 Task: Compose an email with the signature Larry Evans with the subject Feedback on collaboration and the message I would like to request a copy of the project charter. from softage.9@softage.net to softage.2@softage.netSelect the entire message and remove all formatting, select the entire message Undo Send the email. Finally, move the email from Sent Items to the label Repairs
Action: Mouse moved to (992, 53)
Screenshot: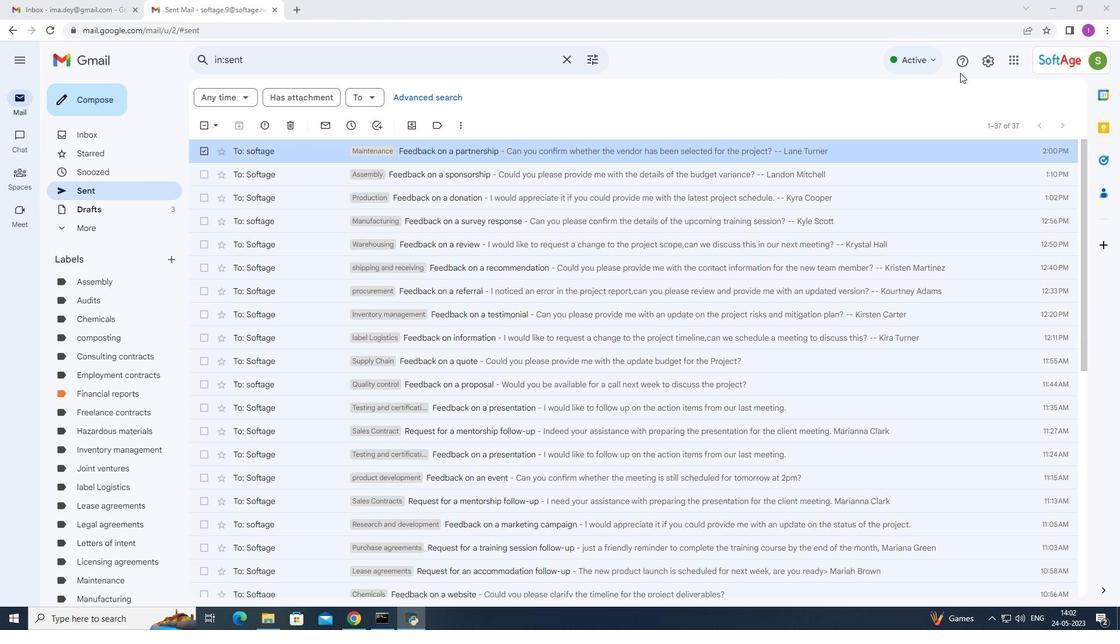 
Action: Mouse pressed left at (992, 53)
Screenshot: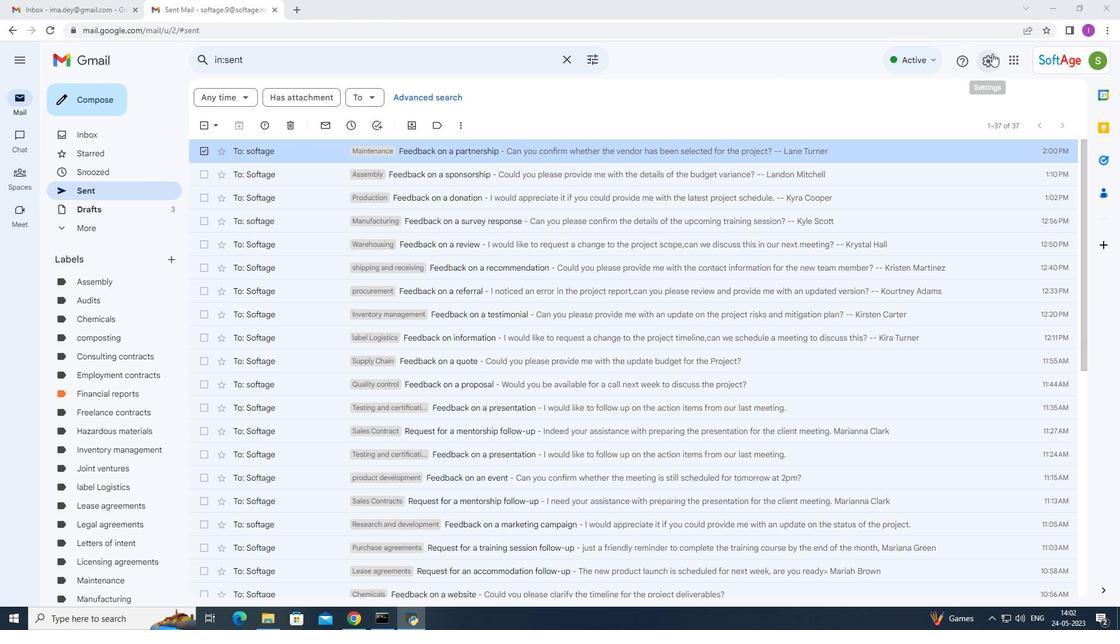 
Action: Mouse moved to (986, 123)
Screenshot: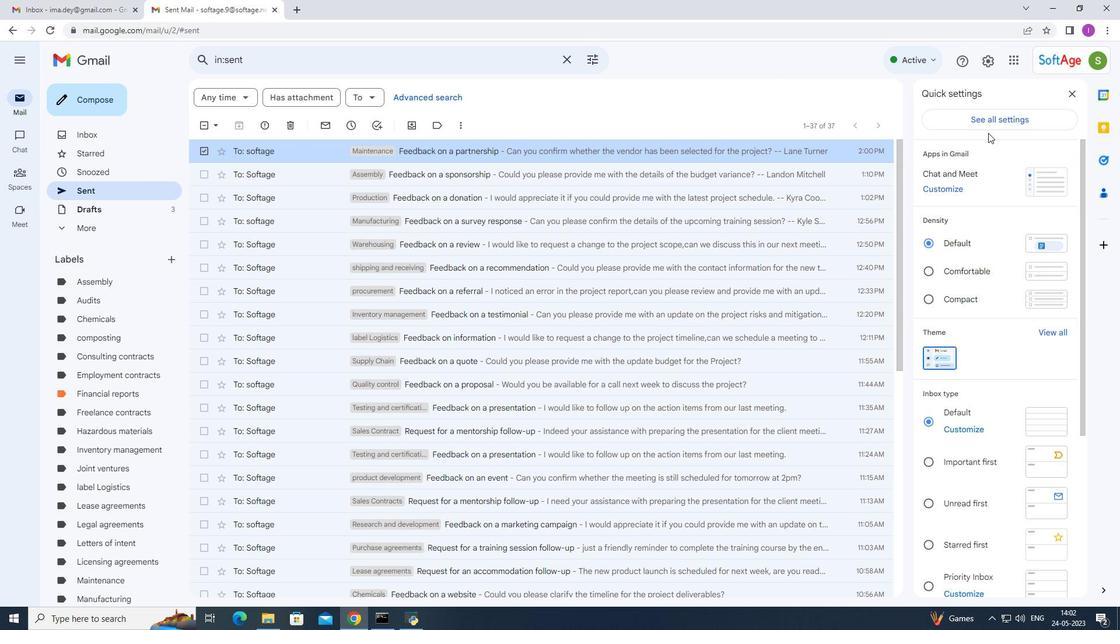
Action: Mouse pressed left at (986, 123)
Screenshot: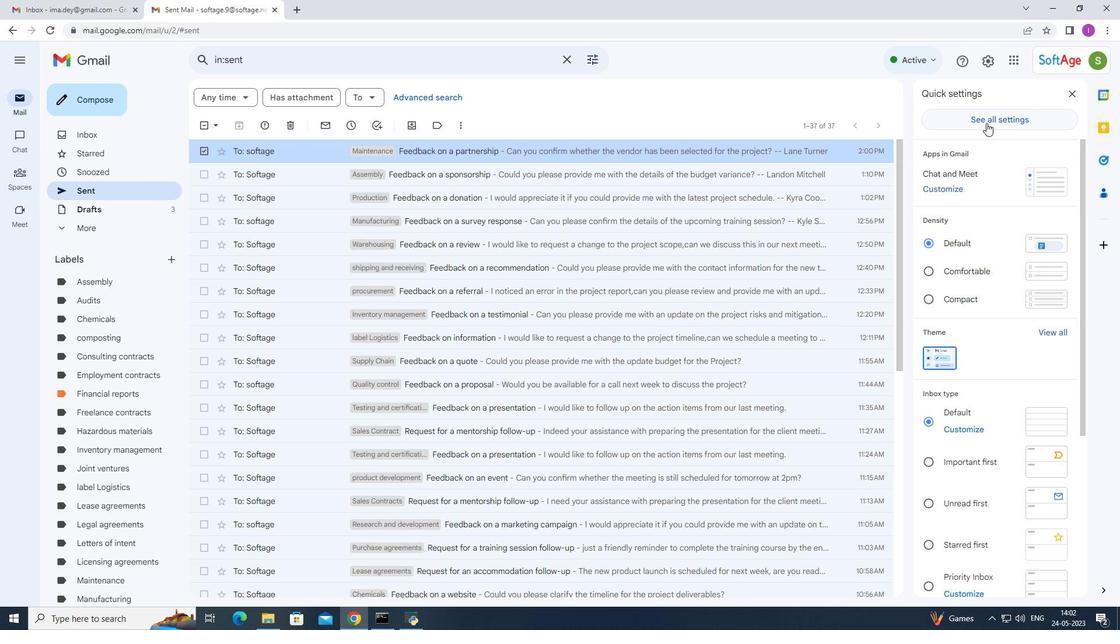 
Action: Mouse moved to (468, 310)
Screenshot: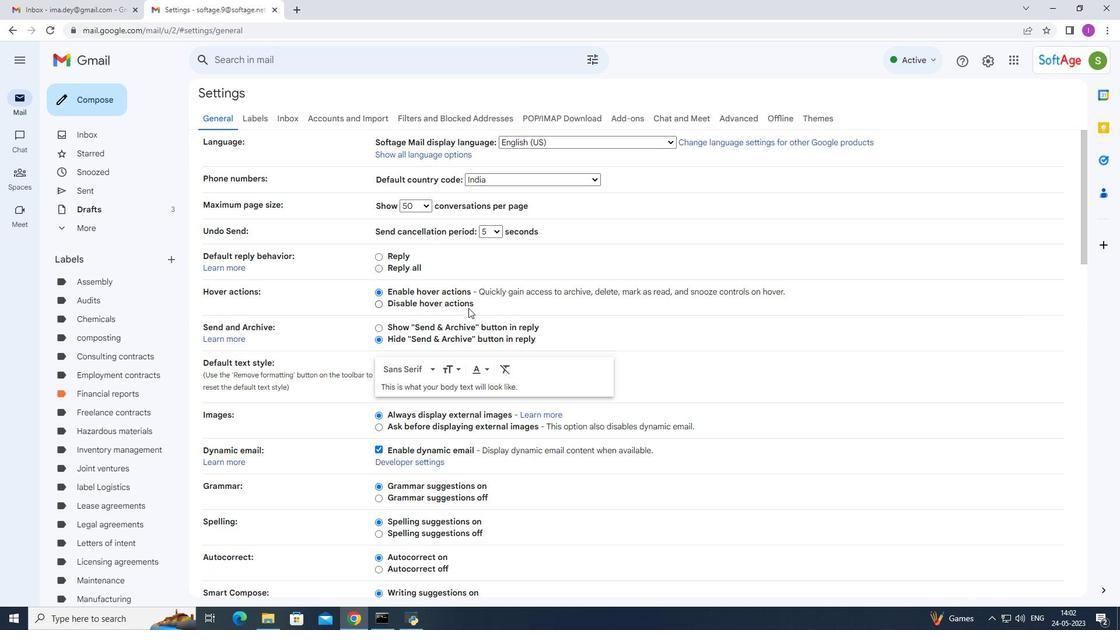 
Action: Mouse scrolled (468, 309) with delta (0, 0)
Screenshot: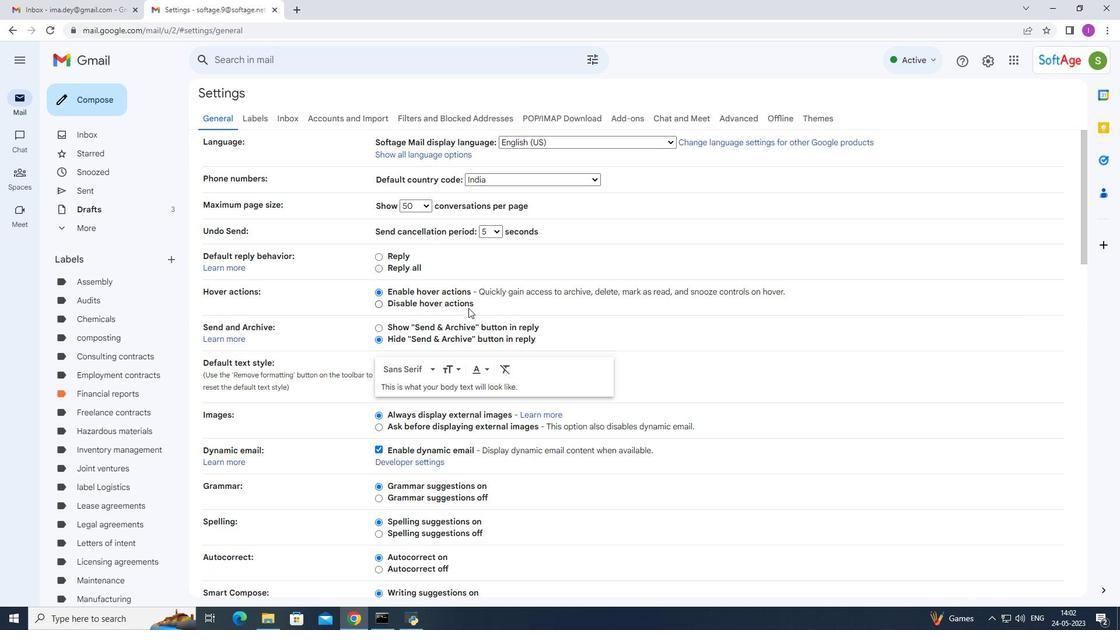 
Action: Mouse moved to (466, 311)
Screenshot: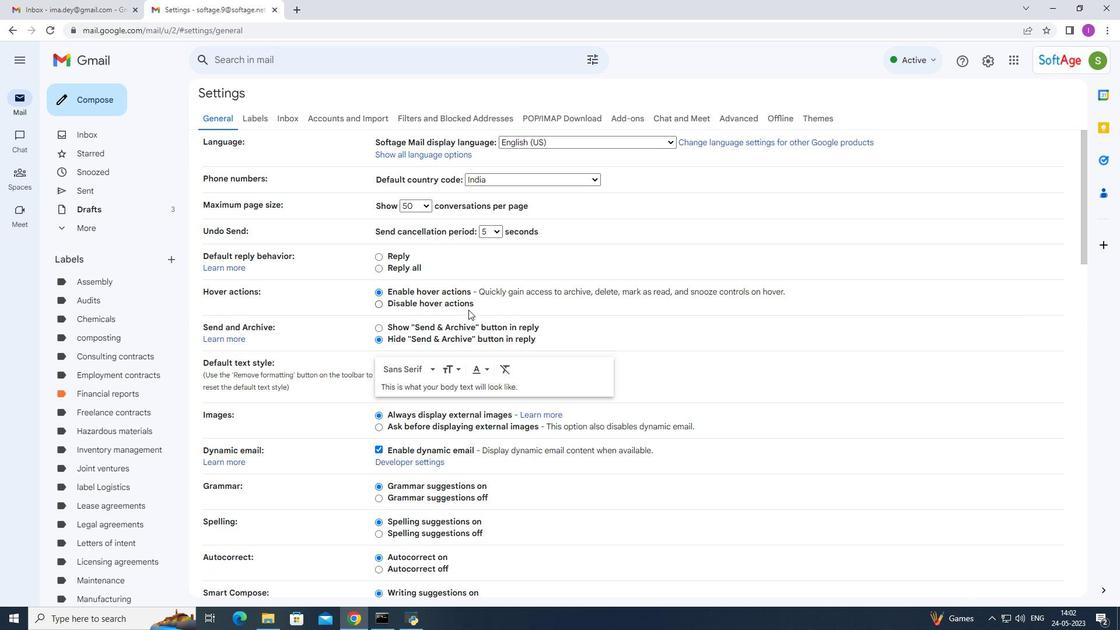 
Action: Mouse scrolled (466, 311) with delta (0, 0)
Screenshot: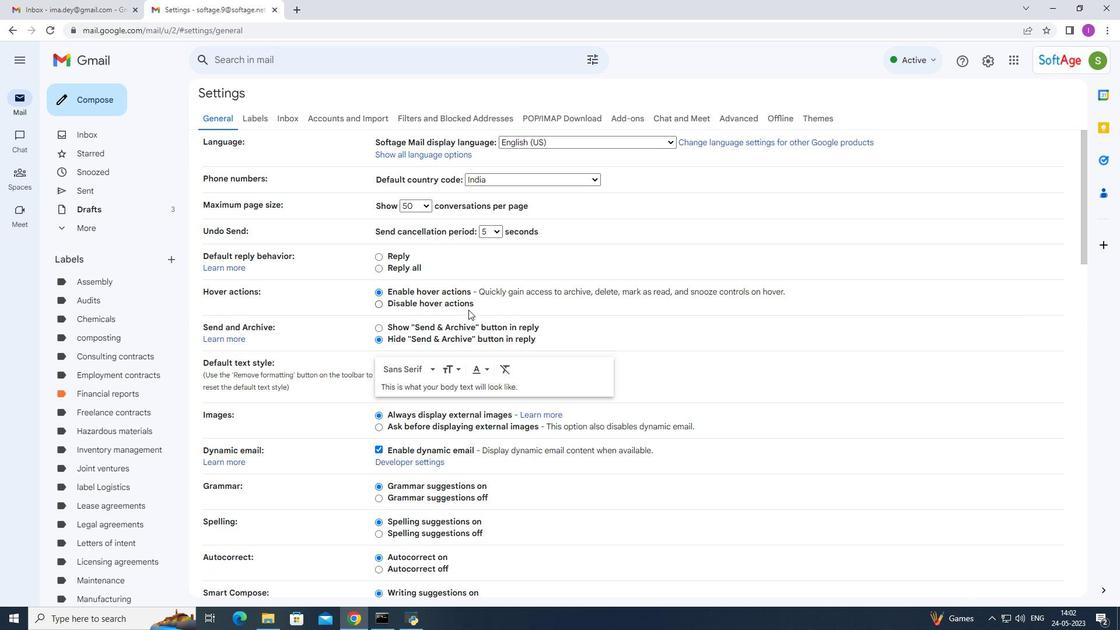 
Action: Mouse scrolled (466, 311) with delta (0, 0)
Screenshot: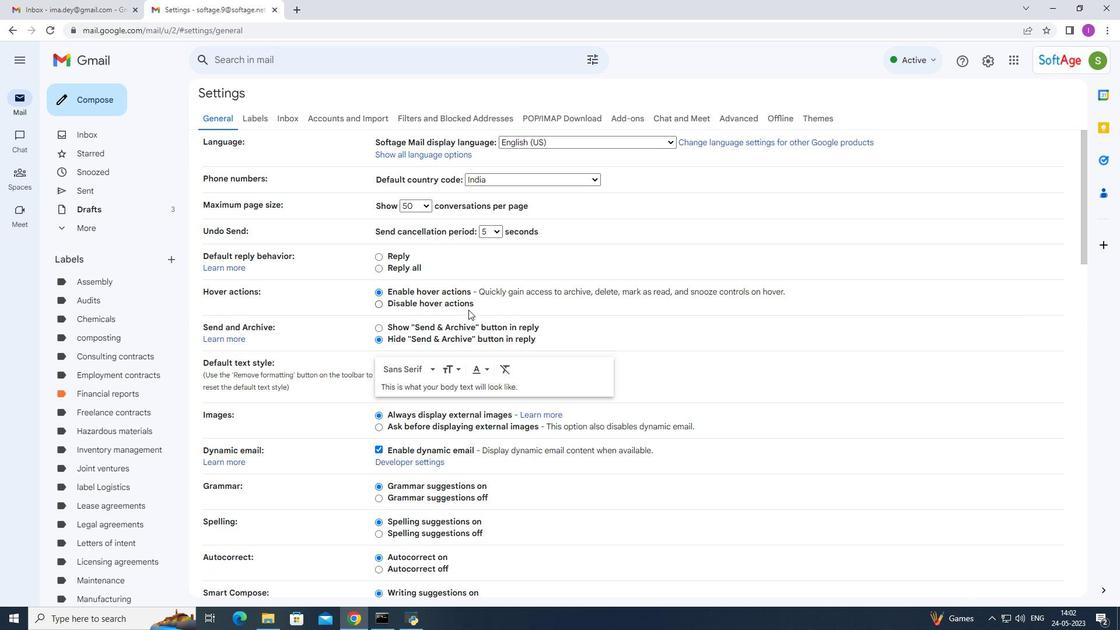 
Action: Mouse scrolled (466, 311) with delta (0, 0)
Screenshot: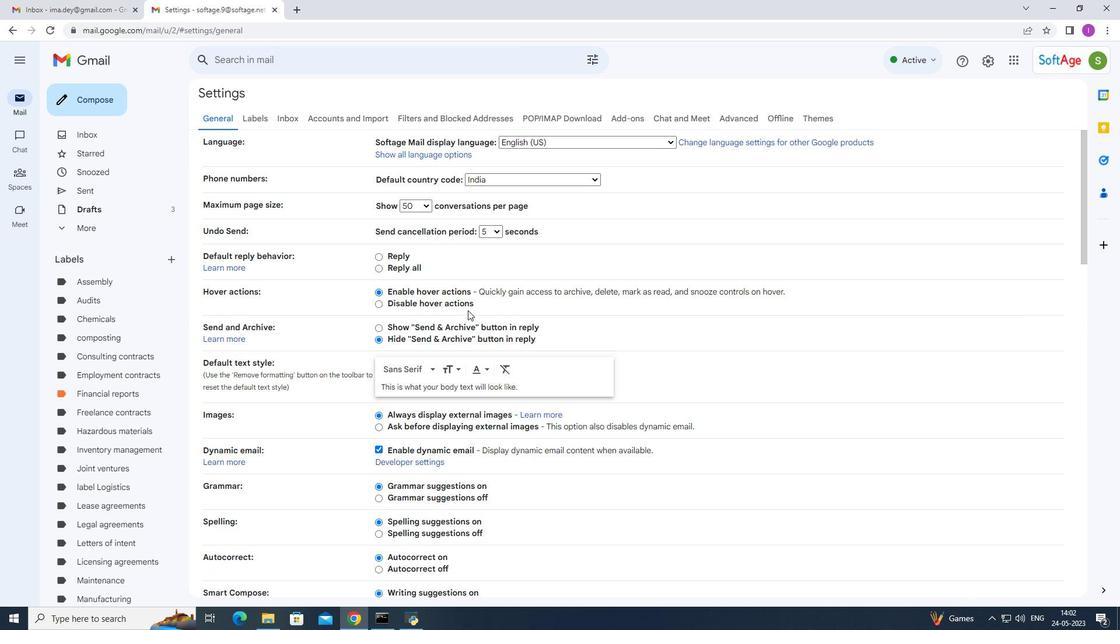
Action: Mouse scrolled (466, 311) with delta (0, 0)
Screenshot: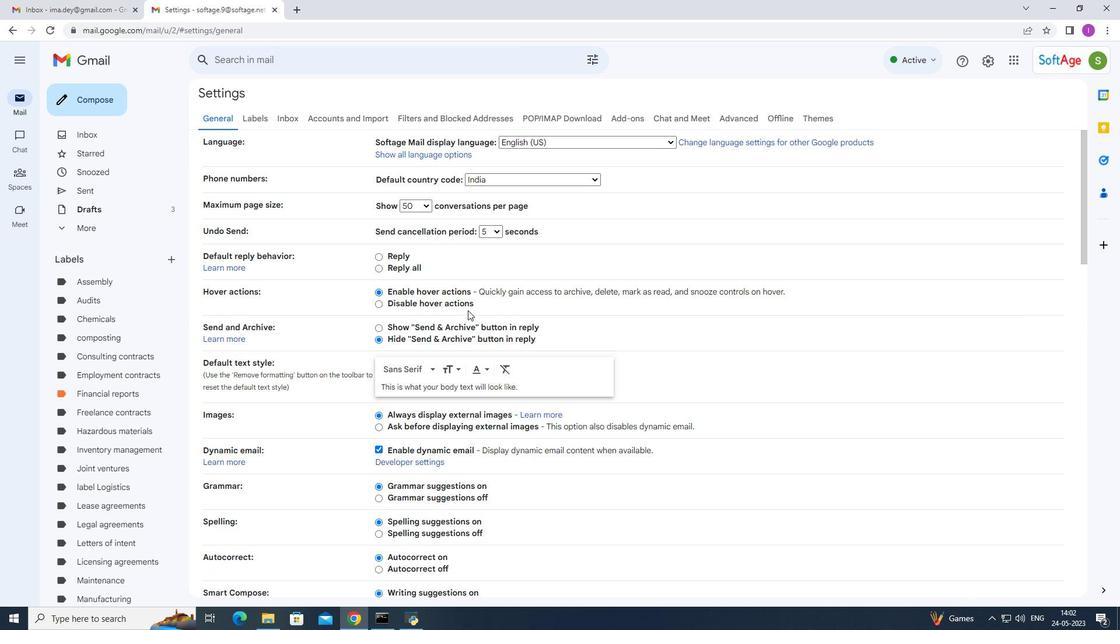 
Action: Mouse scrolled (466, 311) with delta (0, 0)
Screenshot: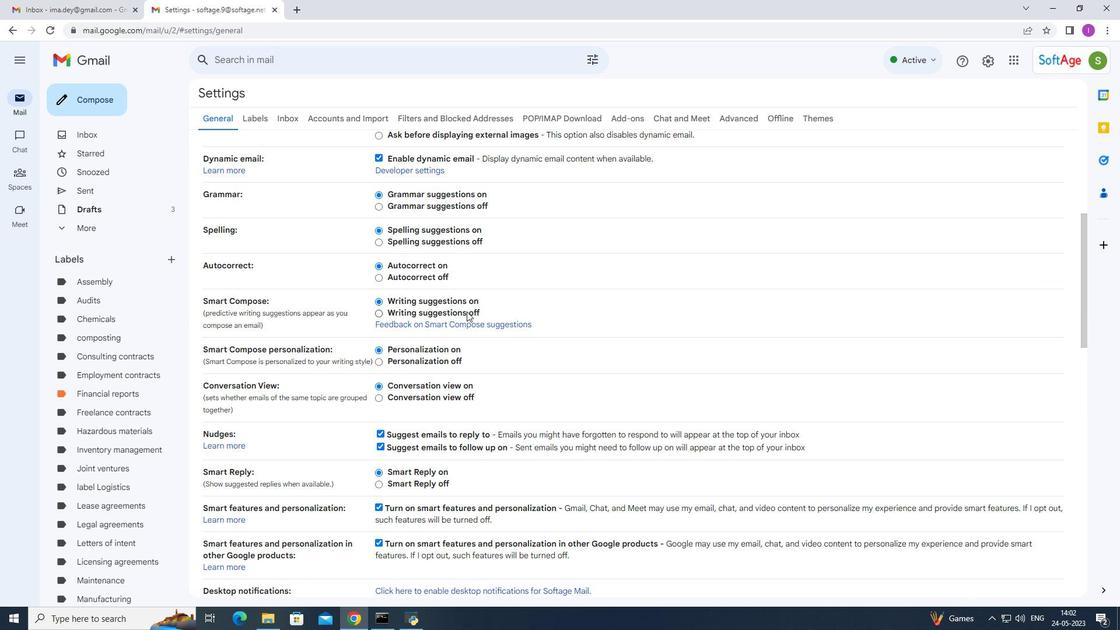 
Action: Mouse scrolled (466, 311) with delta (0, 0)
Screenshot: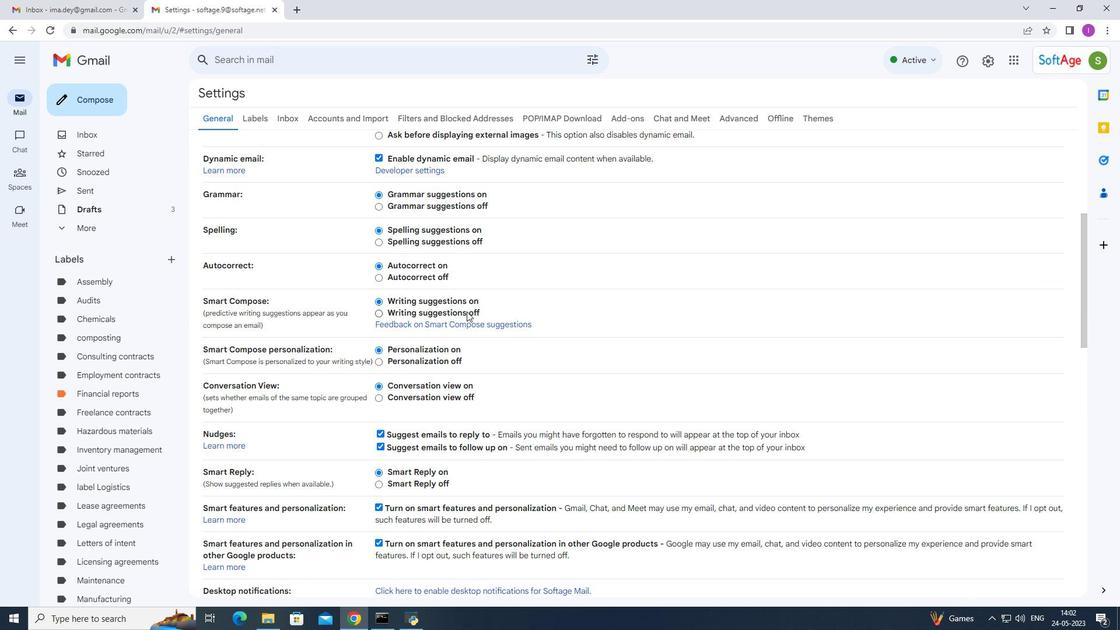 
Action: Mouse scrolled (466, 311) with delta (0, 0)
Screenshot: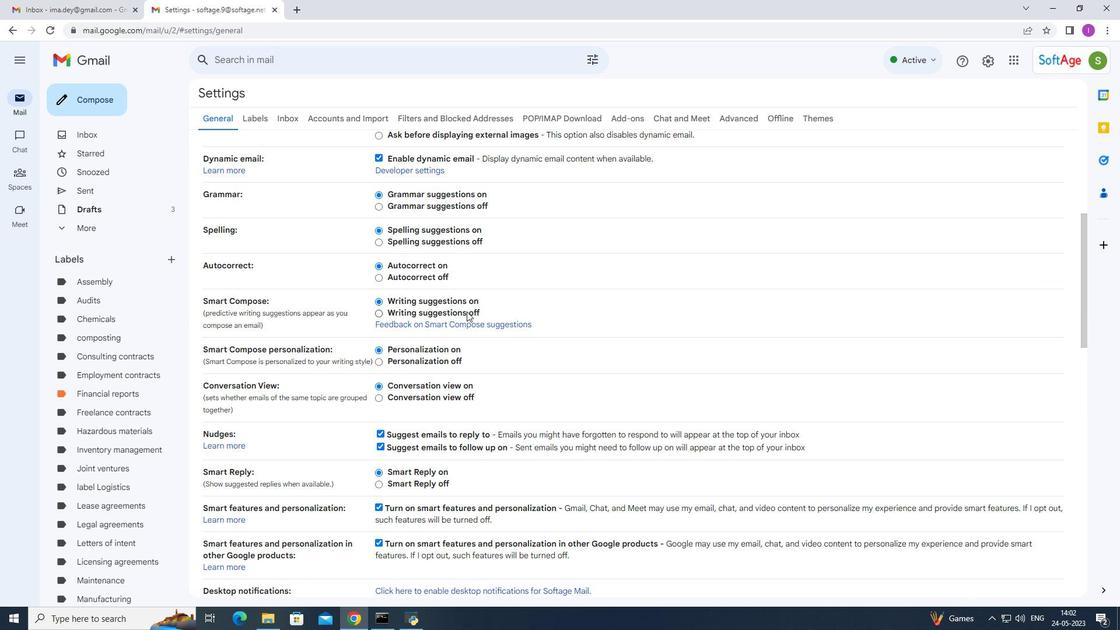 
Action: Mouse moved to (466, 311)
Screenshot: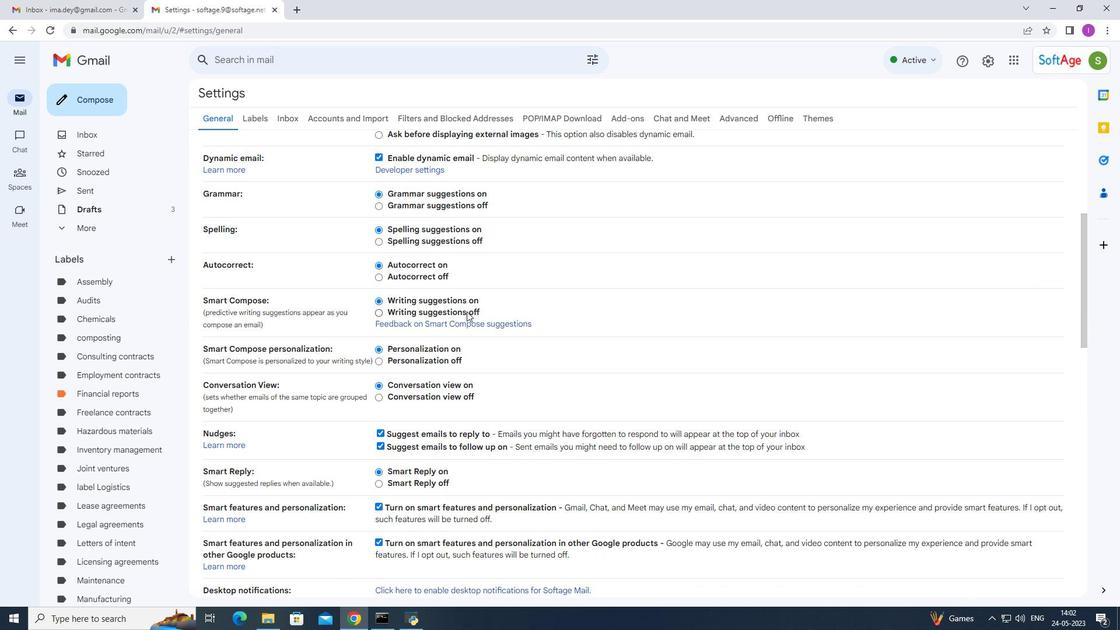 
Action: Mouse scrolled (466, 311) with delta (0, 0)
Screenshot: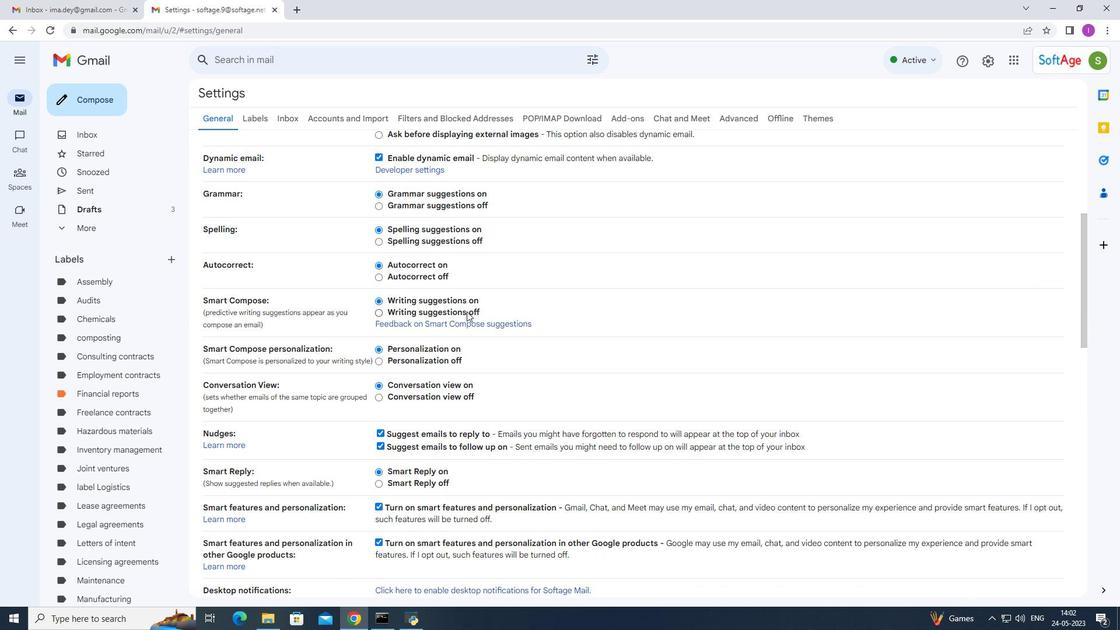 
Action: Mouse moved to (468, 311)
Screenshot: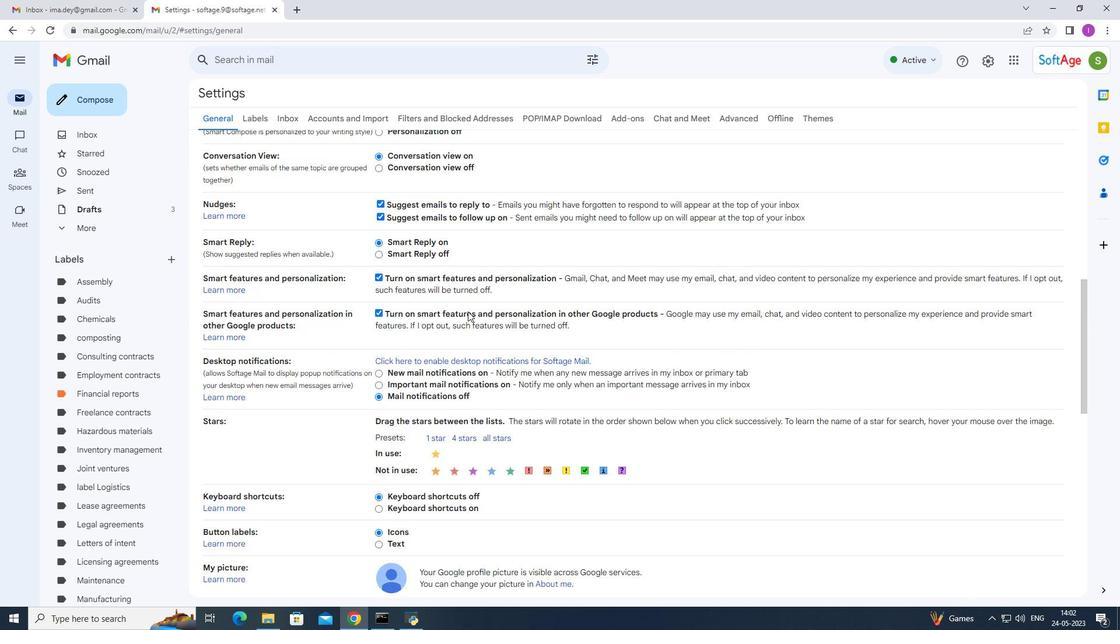 
Action: Mouse scrolled (468, 310) with delta (0, 0)
Screenshot: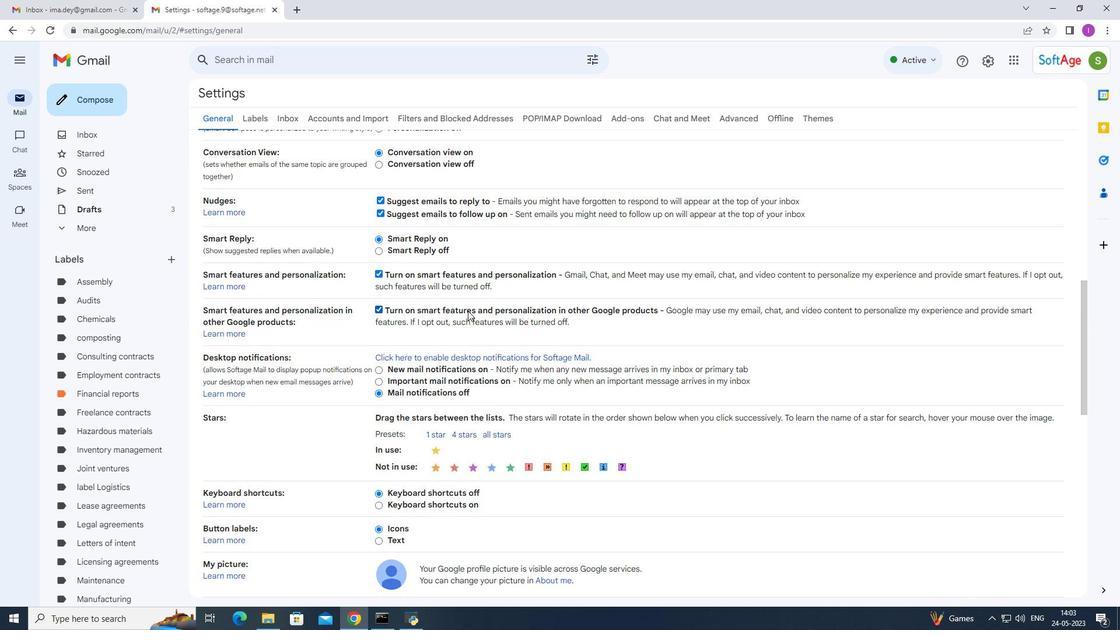
Action: Mouse scrolled (468, 310) with delta (0, 0)
Screenshot: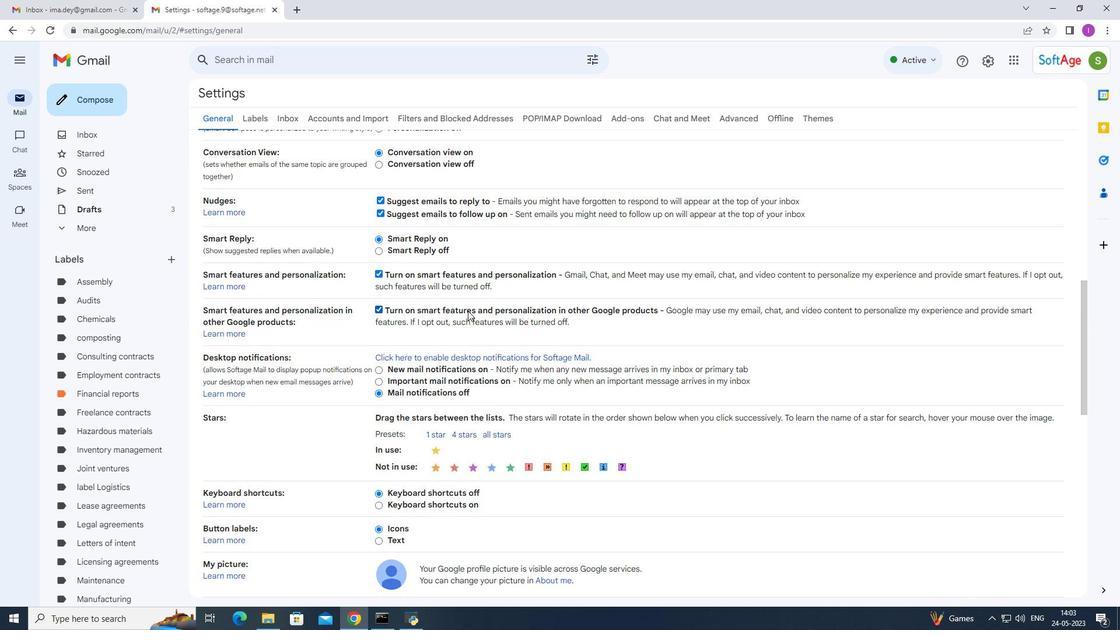 
Action: Mouse scrolled (468, 310) with delta (0, 0)
Screenshot: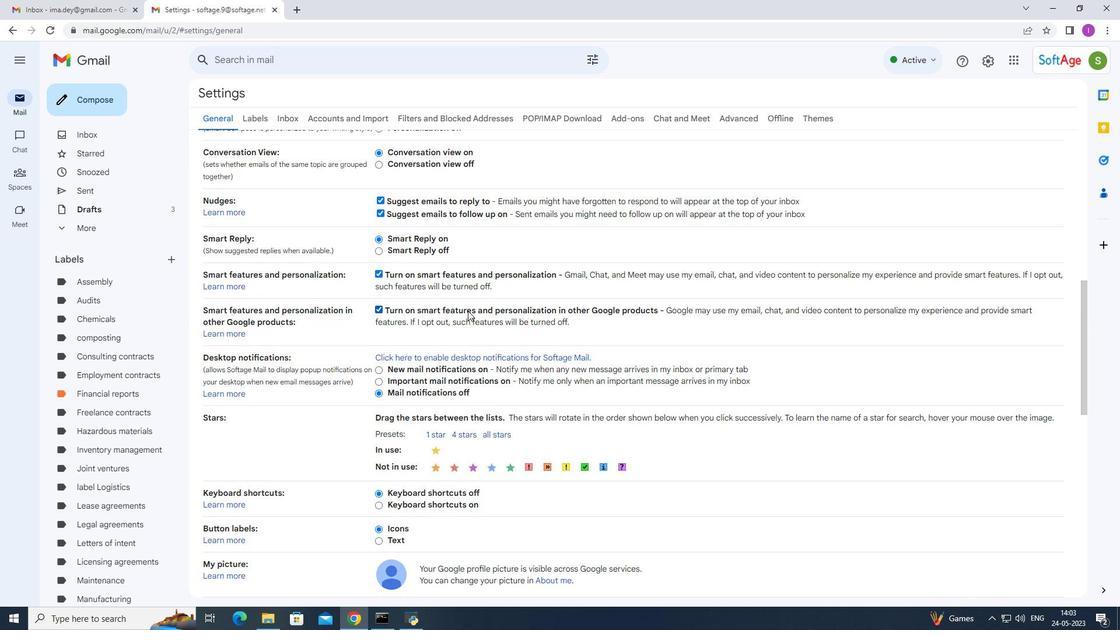 
Action: Mouse scrolled (468, 310) with delta (0, 0)
Screenshot: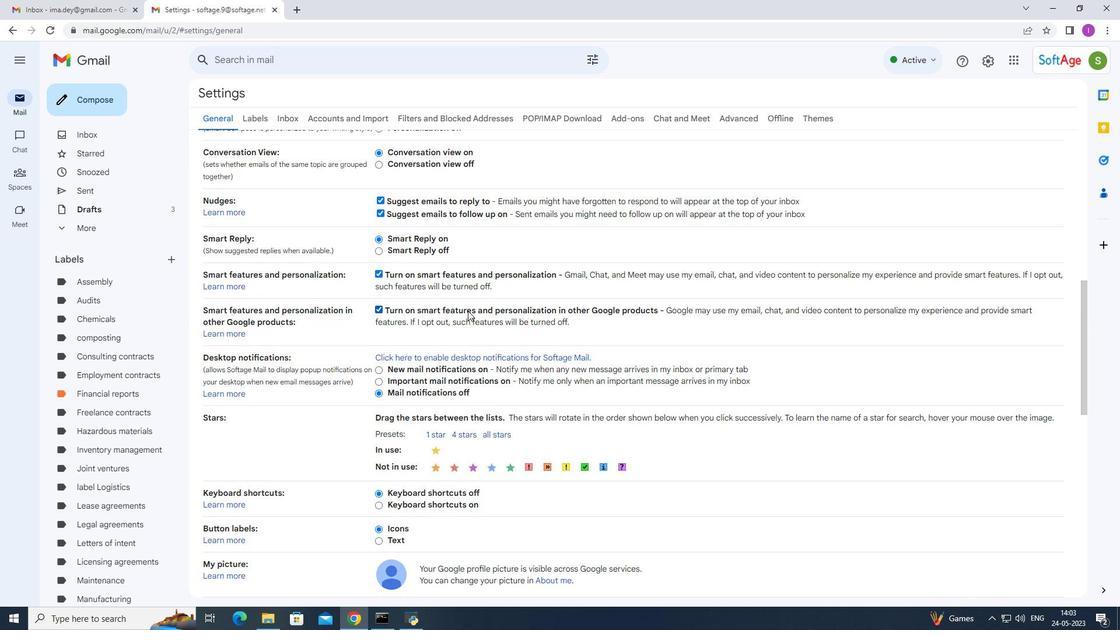 
Action: Mouse scrolled (468, 310) with delta (0, 0)
Screenshot: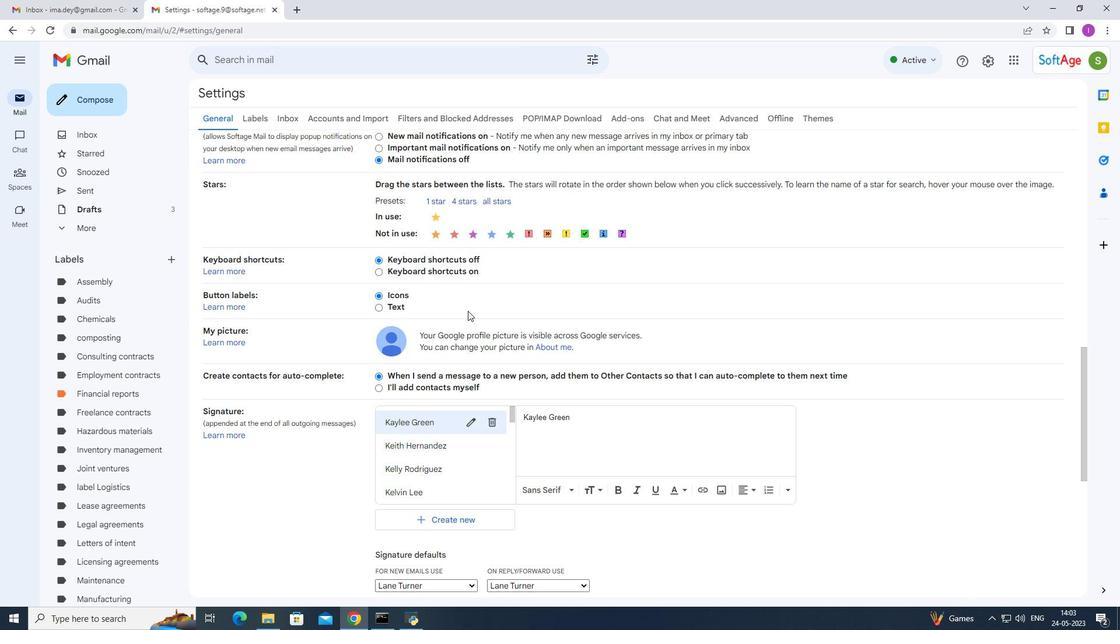 
Action: Mouse scrolled (468, 310) with delta (0, 0)
Screenshot: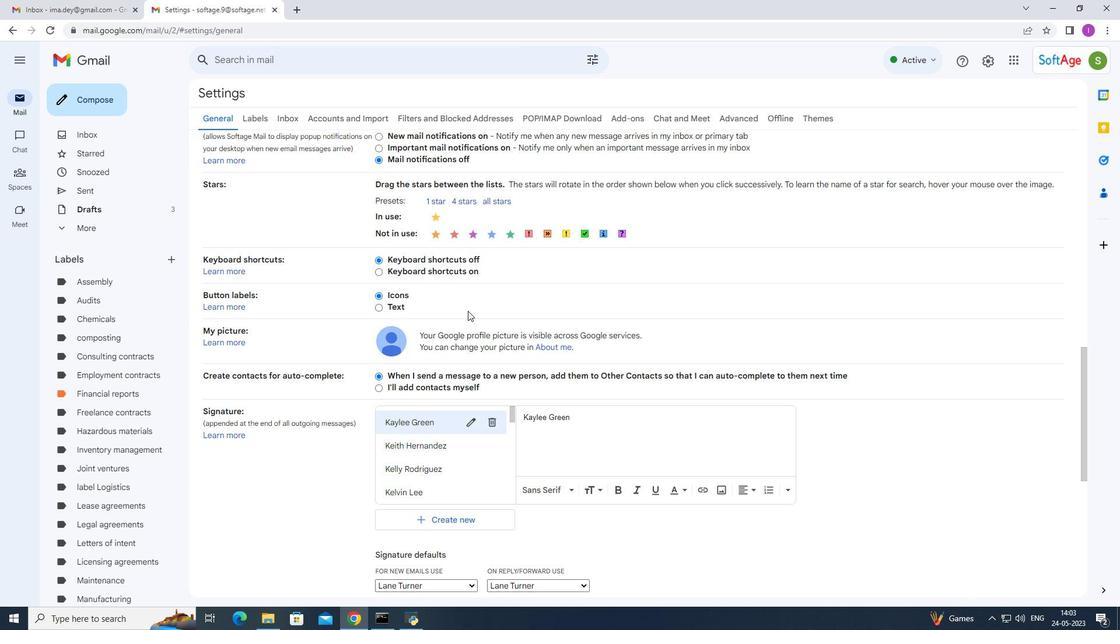 
Action: Mouse moved to (449, 410)
Screenshot: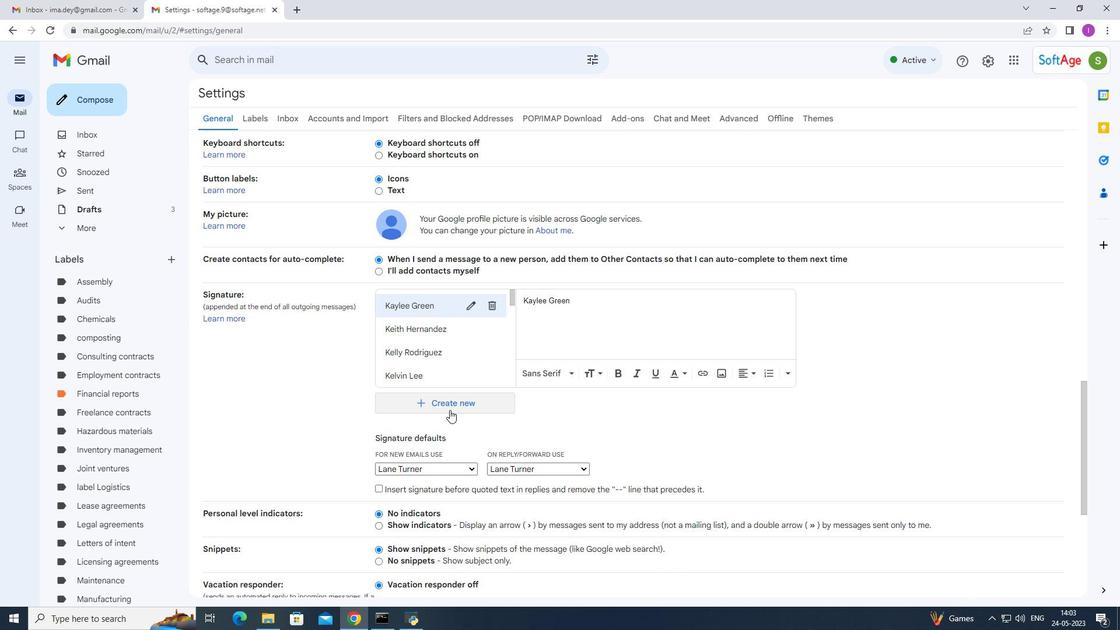 
Action: Mouse pressed left at (449, 410)
Screenshot: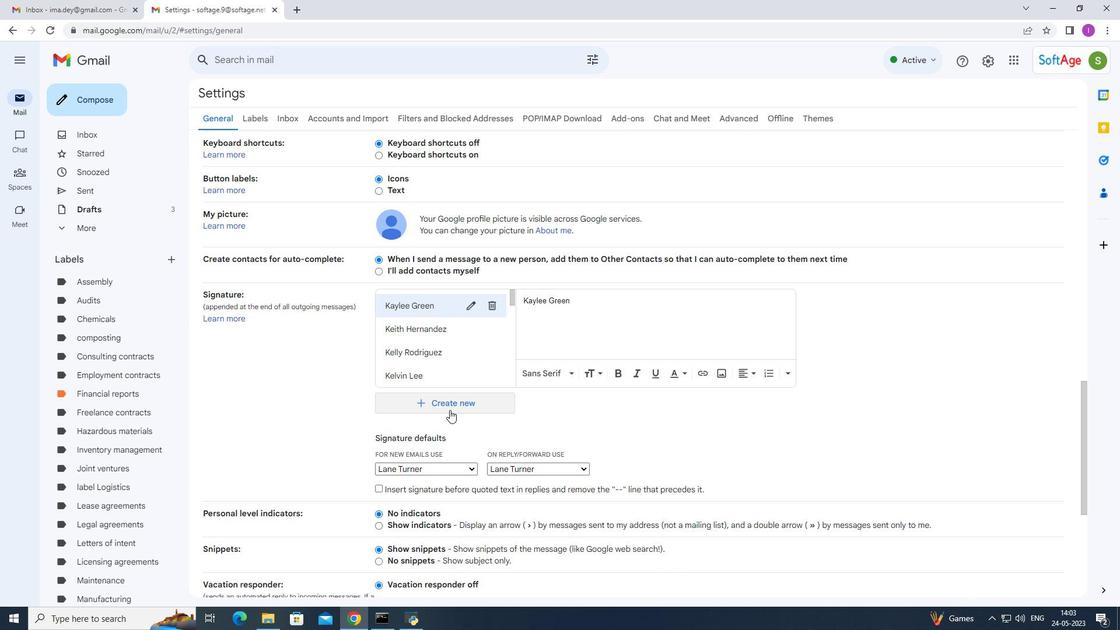 
Action: Mouse moved to (459, 324)
Screenshot: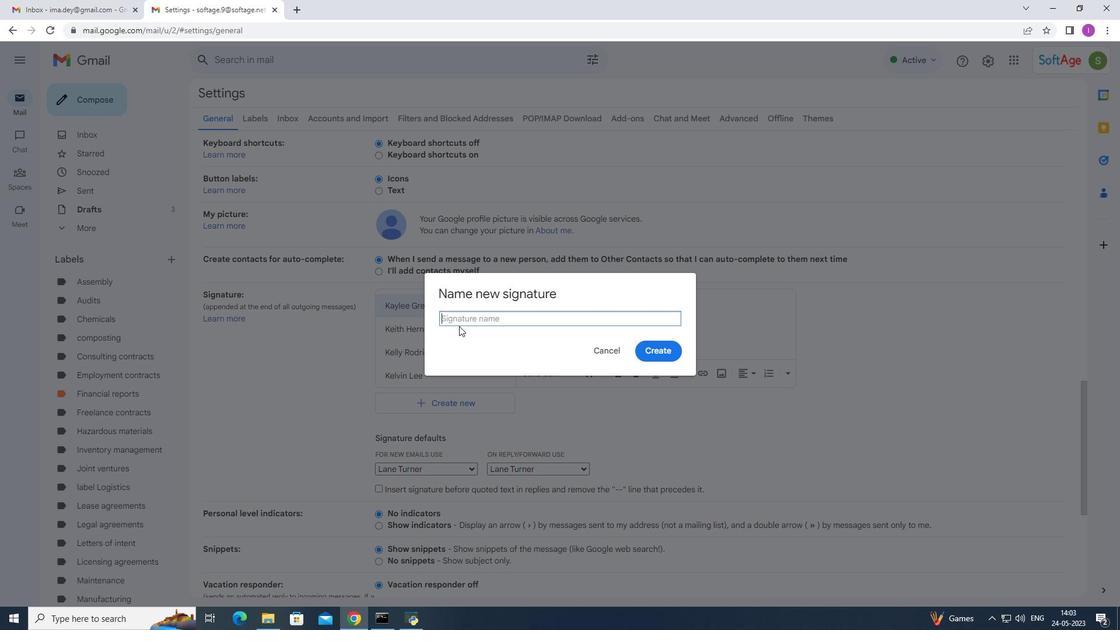 
Action: Mouse pressed left at (459, 324)
Screenshot: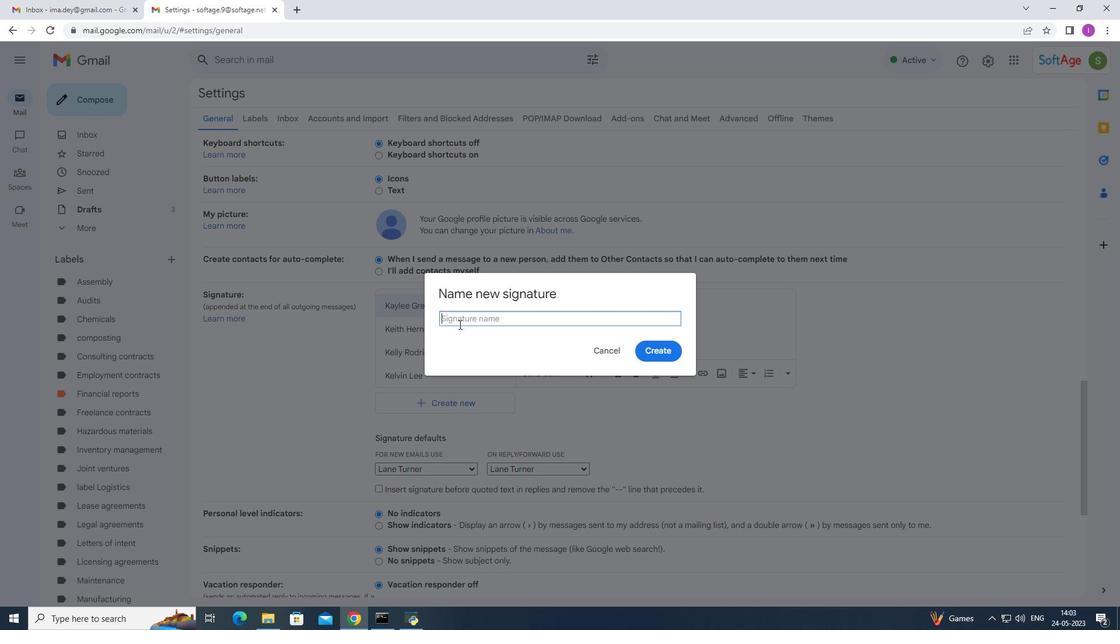 
Action: Key pressed <Key.shift>Larry<Key.space><Key.shift>Evans
Screenshot: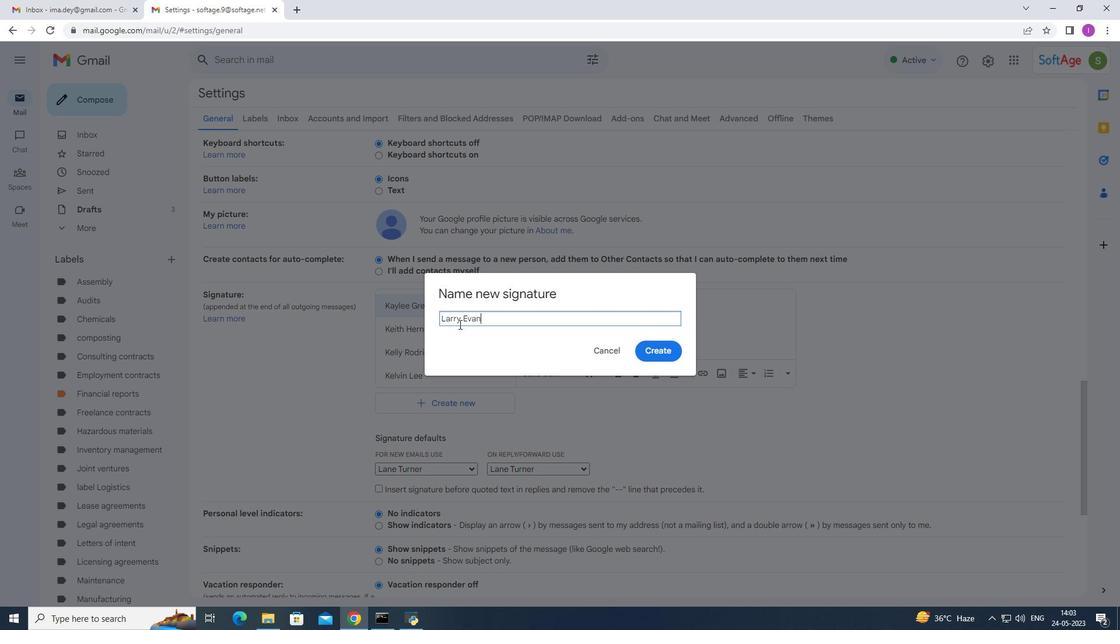 
Action: Mouse moved to (651, 353)
Screenshot: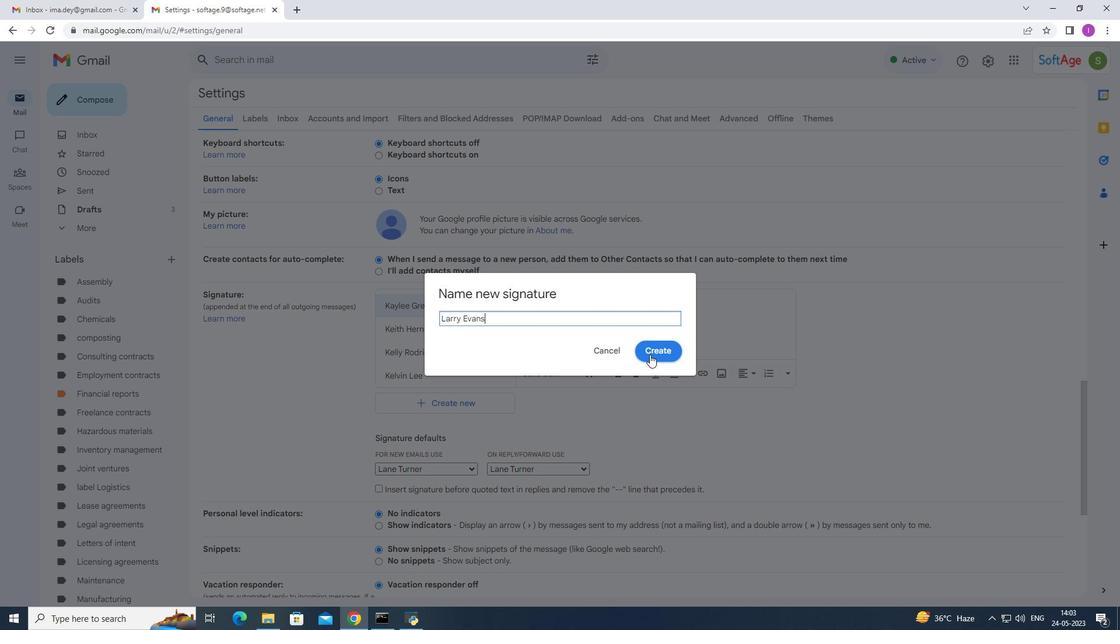 
Action: Mouse pressed left at (651, 353)
Screenshot: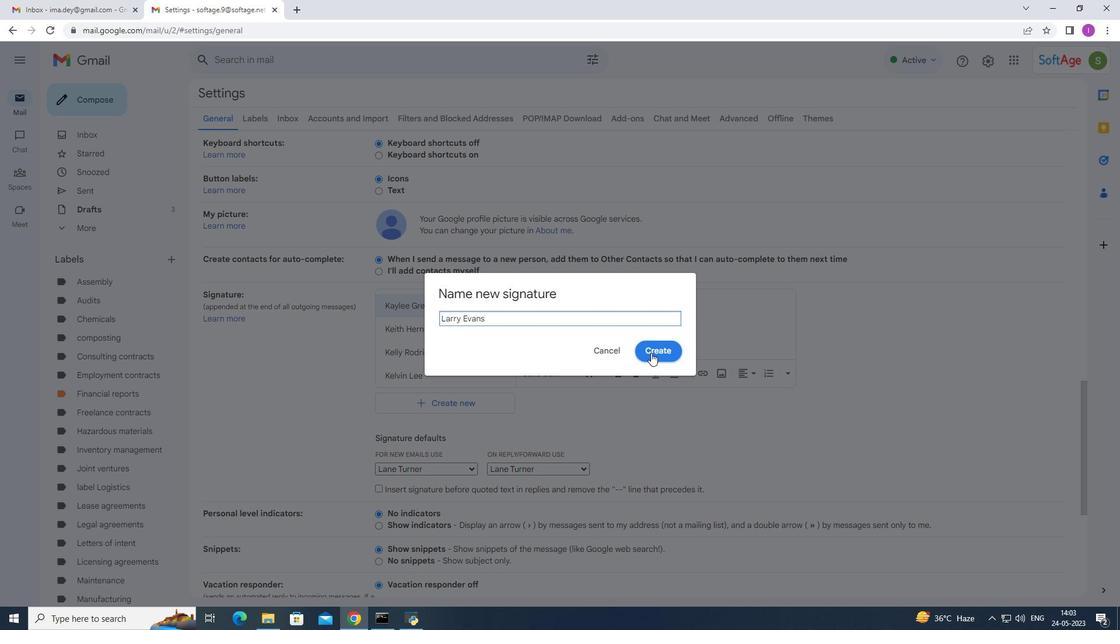 
Action: Mouse moved to (512, 295)
Screenshot: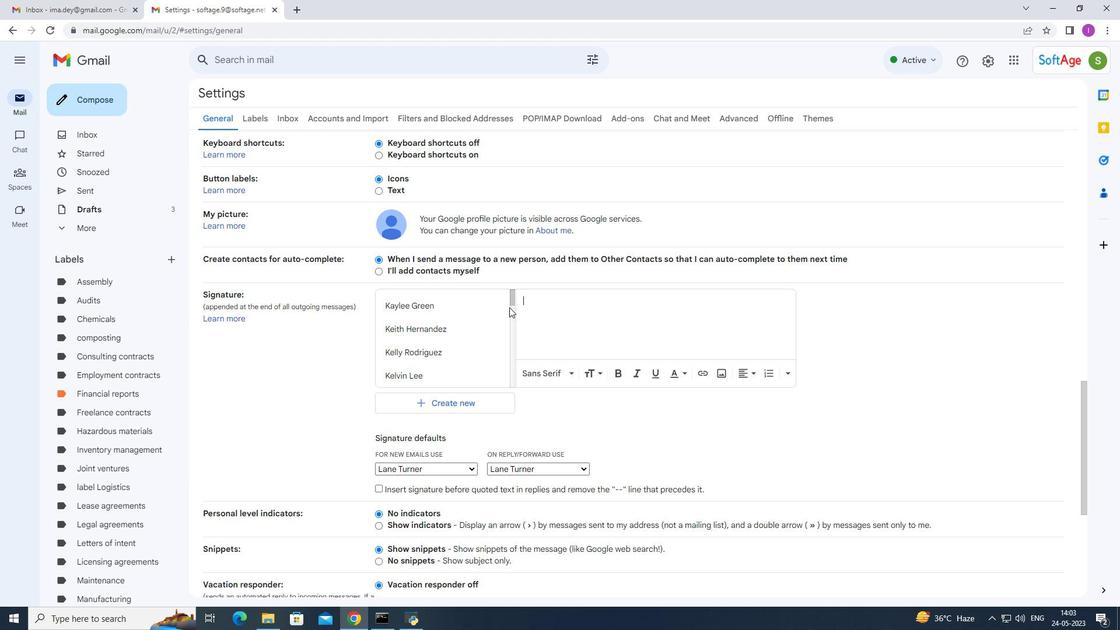 
Action: Mouse pressed left at (512, 295)
Screenshot: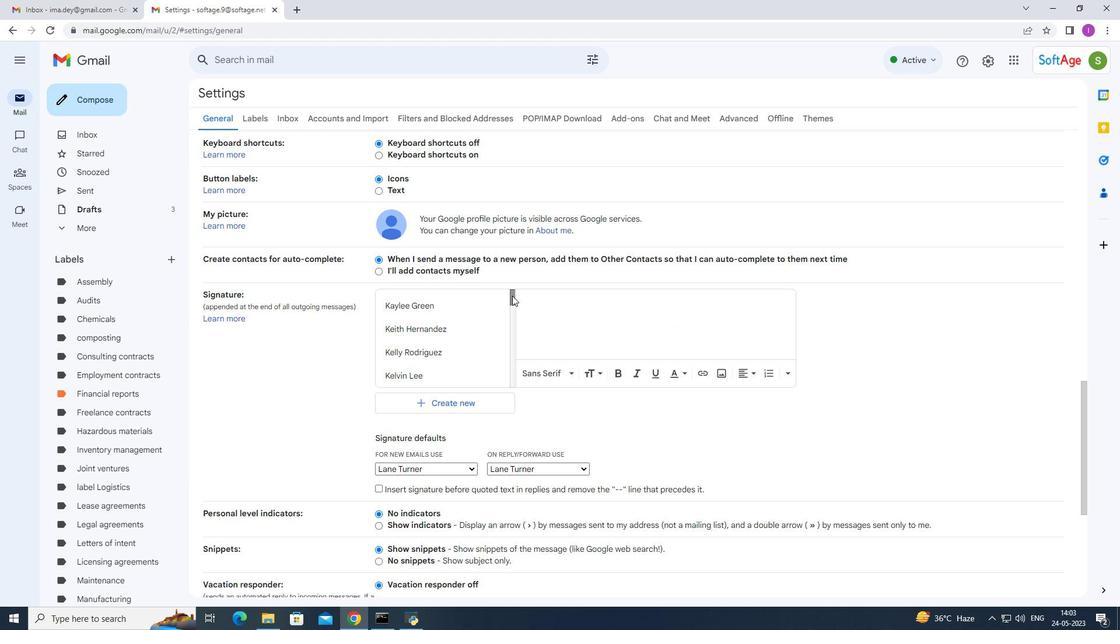 
Action: Mouse moved to (469, 467)
Screenshot: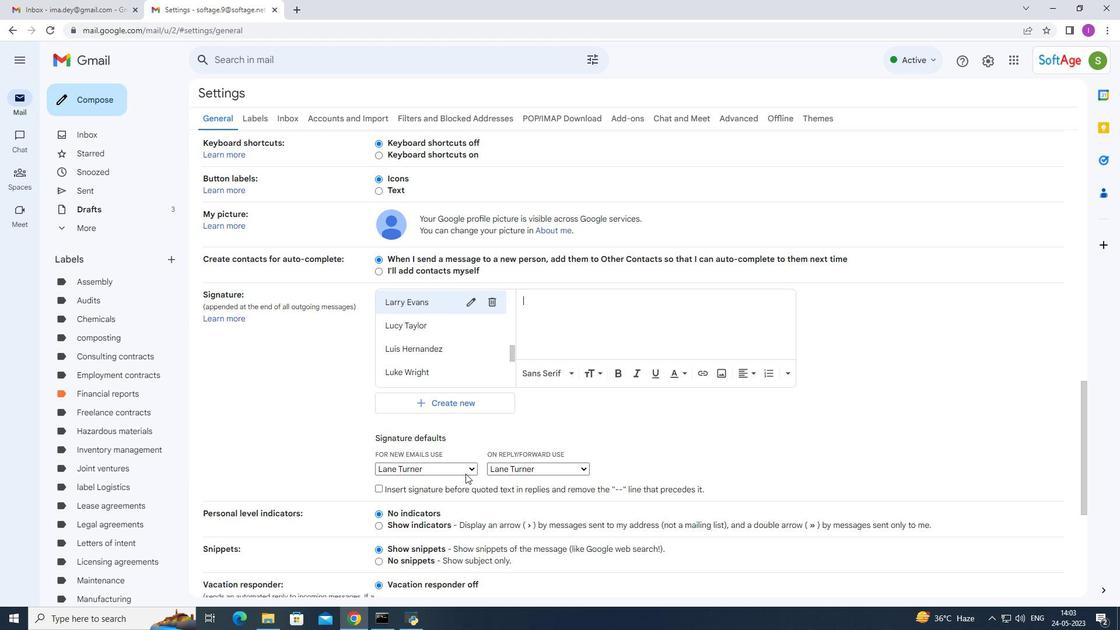 
Action: Mouse pressed left at (469, 467)
Screenshot: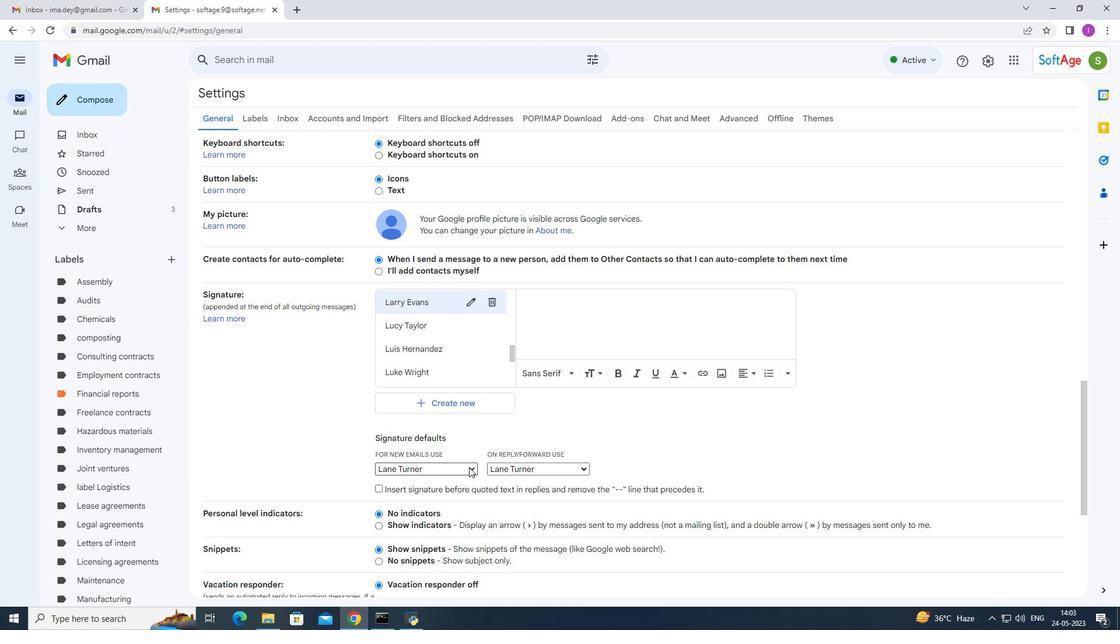 
Action: Mouse moved to (434, 456)
Screenshot: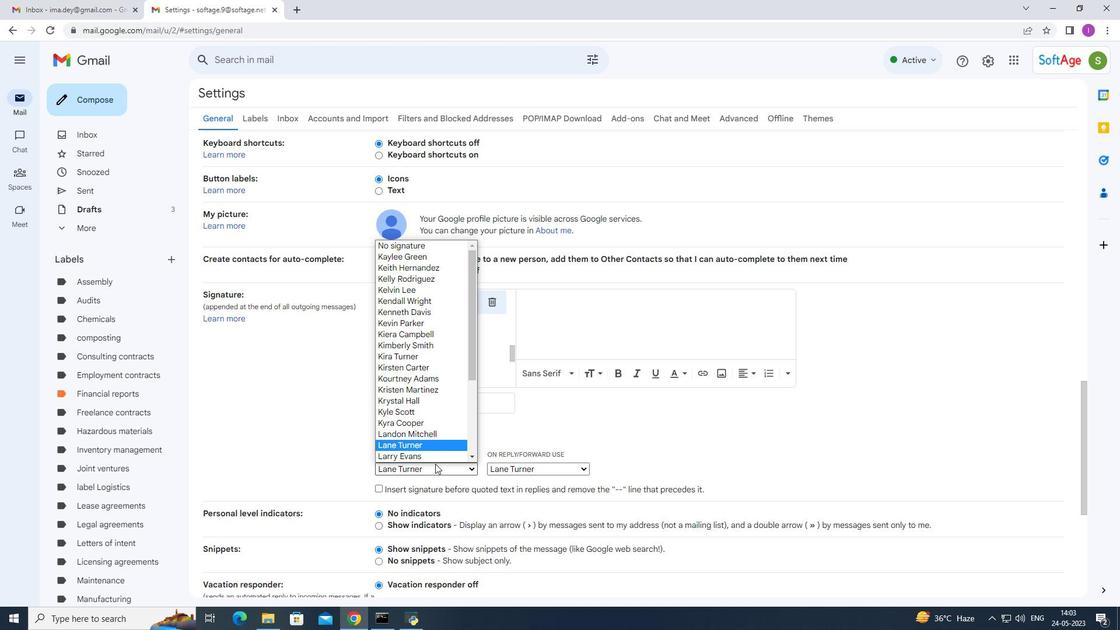 
Action: Mouse pressed left at (434, 456)
Screenshot: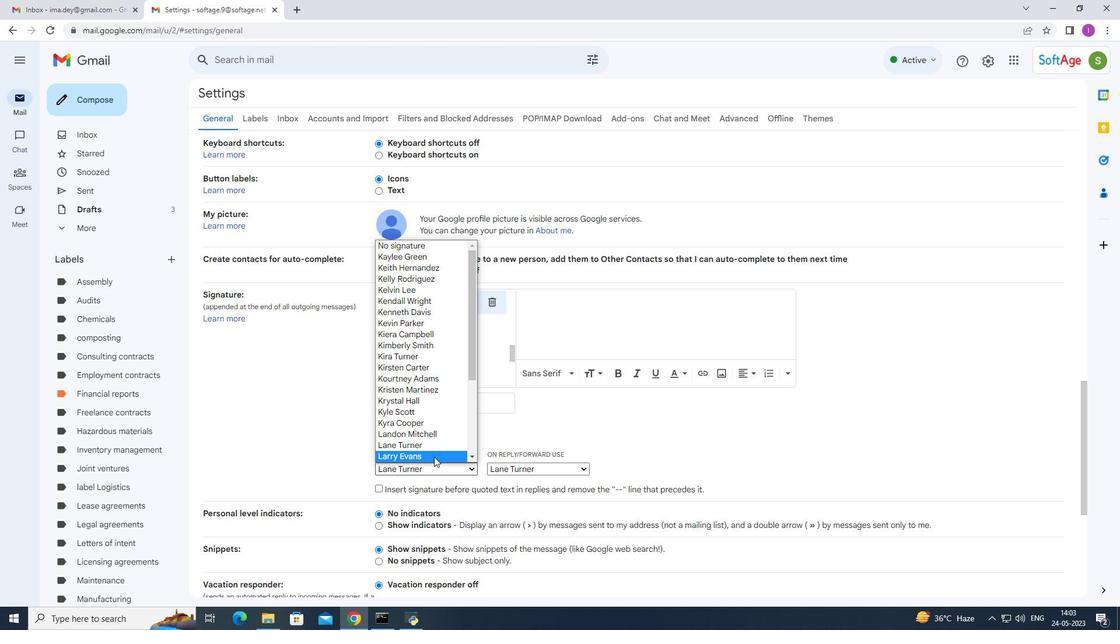 
Action: Mouse moved to (584, 467)
Screenshot: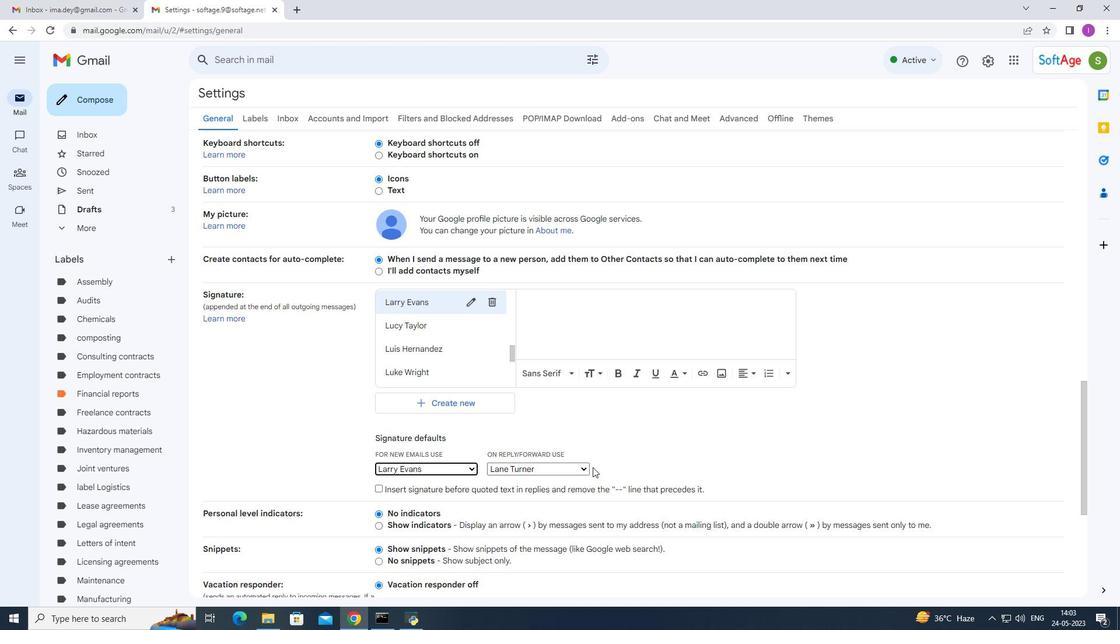 
Action: Mouse pressed left at (584, 467)
Screenshot: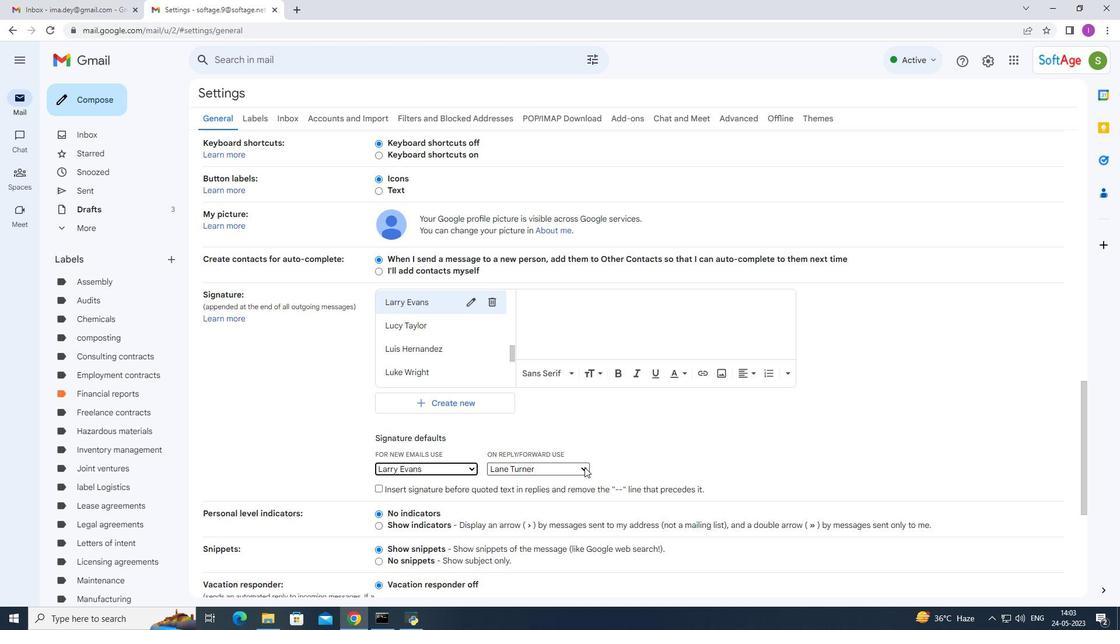 
Action: Mouse moved to (546, 454)
Screenshot: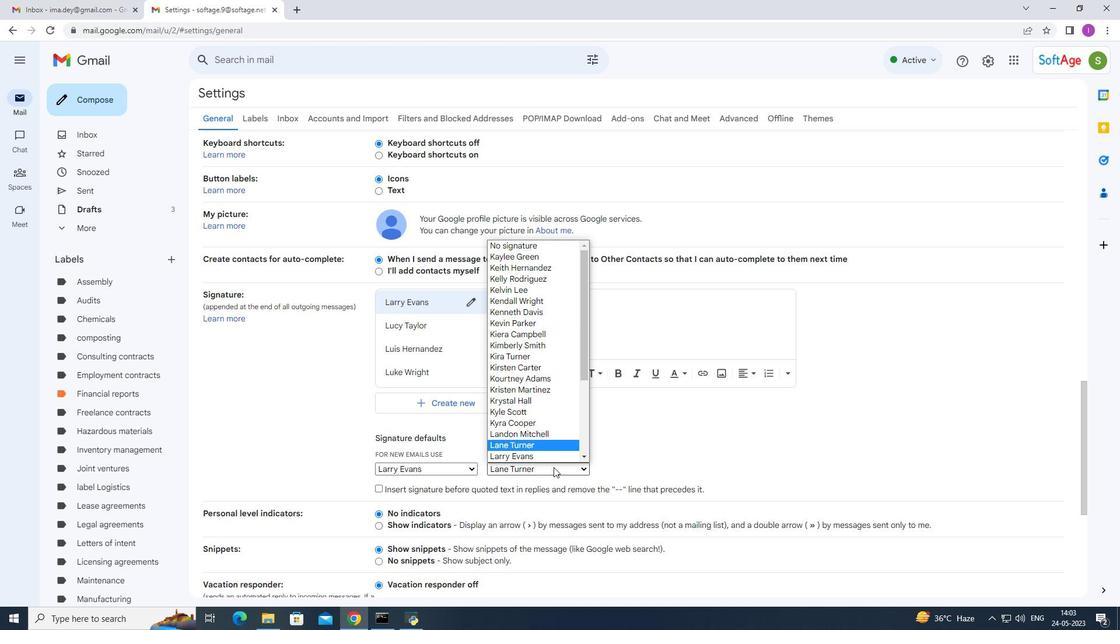 
Action: Mouse pressed left at (546, 454)
Screenshot: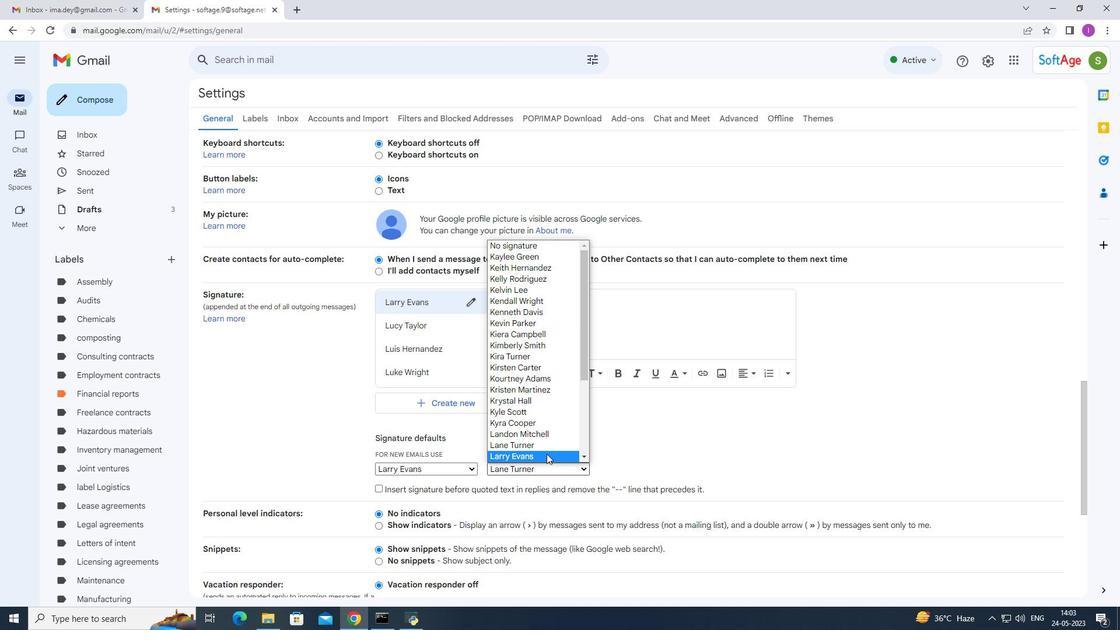 
Action: Mouse moved to (430, 302)
Screenshot: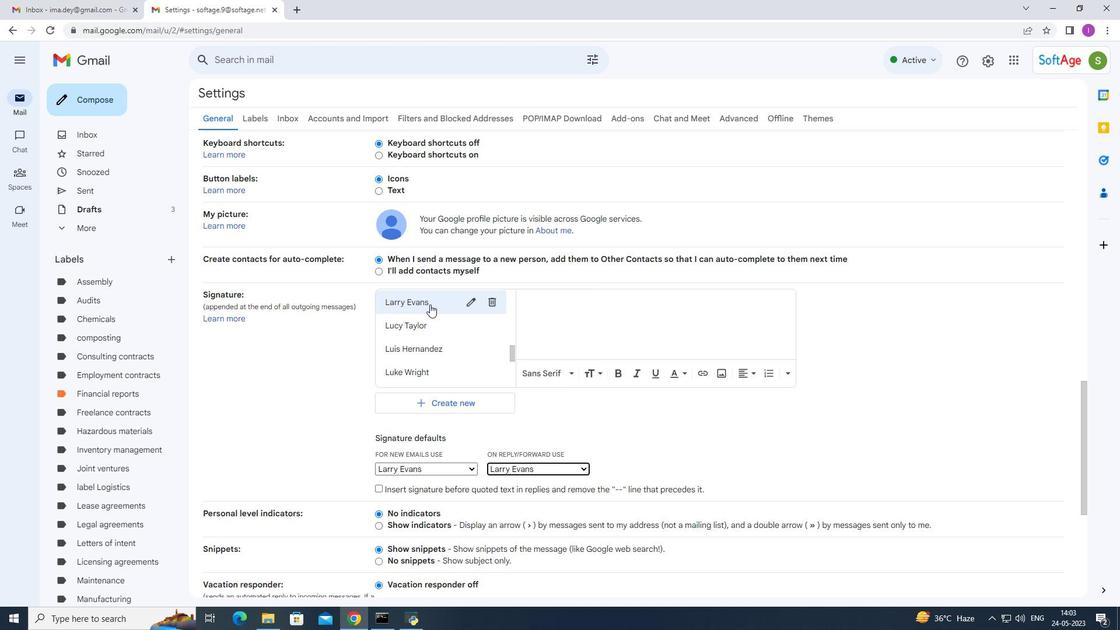 
Action: Mouse pressed left at (430, 302)
Screenshot: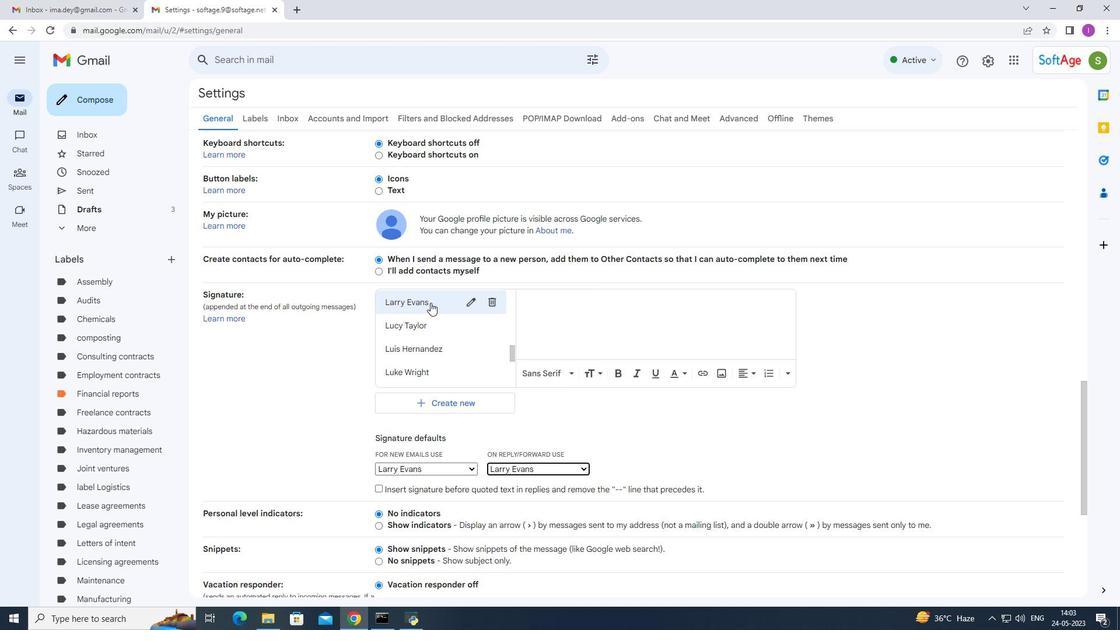 
Action: Mouse moved to (377, 305)
Screenshot: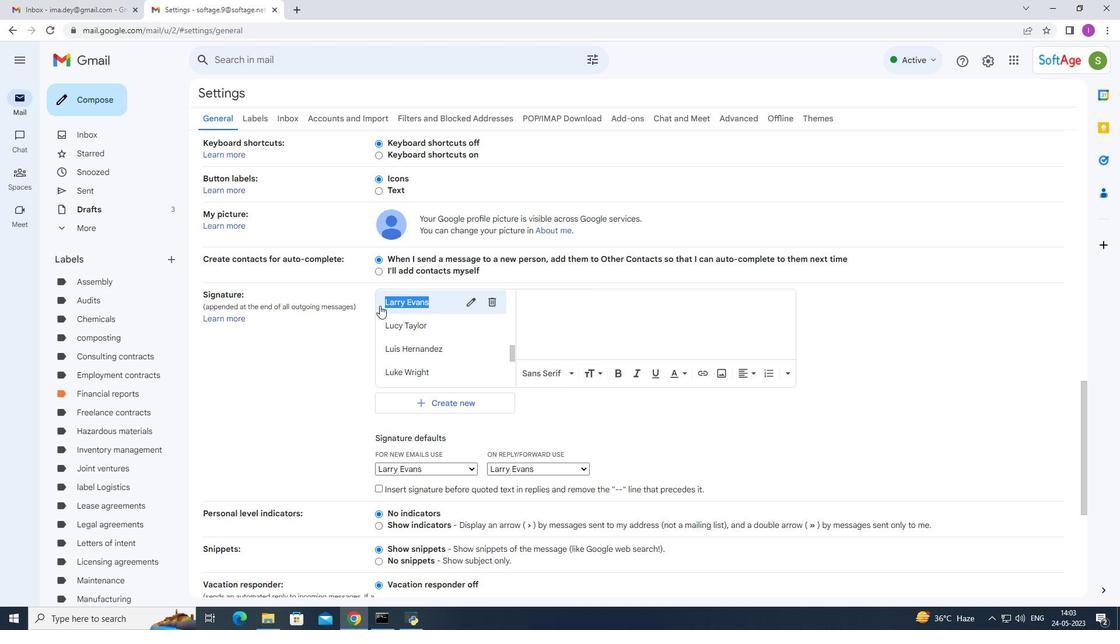 
Action: Key pressed ctrl+C
Screenshot: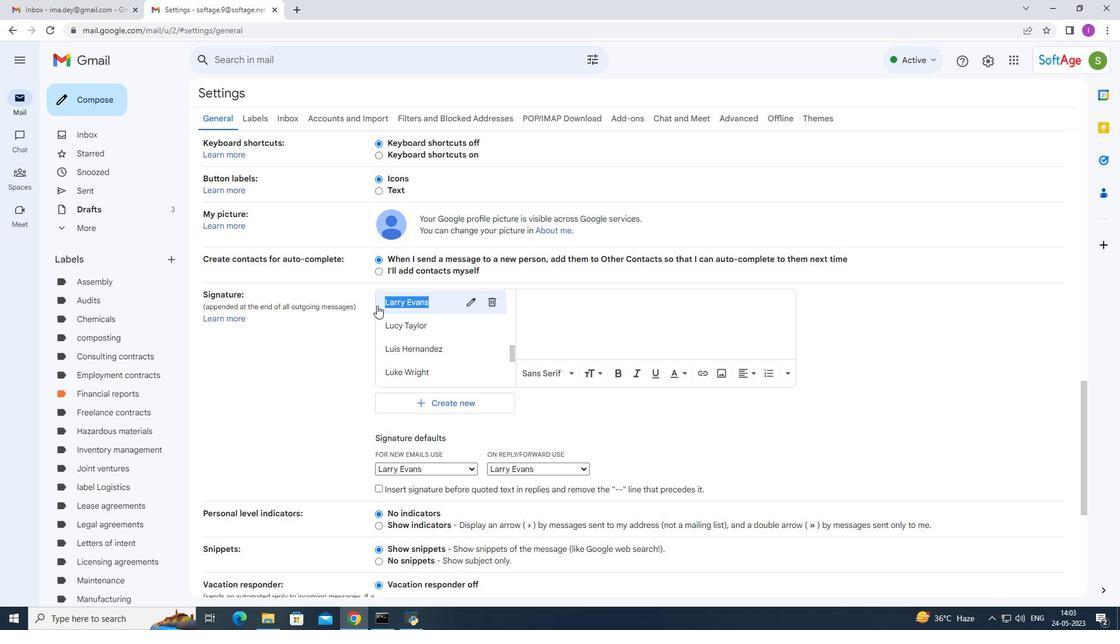 
Action: Mouse moved to (524, 304)
Screenshot: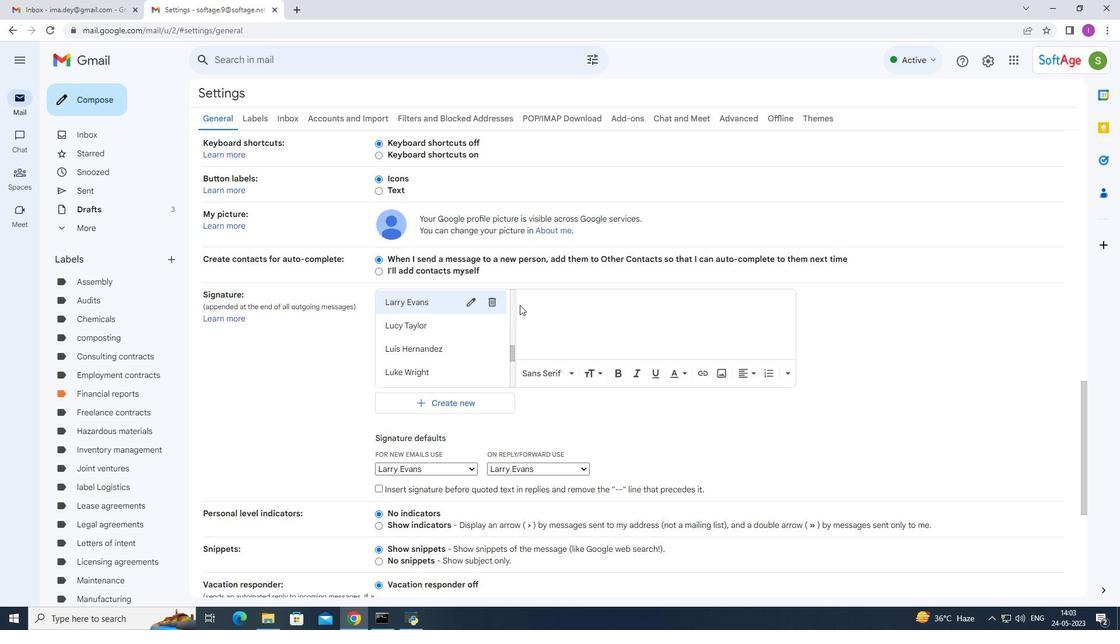 
Action: Mouse pressed left at (524, 304)
Screenshot: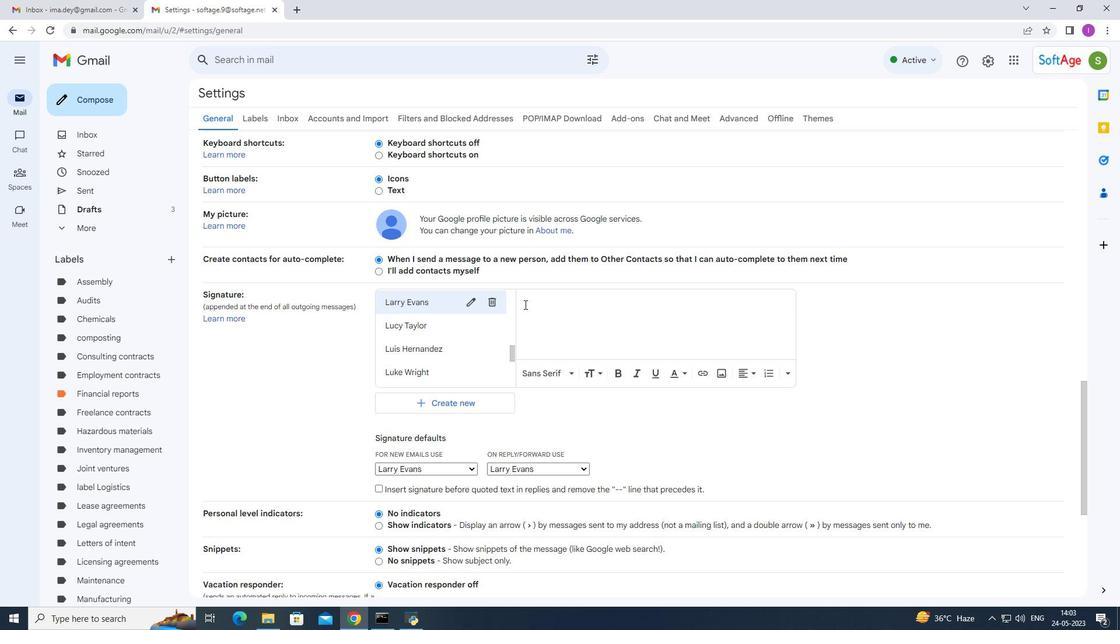 
Action: Mouse moved to (525, 304)
Screenshot: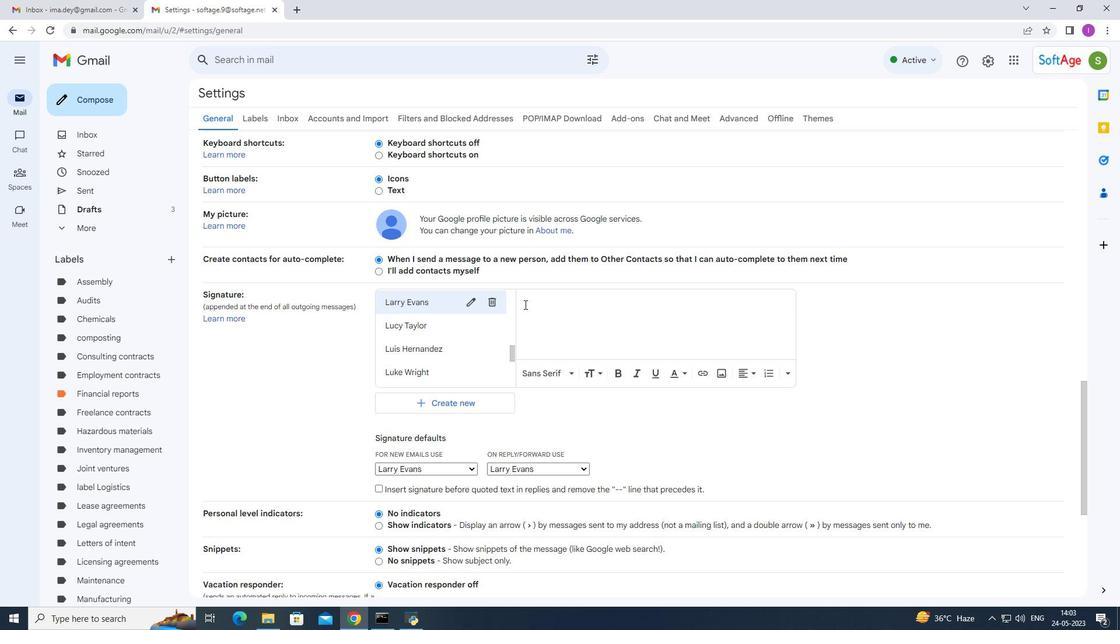
Action: Key pressed ctrl+V
Screenshot: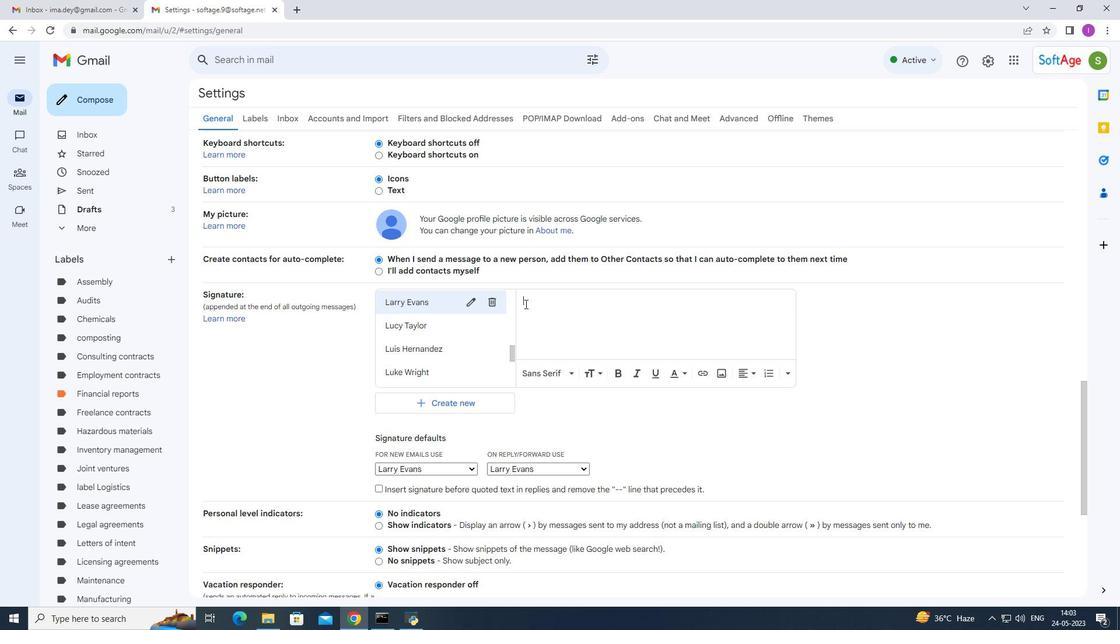 
Action: Mouse moved to (545, 465)
Screenshot: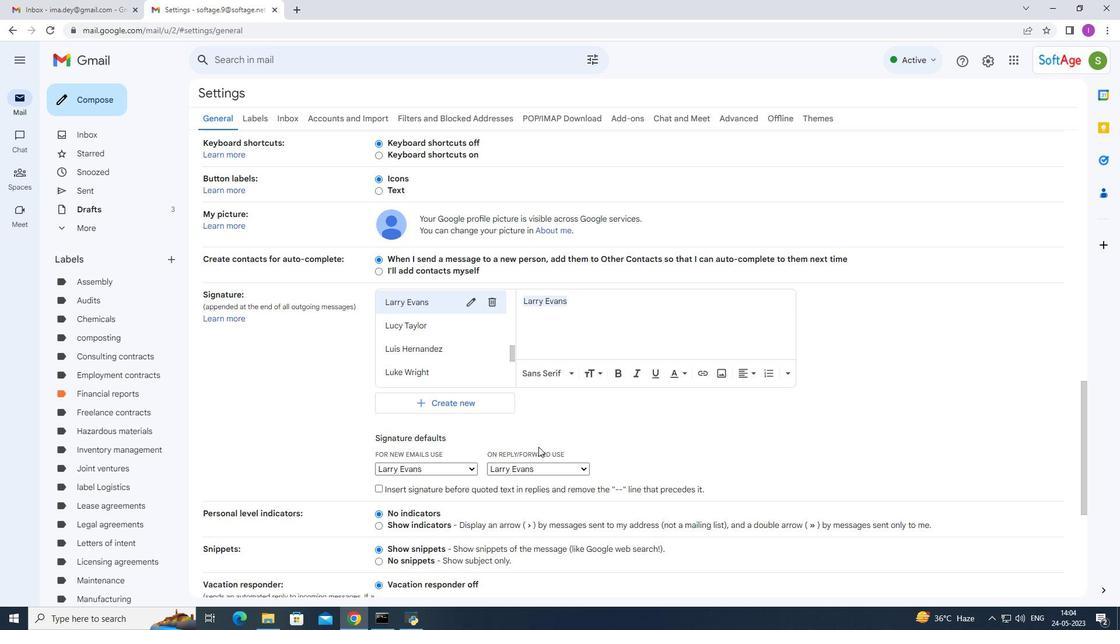 
Action: Mouse scrolled (545, 465) with delta (0, 0)
Screenshot: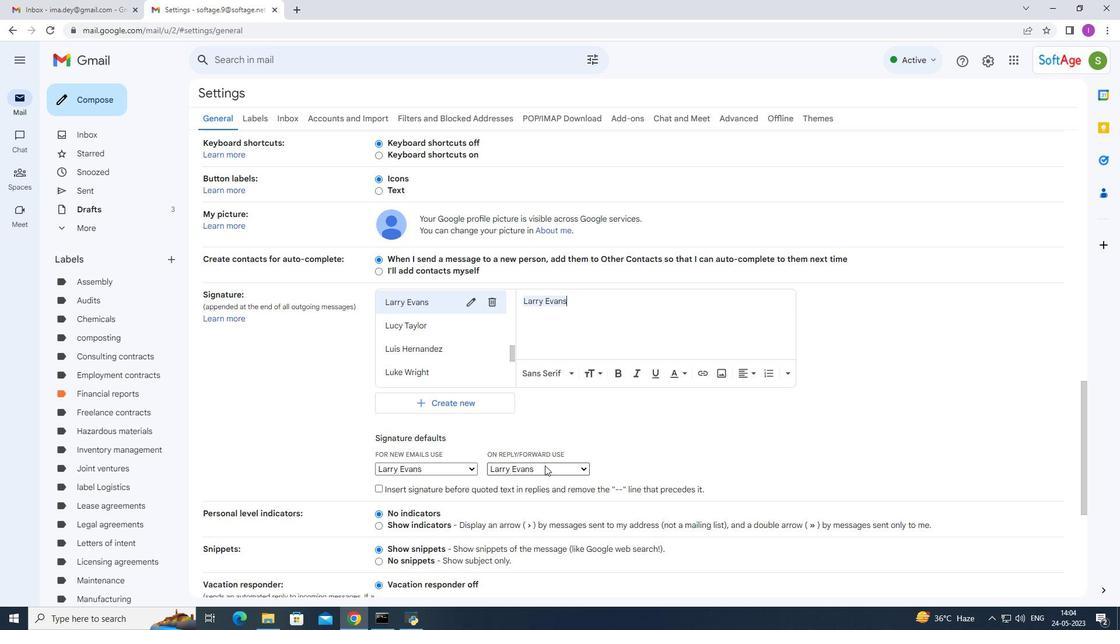 
Action: Mouse scrolled (545, 465) with delta (0, 0)
Screenshot: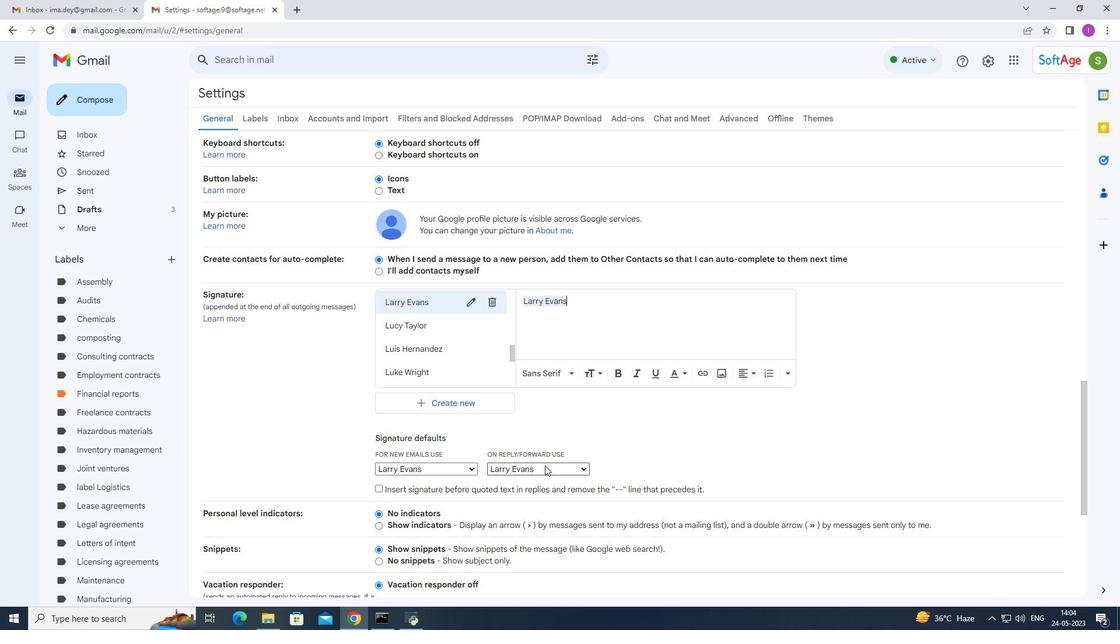 
Action: Mouse scrolled (545, 466) with delta (0, 0)
Screenshot: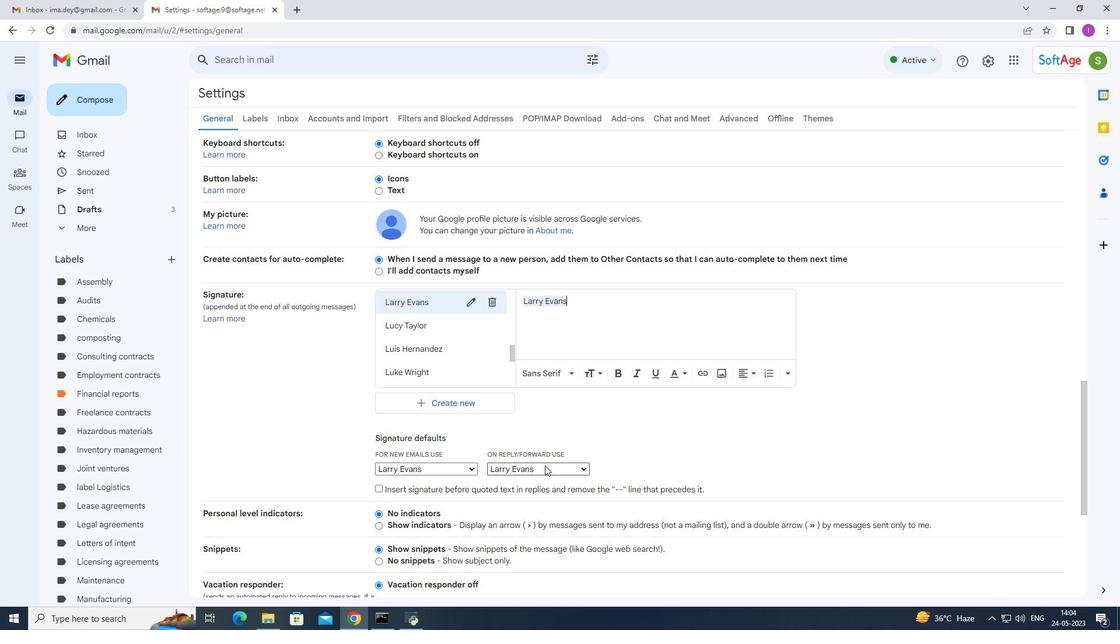 
Action: Mouse scrolled (545, 465) with delta (0, 0)
Screenshot: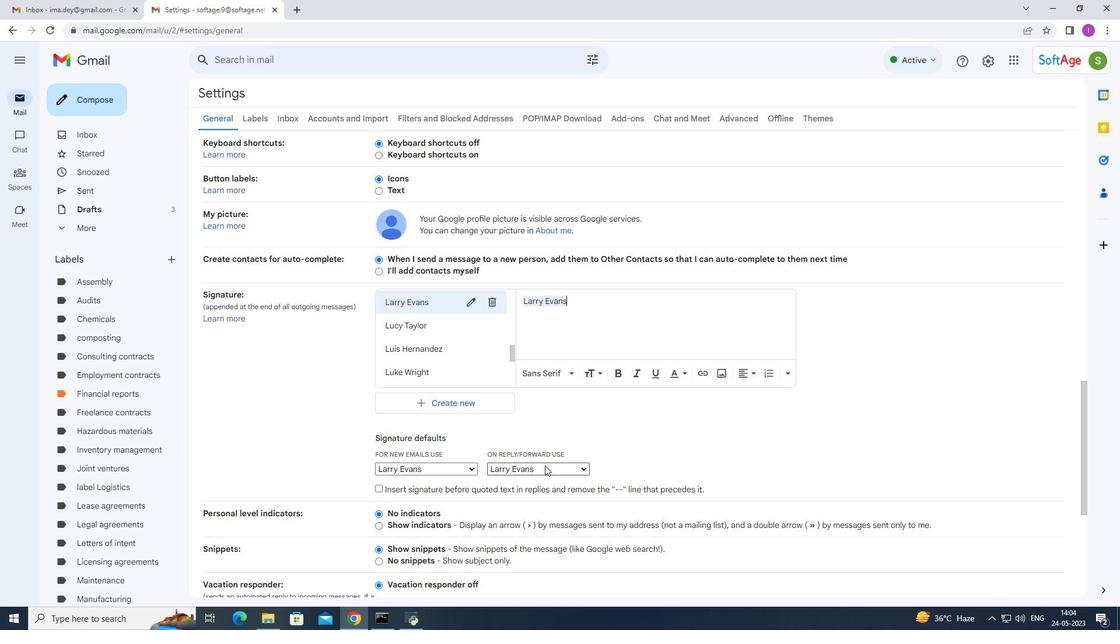 
Action: Mouse moved to (545, 465)
Screenshot: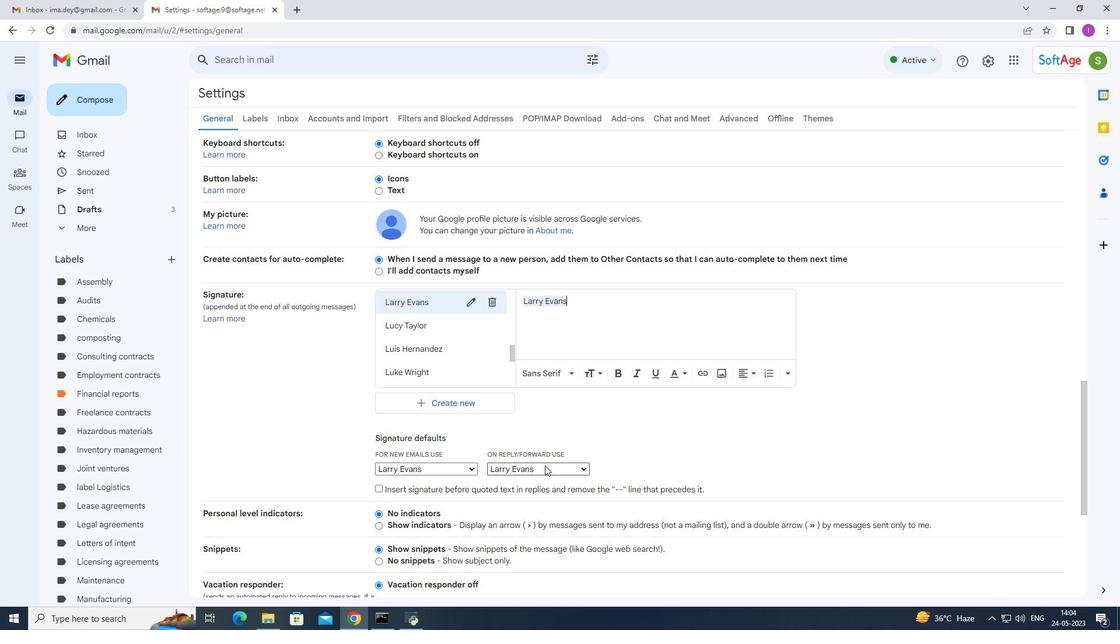 
Action: Mouse scrolled (545, 465) with delta (0, 0)
Screenshot: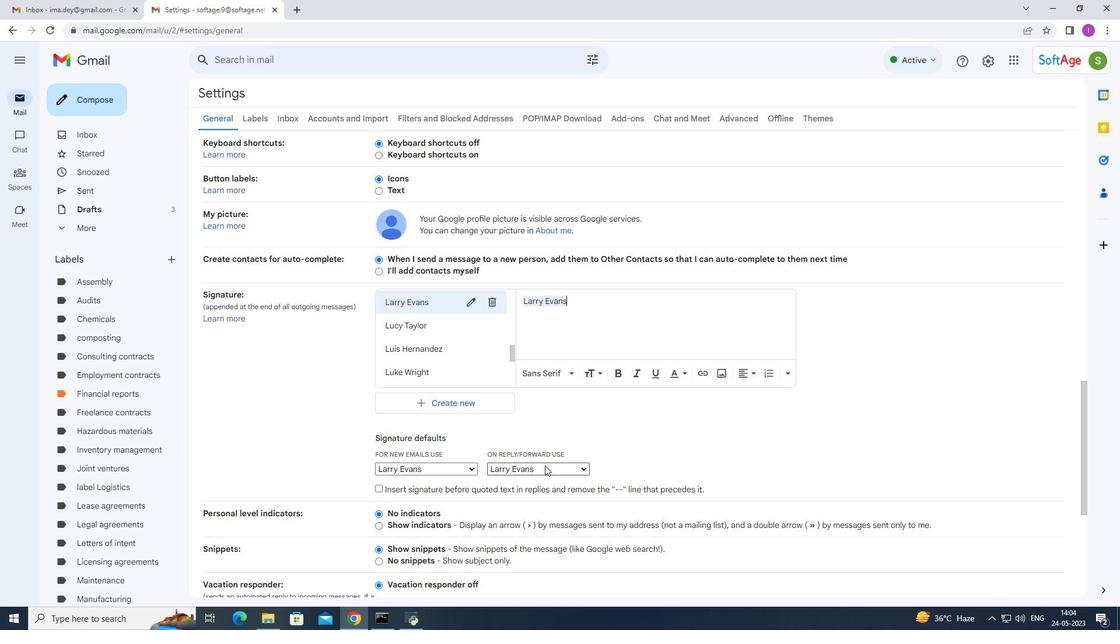 
Action: Mouse moved to (552, 461)
Screenshot: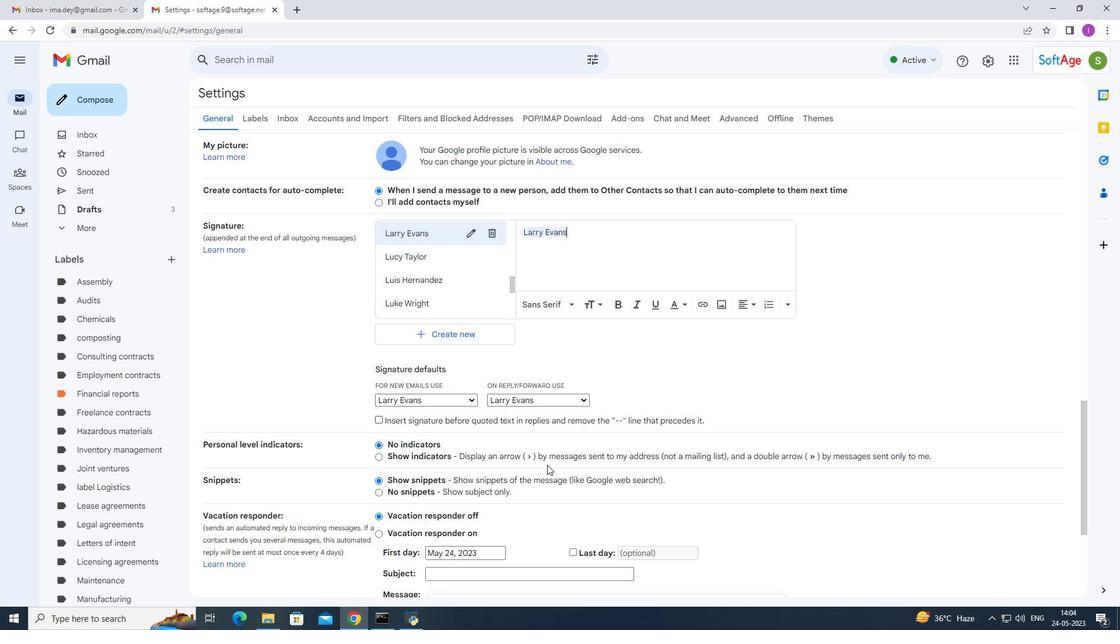 
Action: Mouse scrolled (552, 461) with delta (0, 0)
Screenshot: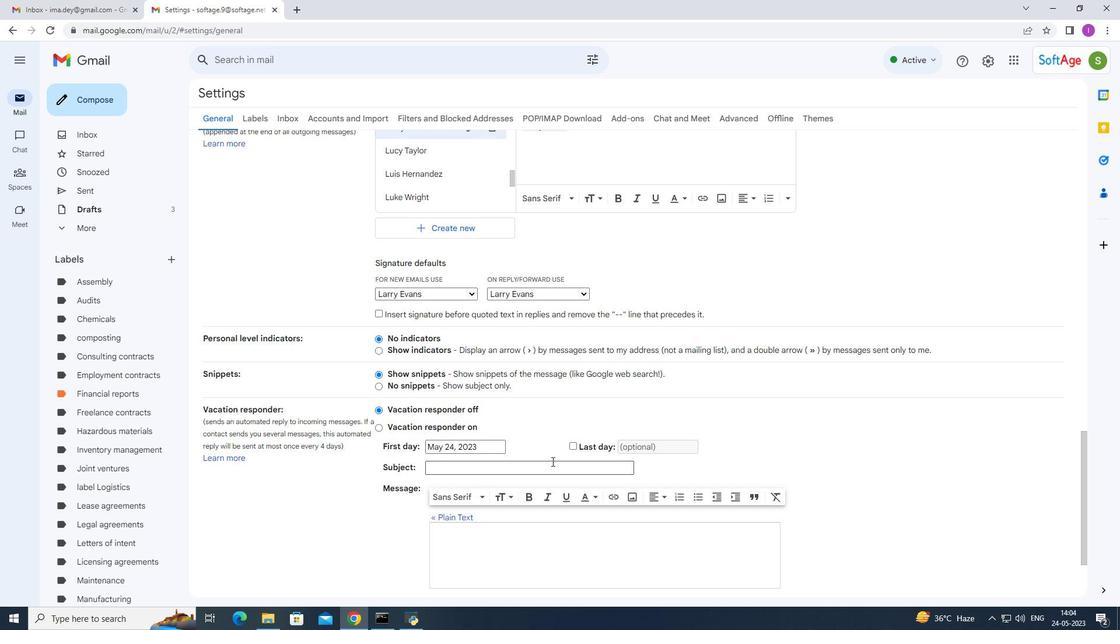 
Action: Mouse scrolled (552, 461) with delta (0, 0)
Screenshot: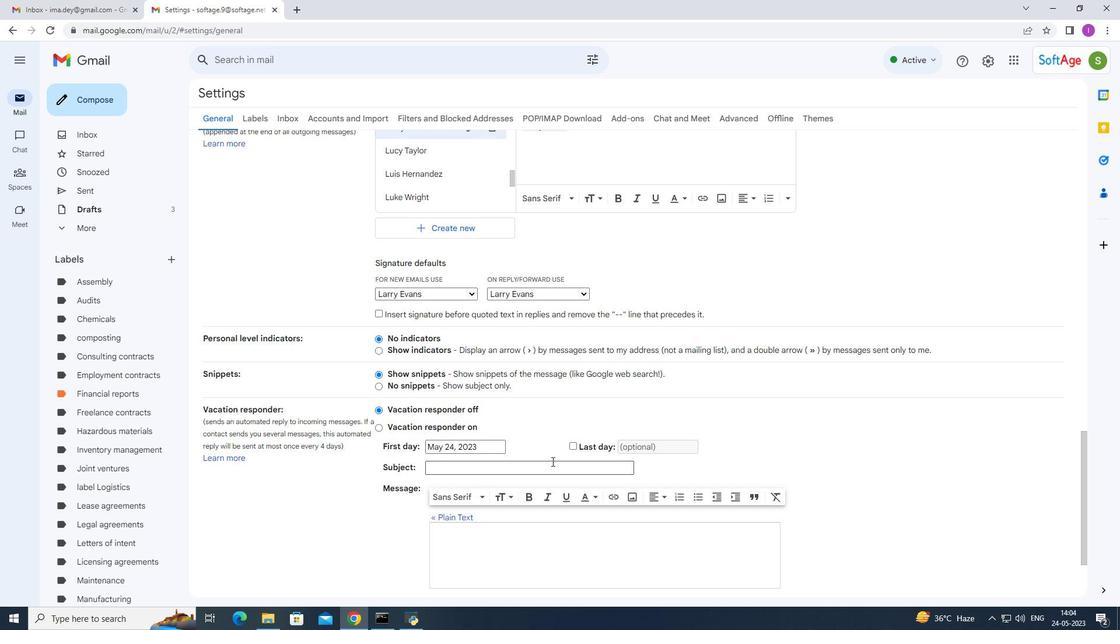 
Action: Mouse scrolled (552, 461) with delta (0, 0)
Screenshot: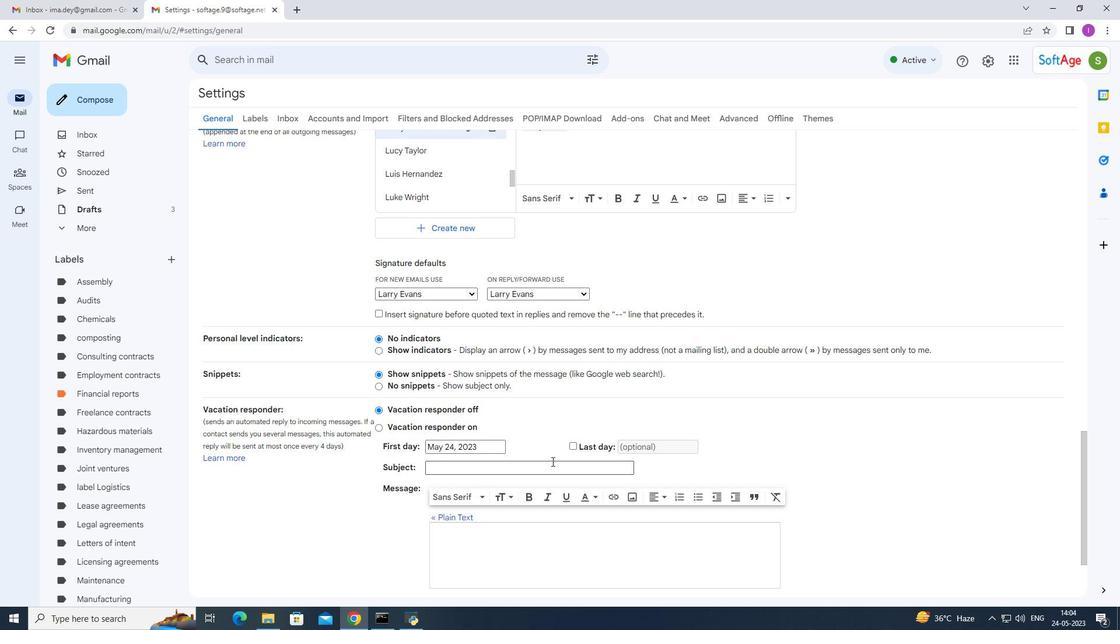 
Action: Mouse moved to (616, 535)
Screenshot: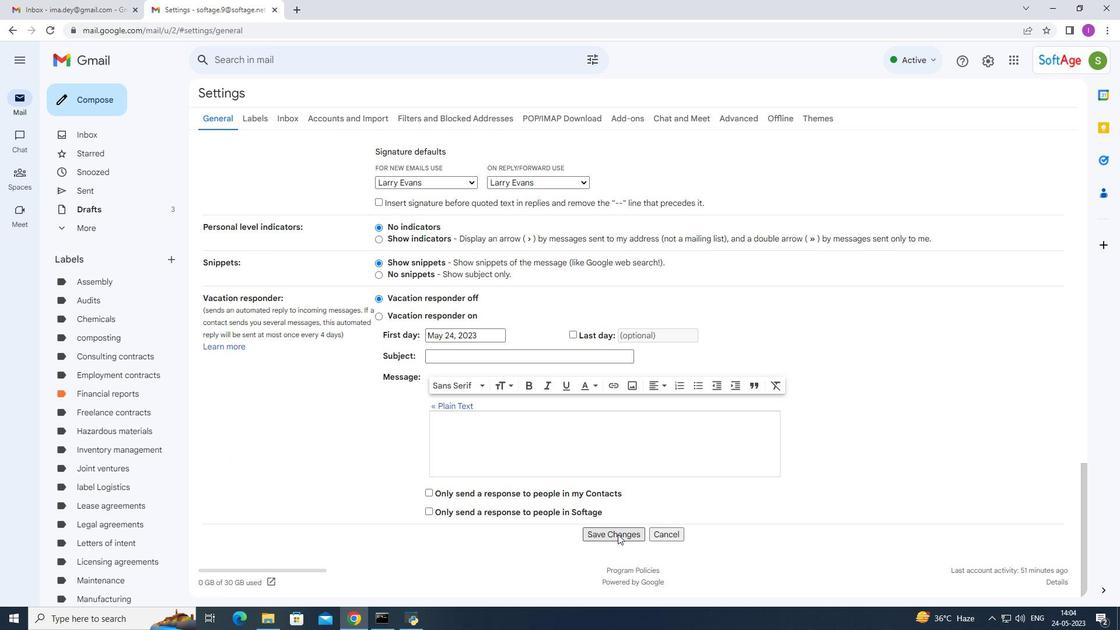 
Action: Mouse pressed left at (616, 535)
Screenshot: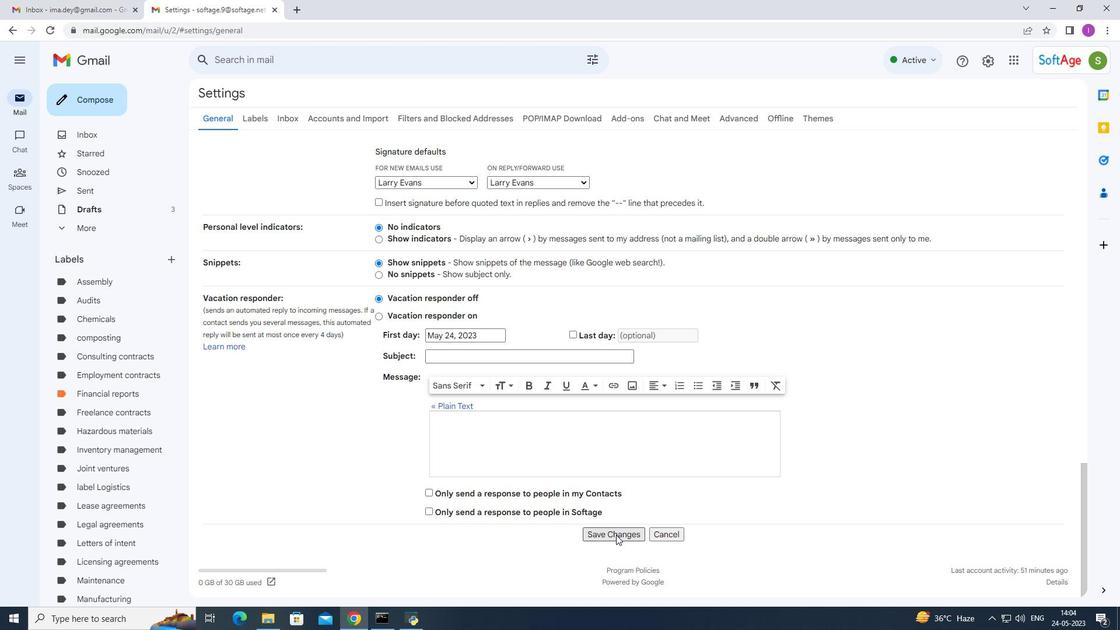 
Action: Mouse moved to (88, 95)
Screenshot: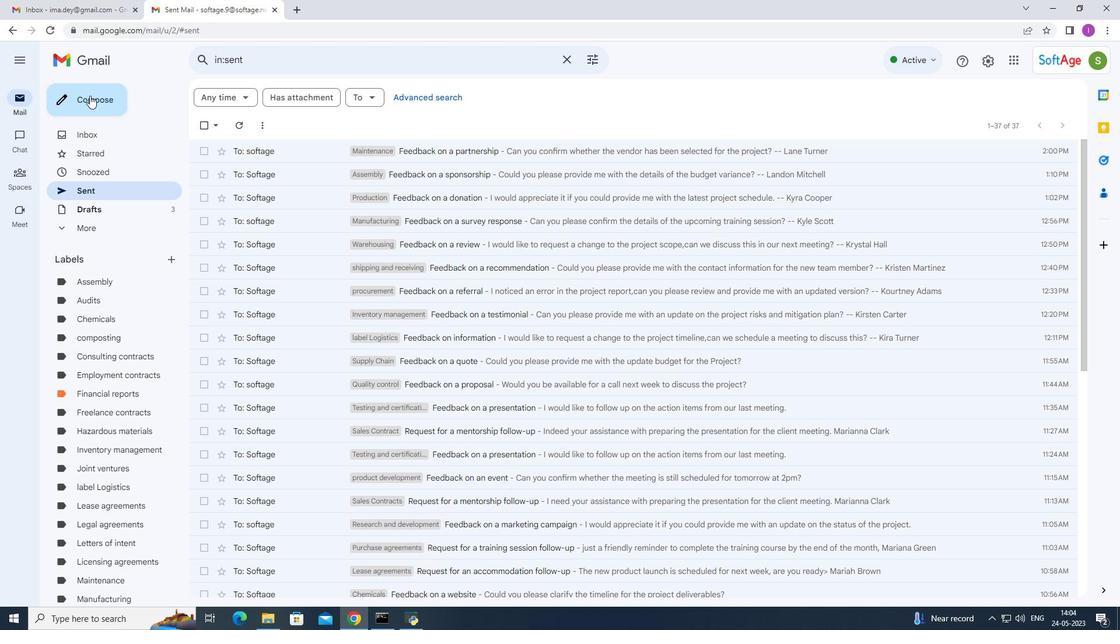 
Action: Mouse pressed left at (88, 95)
Screenshot: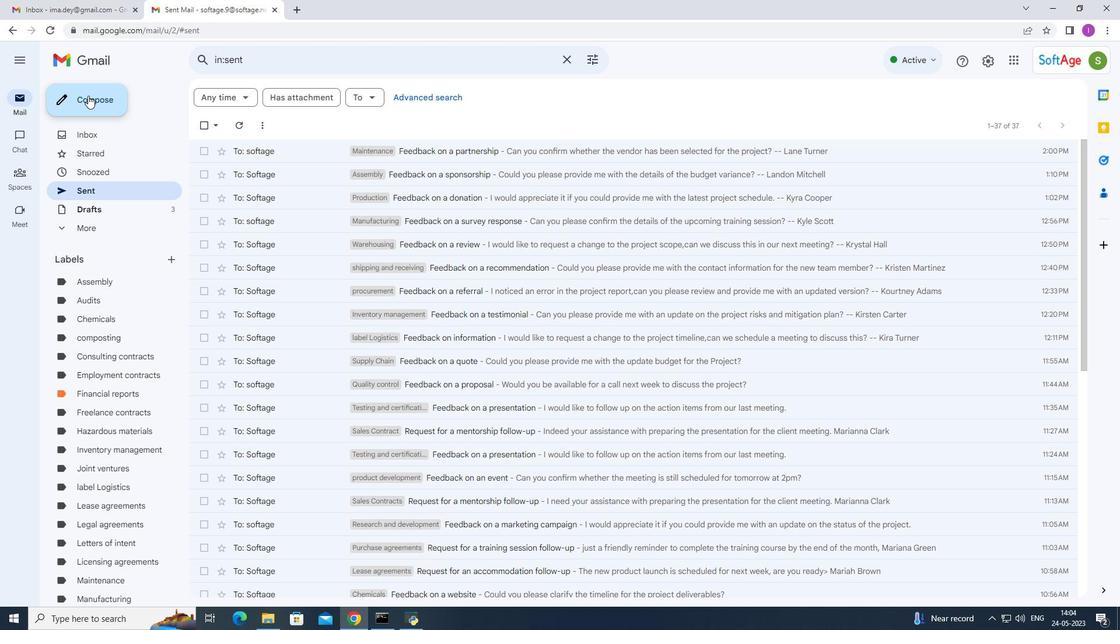 
Action: Mouse moved to (776, 290)
Screenshot: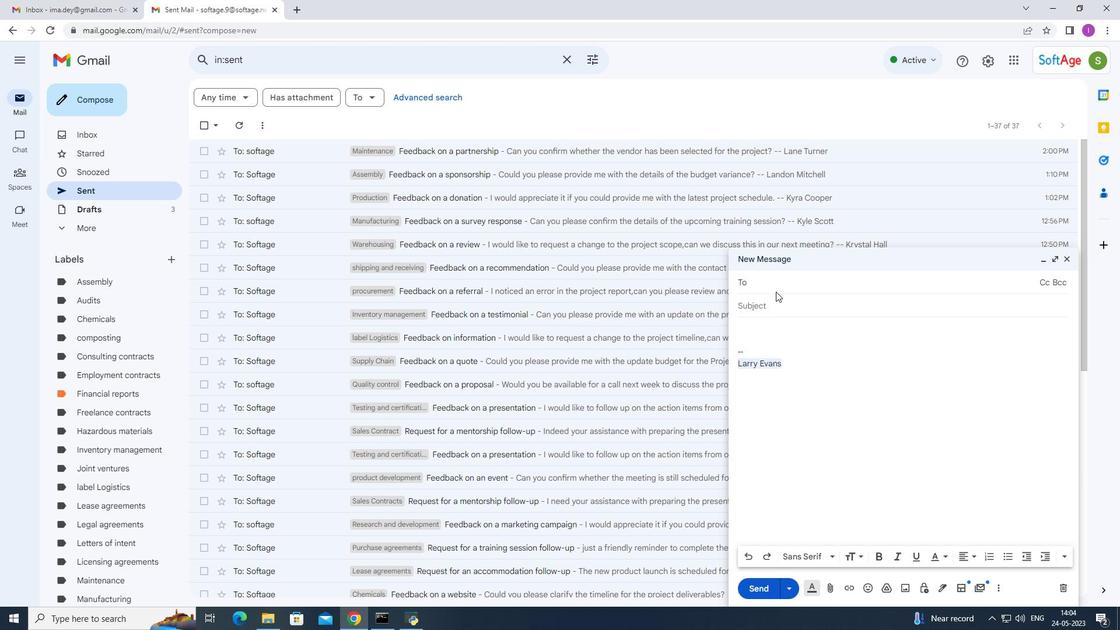 
Action: Key pressed <Key.shift><Key.shift><Key.shift><Key.shift><Key.shift><Key.shift><Key.shift><Key.shift><Key.shift><Key.shift><Key.shift><Key.shift><Key.shift><Key.shift><Key.shift><Key.shift><Key.shift><Key.shift><Key.shift><Key.shift><Key.shift><Key.shift><Key.shift><Key.shift><Key.shift><Key.shift><Key.shift><Key.shift><Key.shift><Key.shift><Key.shift><Key.shift><Key.shift><Key.shift><Key.shift><Key.shift><Key.shift><Key.shift><Key.shift><Key.shift><Key.shift><Key.shift><Key.shift><Key.shift><Key.shift><Key.shift><Key.shift><Key.shift><Key.shift><Key.shift><Key.shift><Key.shift><Key.shift><Key.shift><Key.shift><Key.shift><Key.shift><Key.shift><Key.shift><Key.shift><Key.shift><Key.shift><Key.shift><Key.shift><Key.shift><Key.shift><Key.shift><Key.shift><Key.shift><Key.shift><Key.shift><Key.shift><Key.shift><Key.shift><Key.shift><Key.shift><Key.shift><Key.shift><Key.shift><Key.shift><Key.shift><Key.shift><Key.shift><Key.shift><Key.shift><Key.shift><Key.shift><Key.shift><Key.shift><Key.shift><Key.shift><Key.shift><Key.shift><Key.shift><Key.shift><Key.shift><Key.shift><Key.shift><Key.shift><Key.shift><Key.shift><Key.shift><Key.shift><Key.shift><Key.shift><Key.shift><Key.shift><Key.shift><Key.shift><Key.shift><Key.shift><Key.shift><Key.shift><Key.shift><Key.shift><Key.shift><Key.shift><Key.shift><Key.shift><Key.shift><Key.shift><Key.shift><Key.shift><Key.shift><Key.shift><Key.shift>S
Screenshot: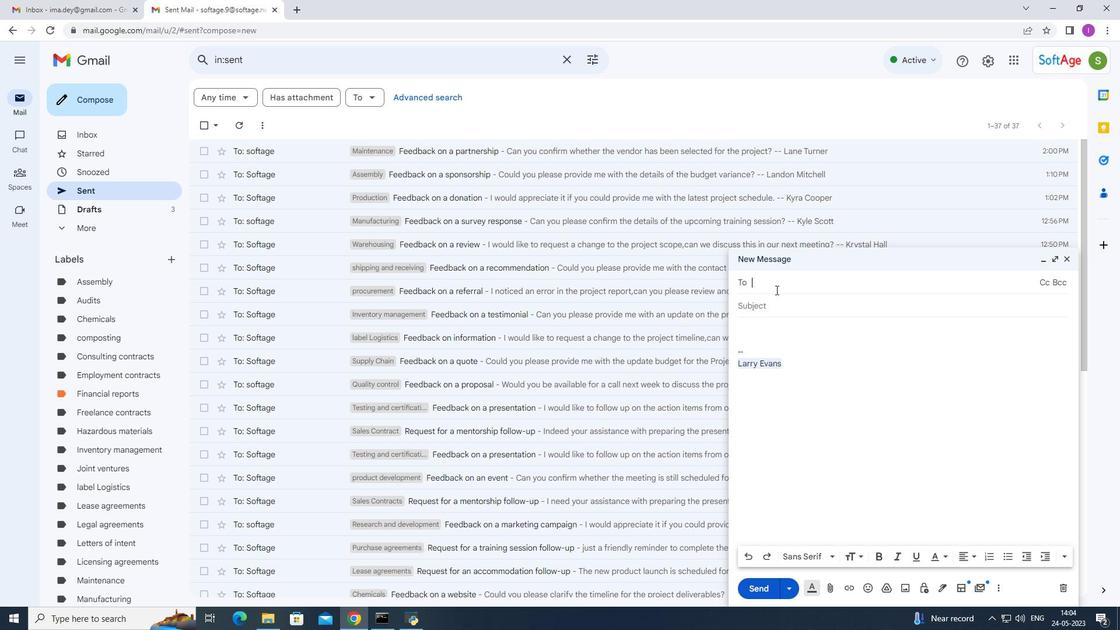 
Action: Mouse moved to (804, 376)
Screenshot: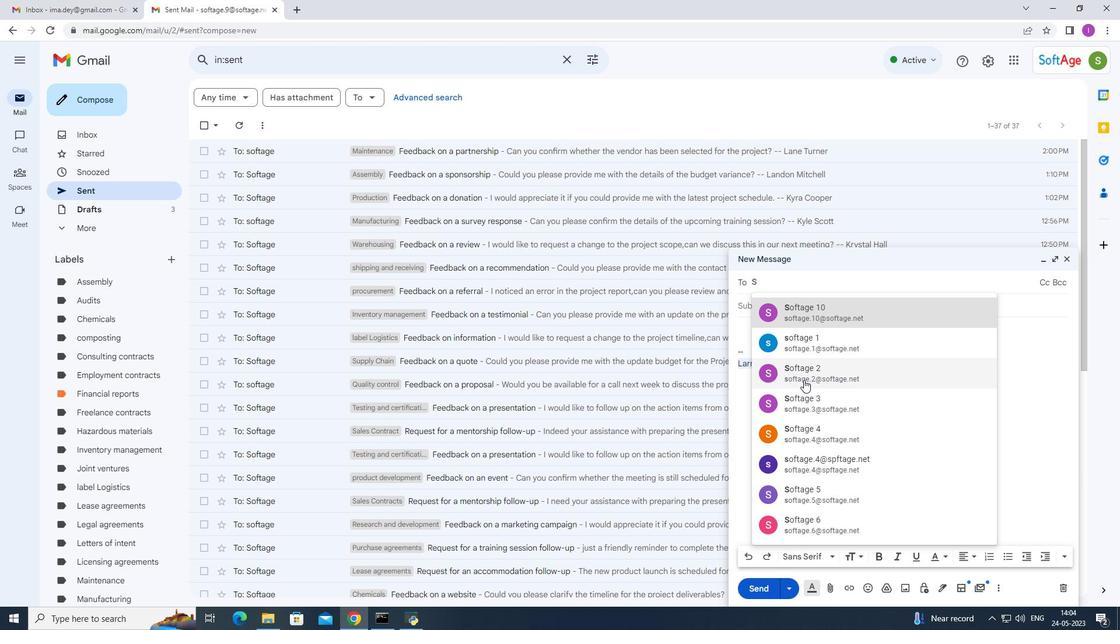 
Action: Mouse pressed left at (804, 376)
Screenshot: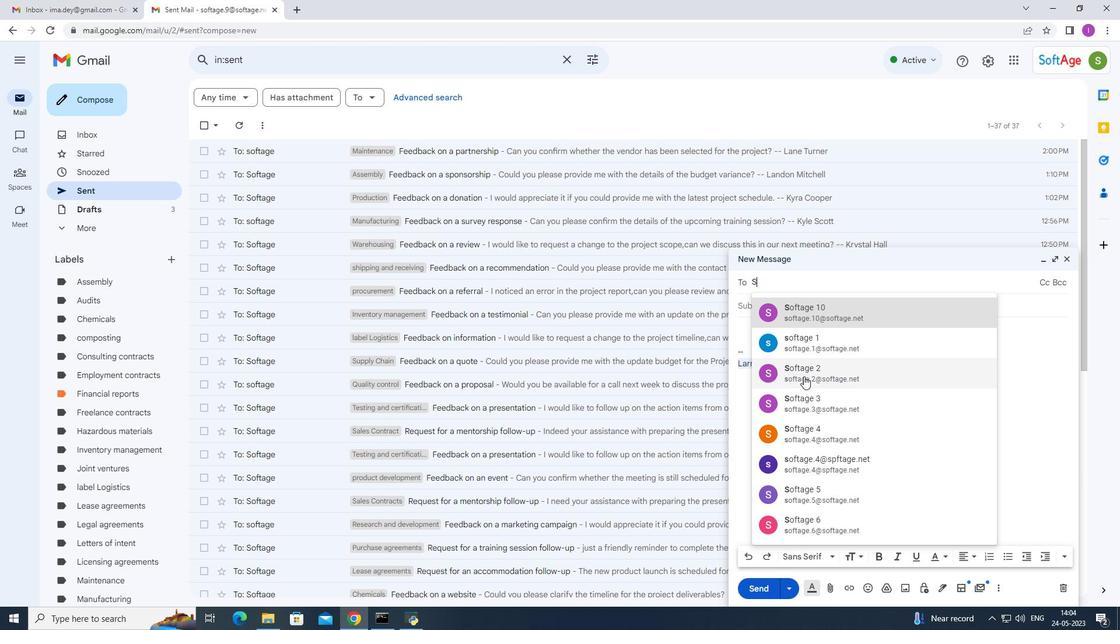 
Action: Mouse moved to (769, 320)
Screenshot: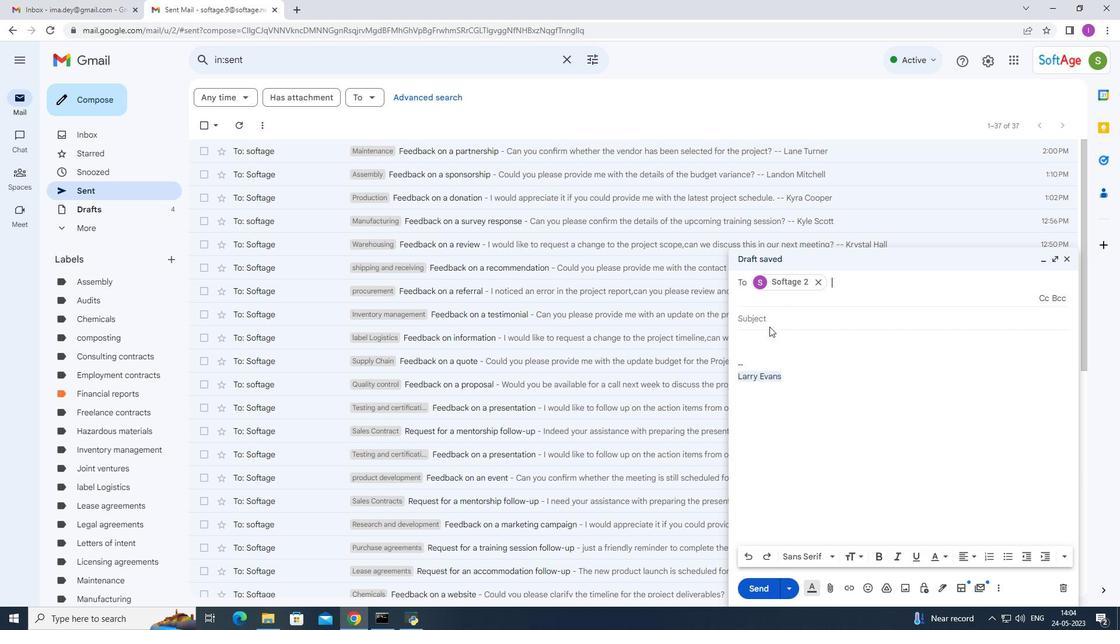 
Action: Mouse pressed left at (769, 320)
Screenshot: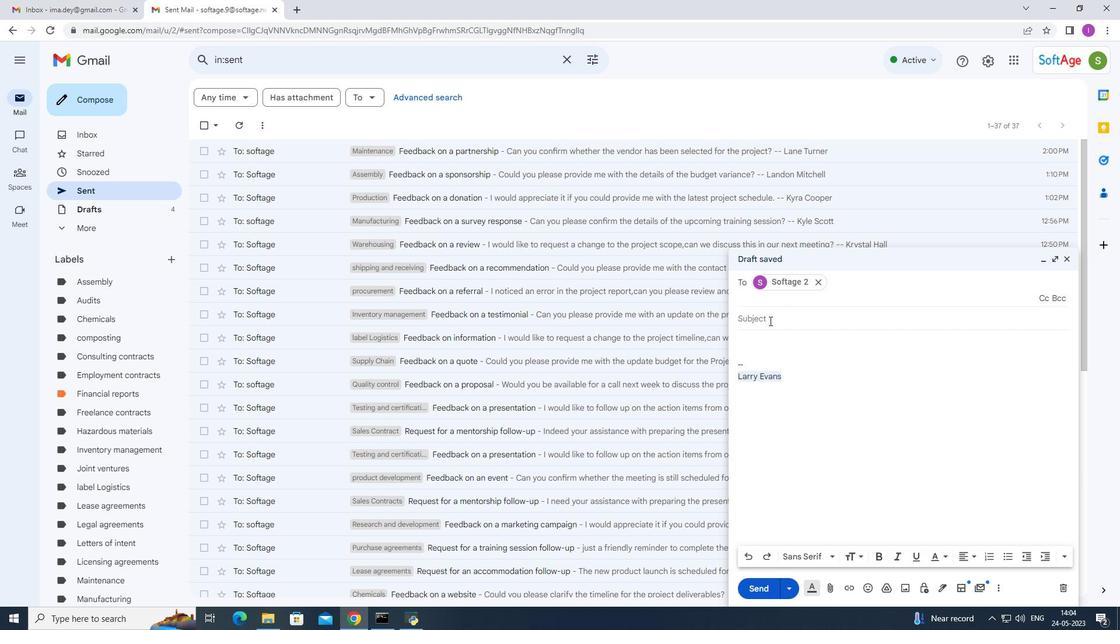 
Action: Mouse moved to (768, 313)
Screenshot: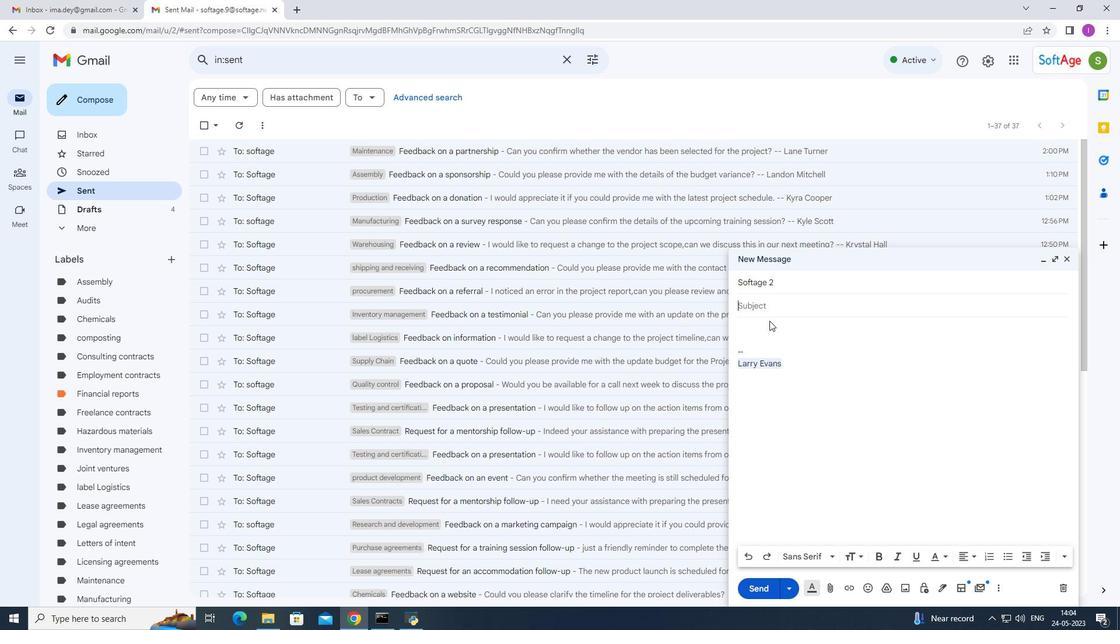 
Action: Mouse pressed left at (768, 313)
Screenshot: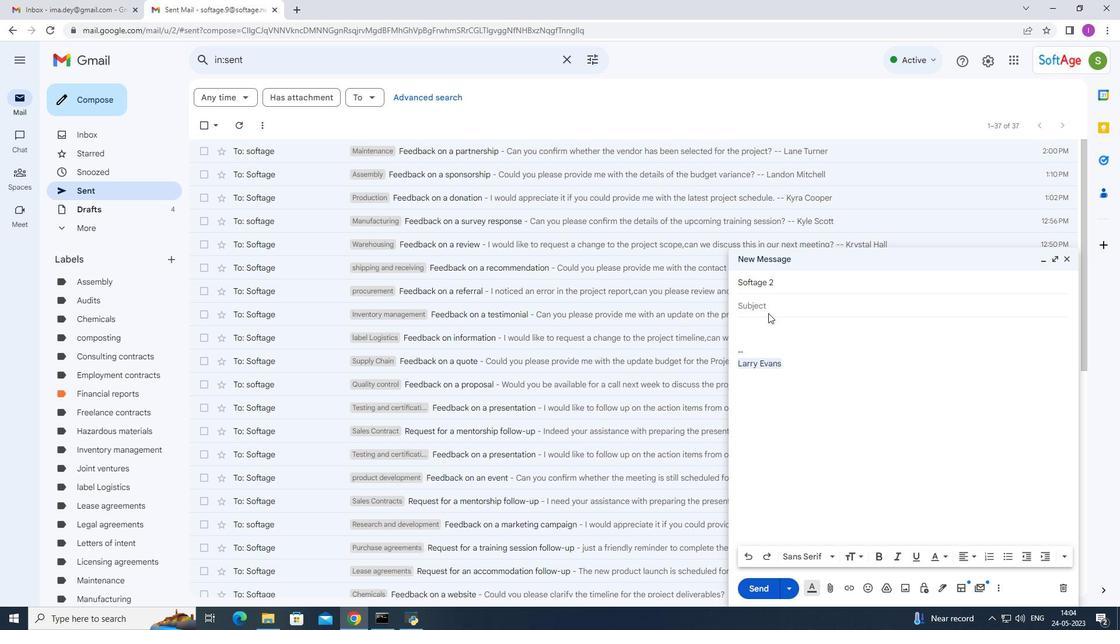 
Action: Key pressed <Key.shift><Key.shift><Key.shift><Key.shift><Key.shift>Feedback<Key.space>on<Key.space>collaboration
Screenshot: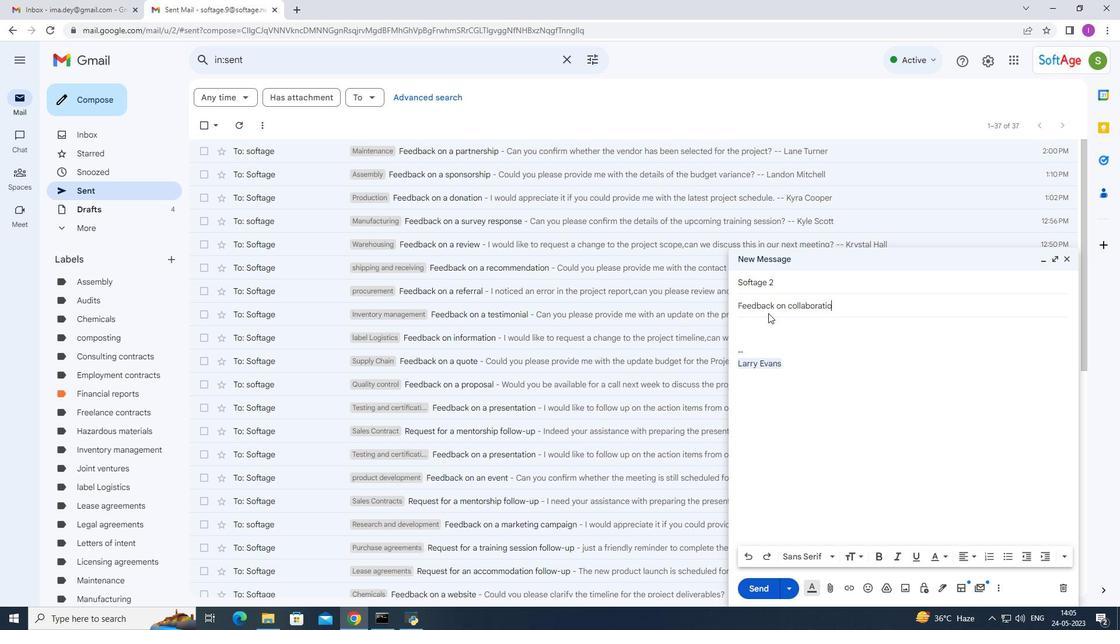 
Action: Mouse moved to (737, 327)
Screenshot: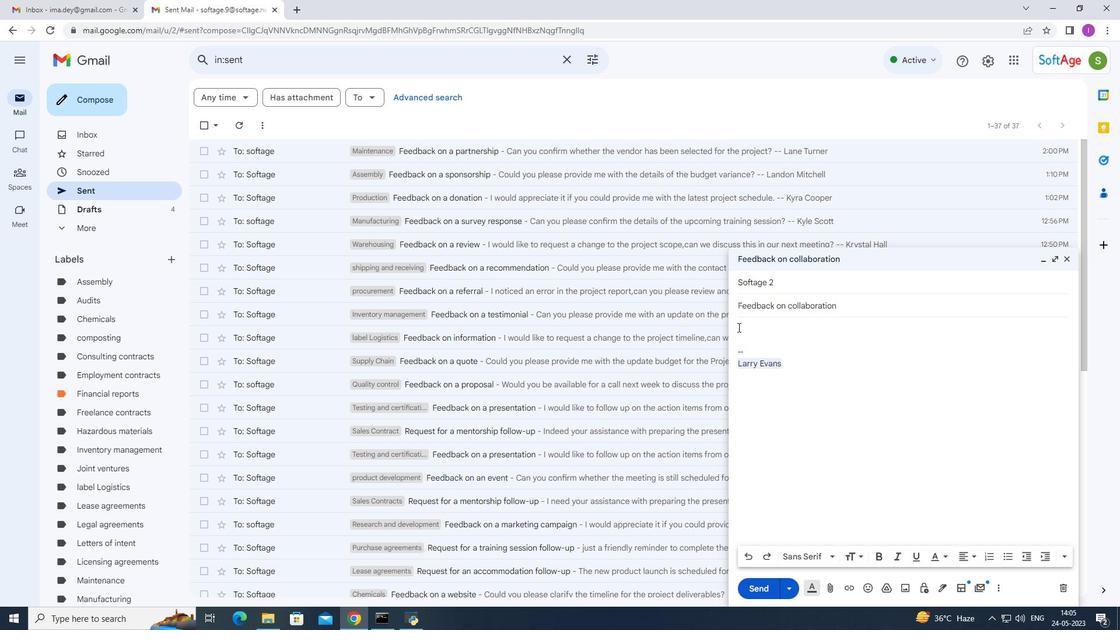 
Action: Mouse pressed left at (737, 327)
Screenshot: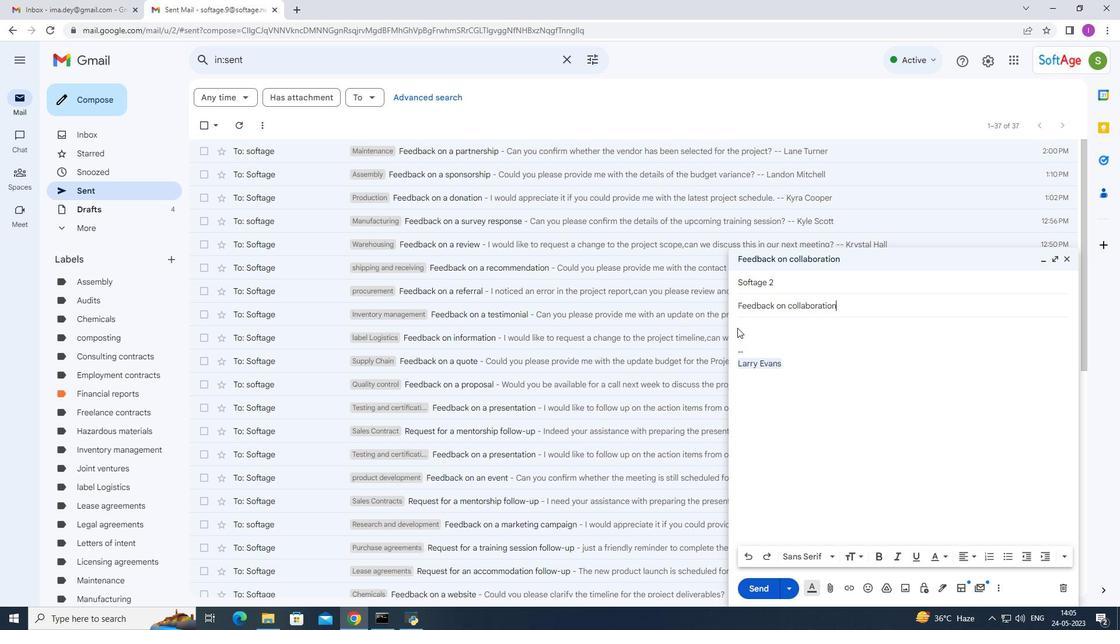 
Action: Mouse moved to (810, 350)
Screenshot: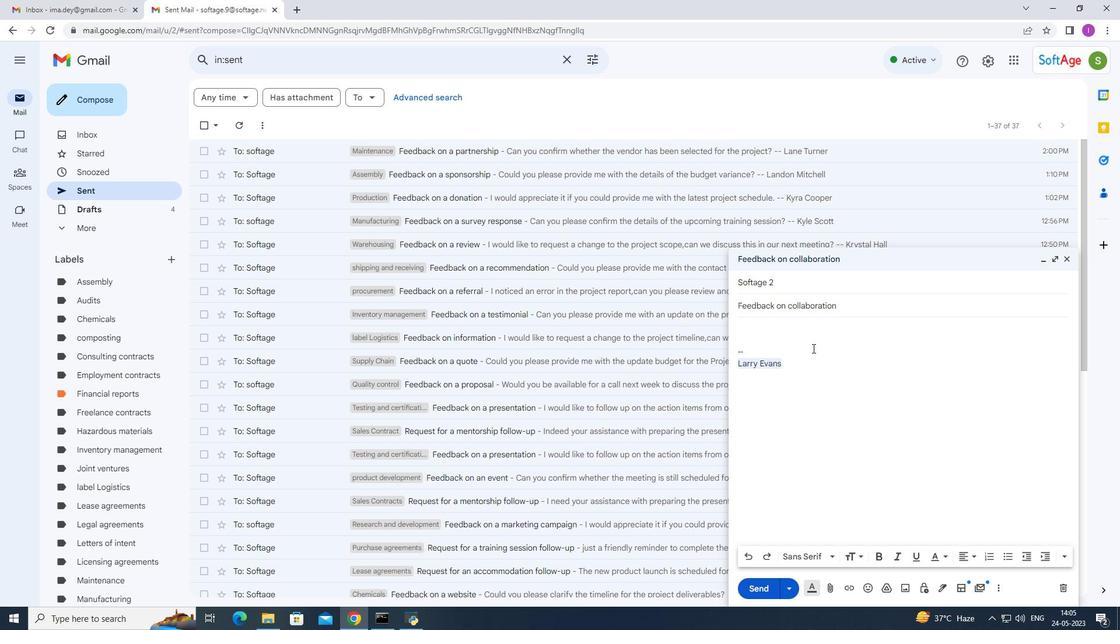 
Action: Key pressed <Key.shift>I<Key.space>would<Key.space>like<Key.space>to<Key.space>request<Key.space>a<Key.space>copy<Key.space>of<Key.space>the<Key.space>project<Key.space>charter
Screenshot: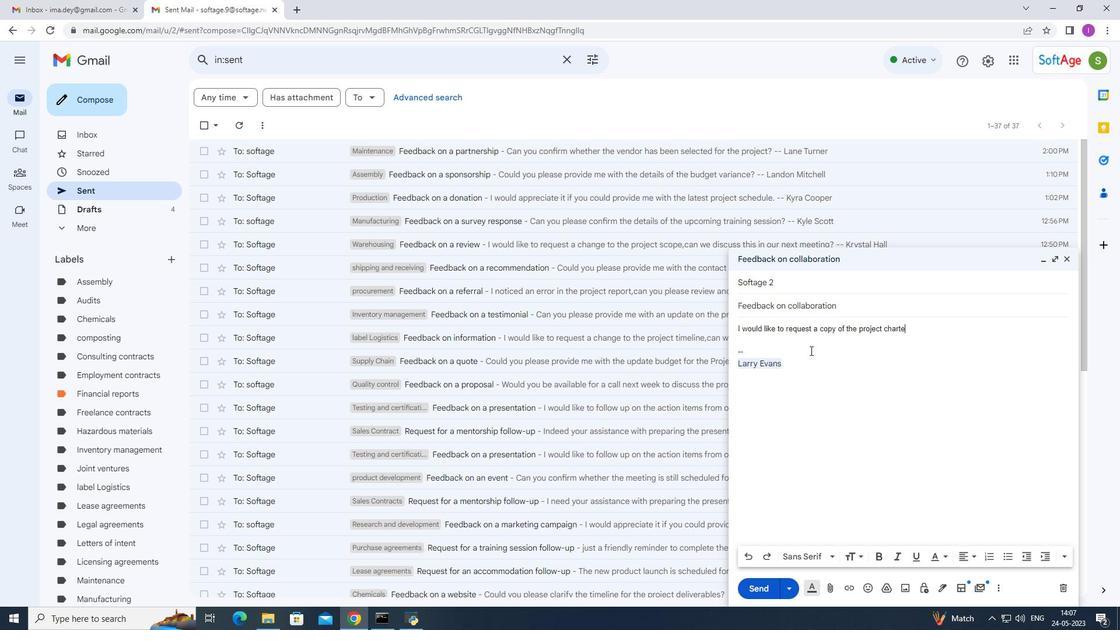
Action: Mouse moved to (861, 327)
Screenshot: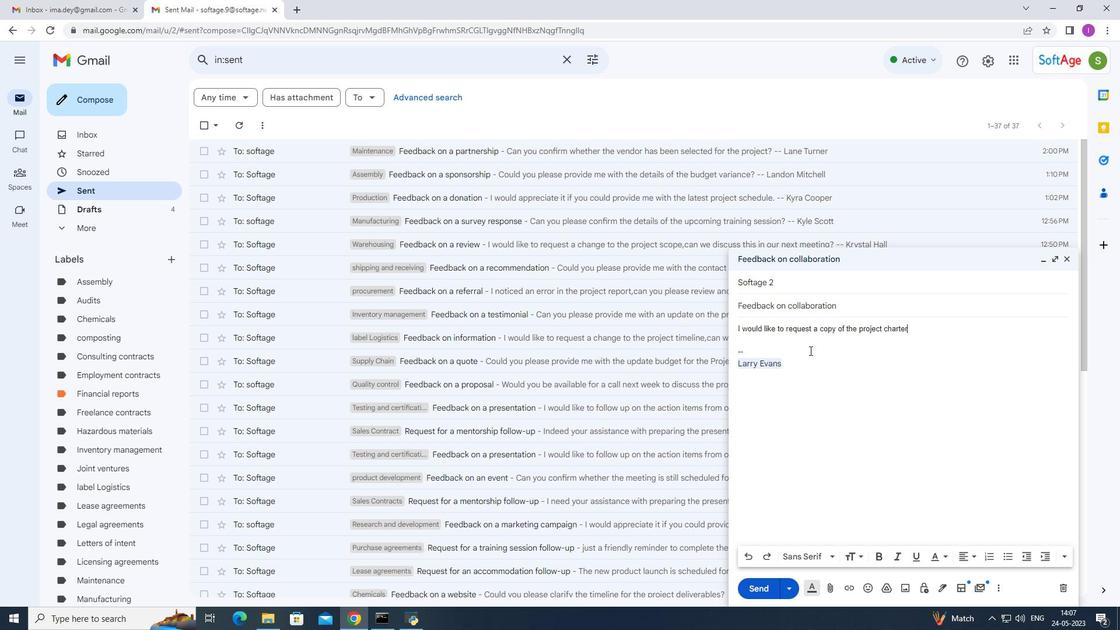 
Action: Key pressed .
Screenshot: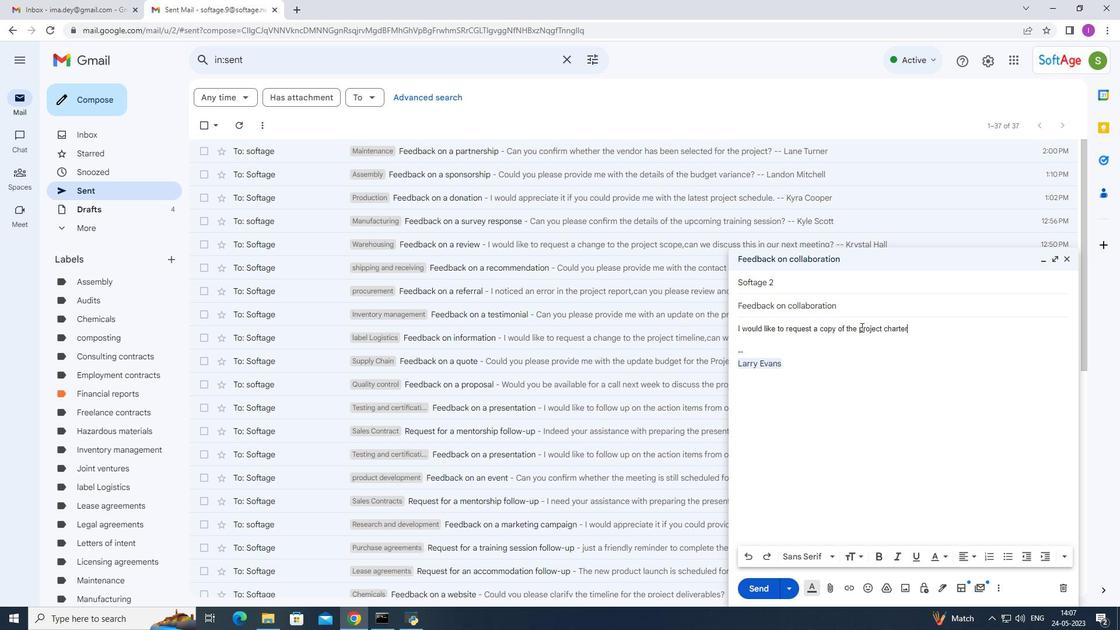 
Action: Mouse moved to (867, 407)
Screenshot: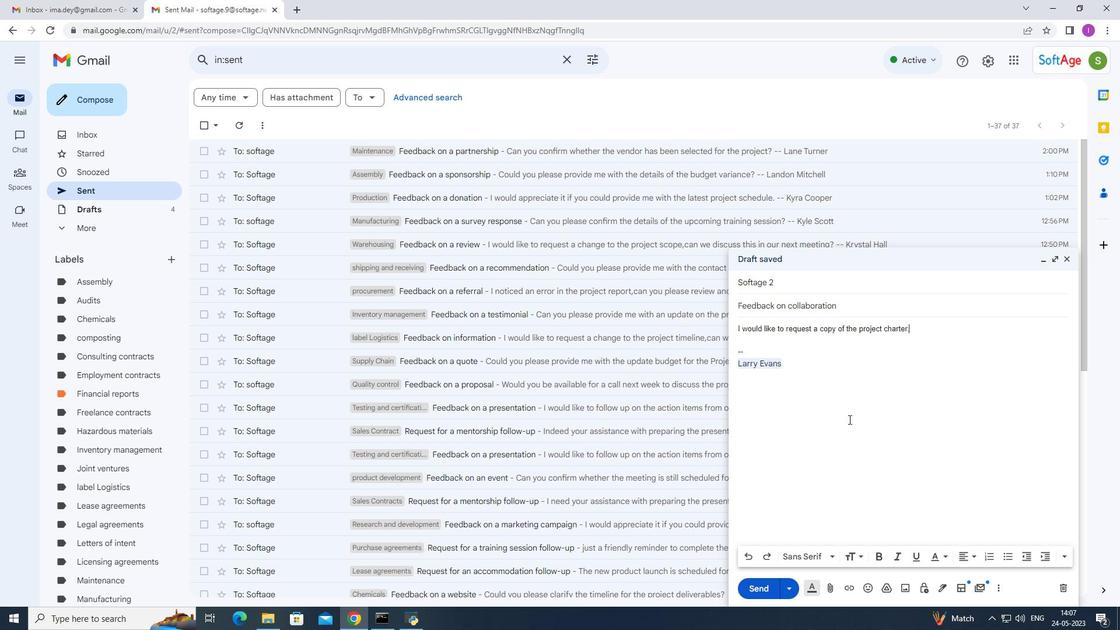 
Action: Mouse scrolled (867, 406) with delta (0, 0)
Screenshot: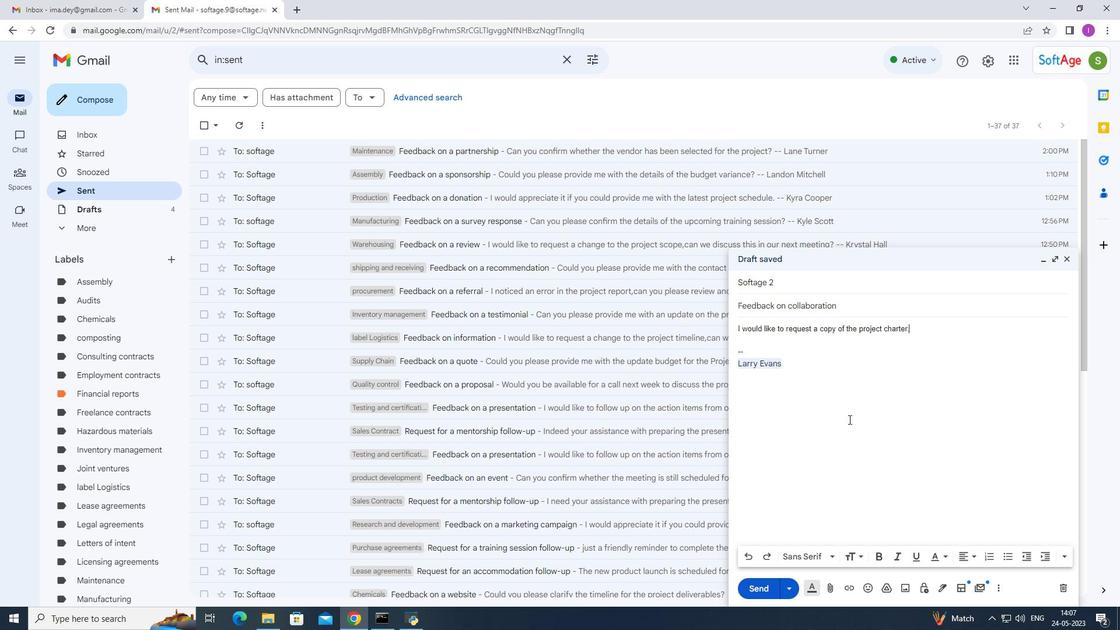
Action: Mouse scrolled (867, 406) with delta (0, 0)
Screenshot: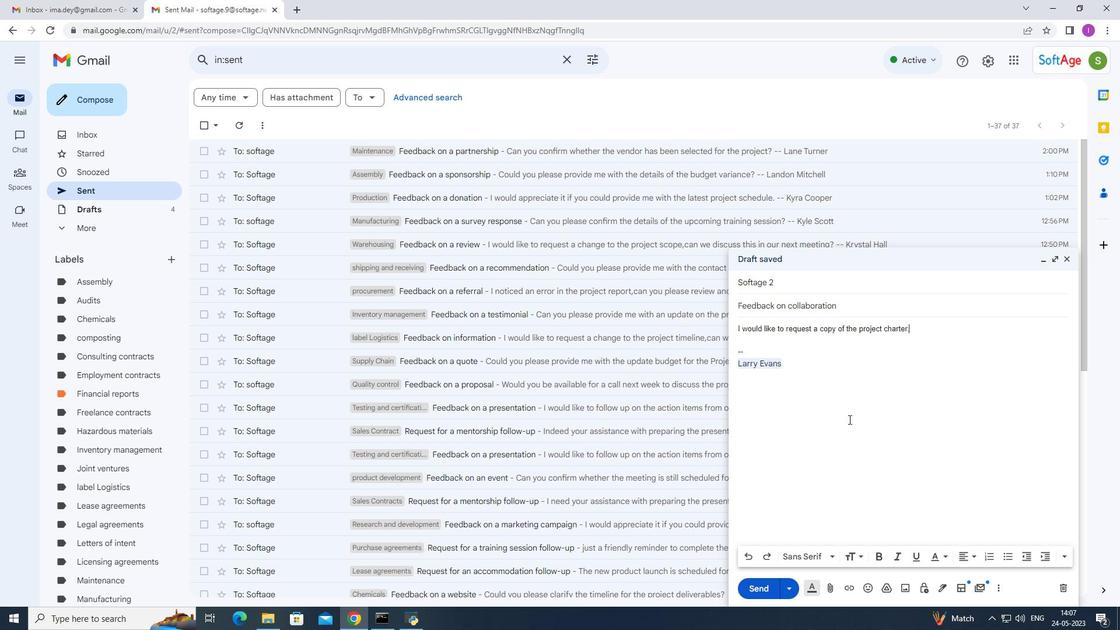 
Action: Mouse scrolled (867, 406) with delta (0, 0)
Screenshot: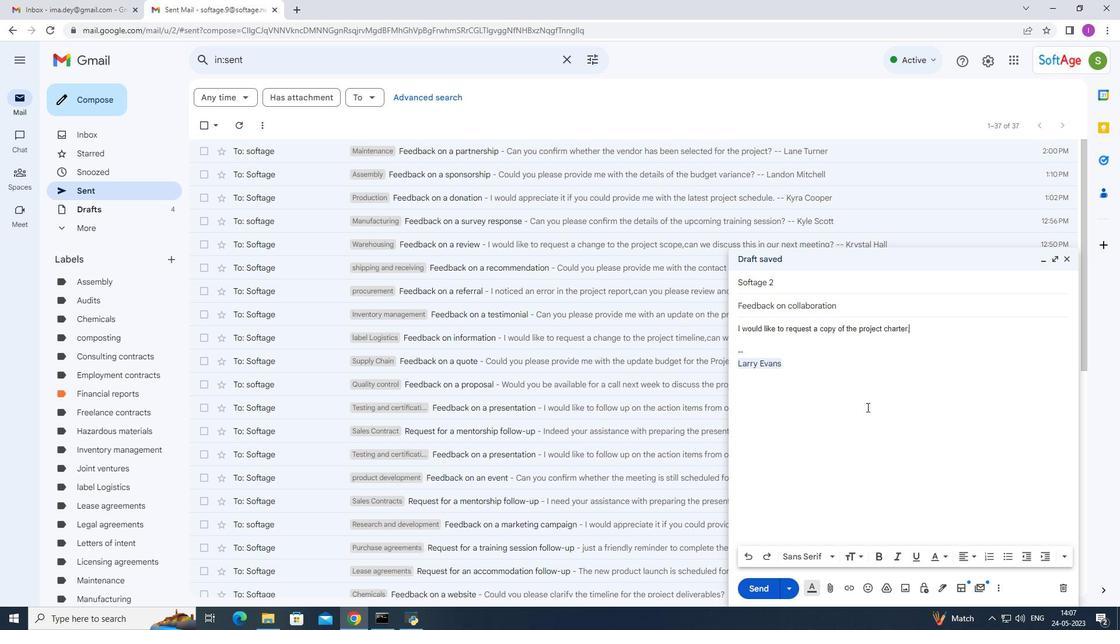 
Action: Mouse scrolled (867, 406) with delta (0, 0)
Screenshot: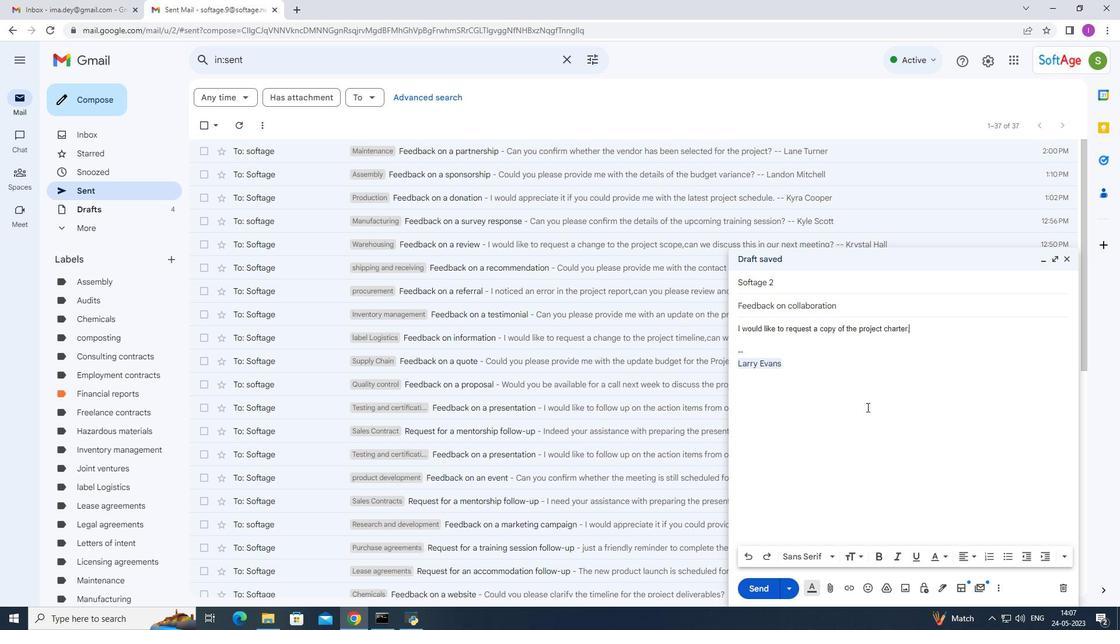 
Action: Mouse scrolled (867, 406) with delta (0, 0)
Screenshot: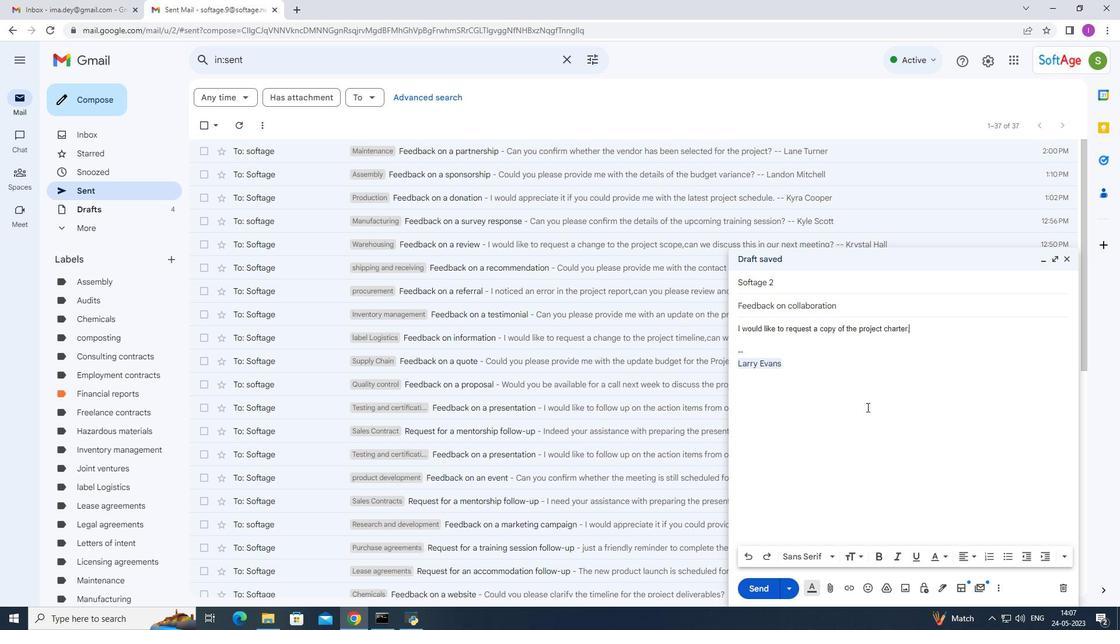 
Action: Mouse moved to (762, 365)
Screenshot: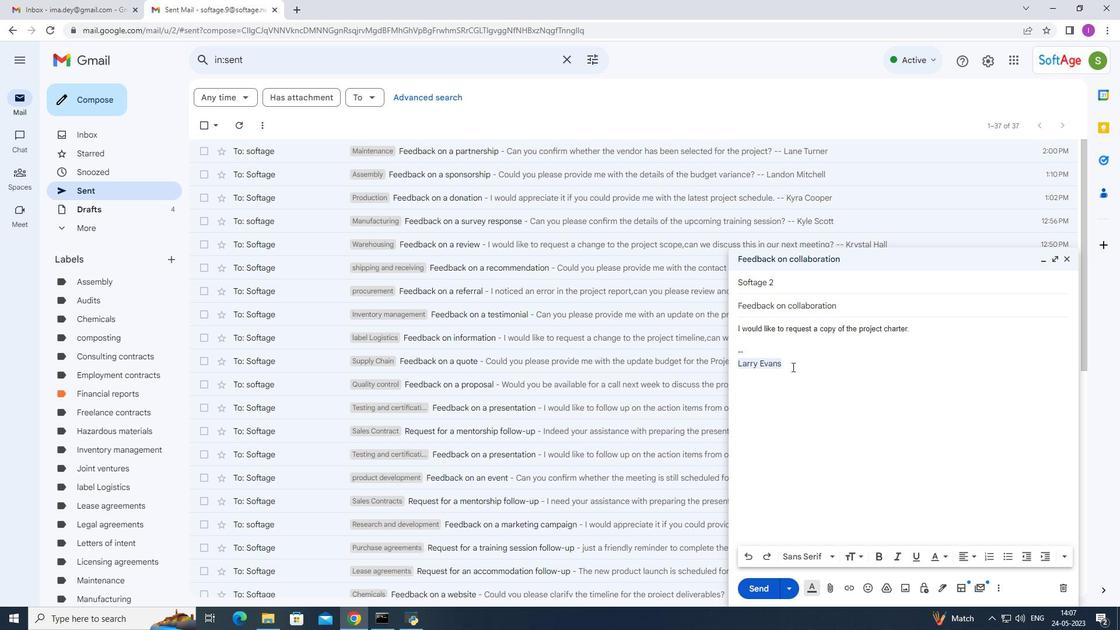 
Action: Mouse pressed left at (768, 365)
Screenshot: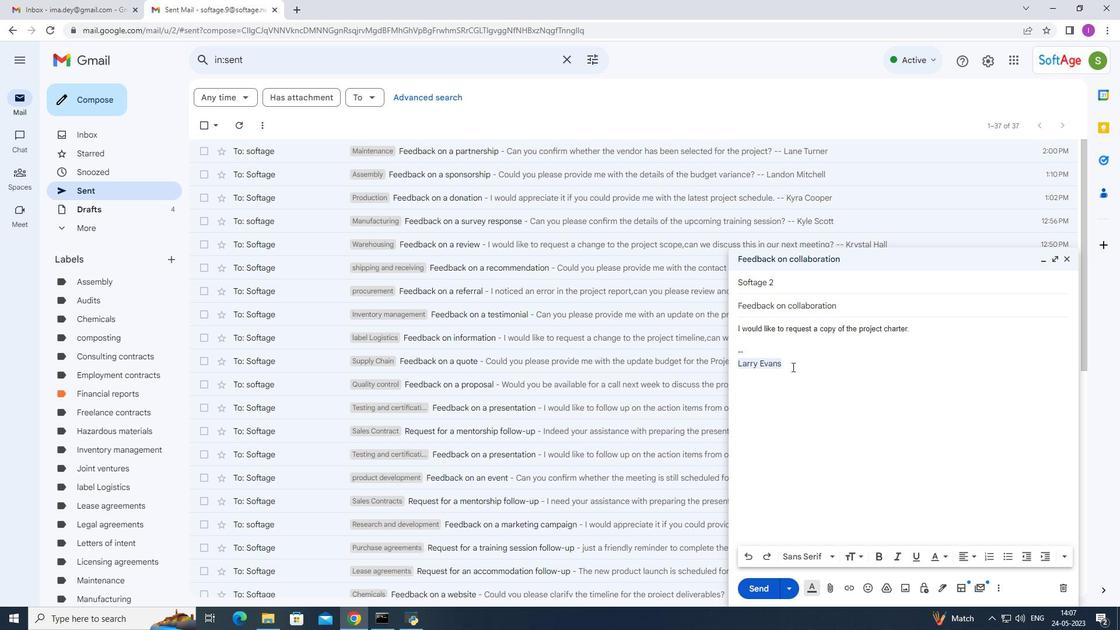 
Action: Mouse moved to (818, 360)
Screenshot: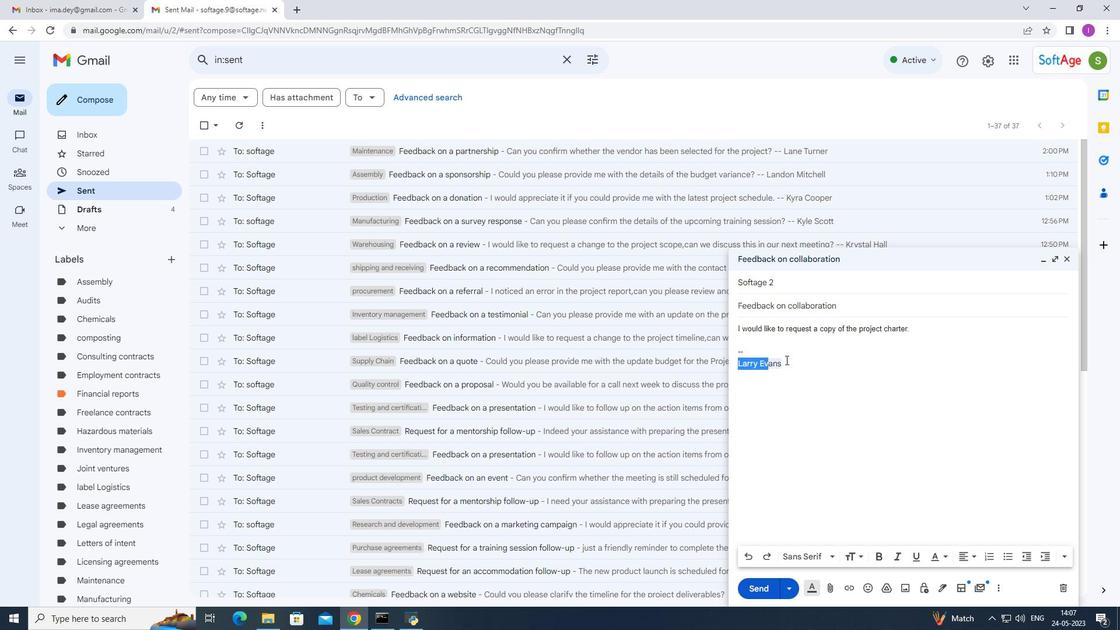 
Action: Mouse pressed left at (818, 360)
Screenshot: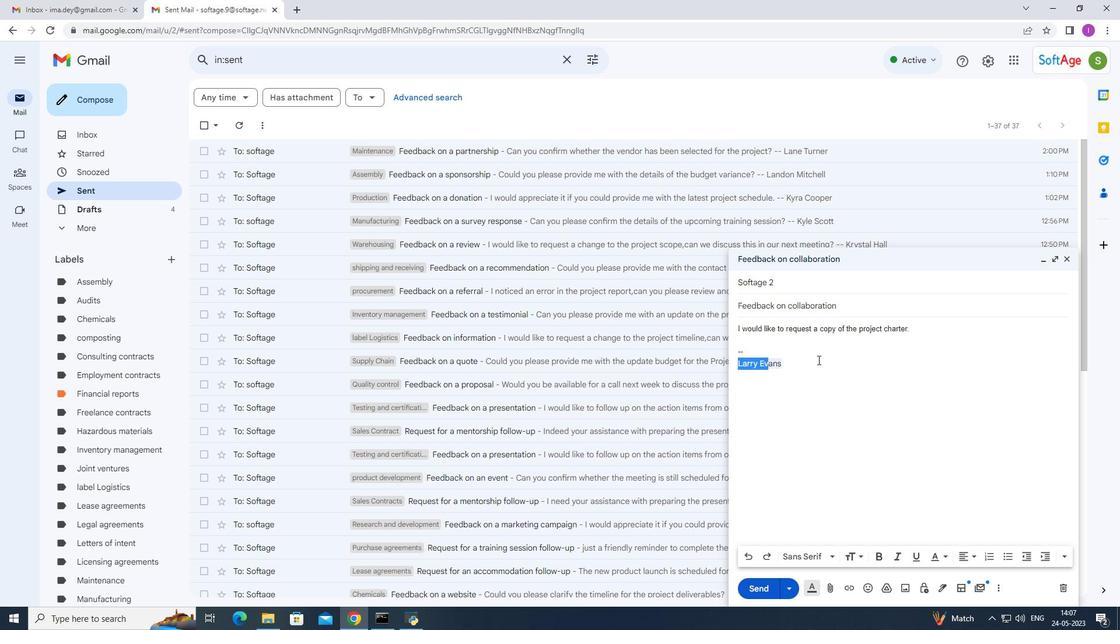 
Action: Mouse moved to (797, 360)
Screenshot: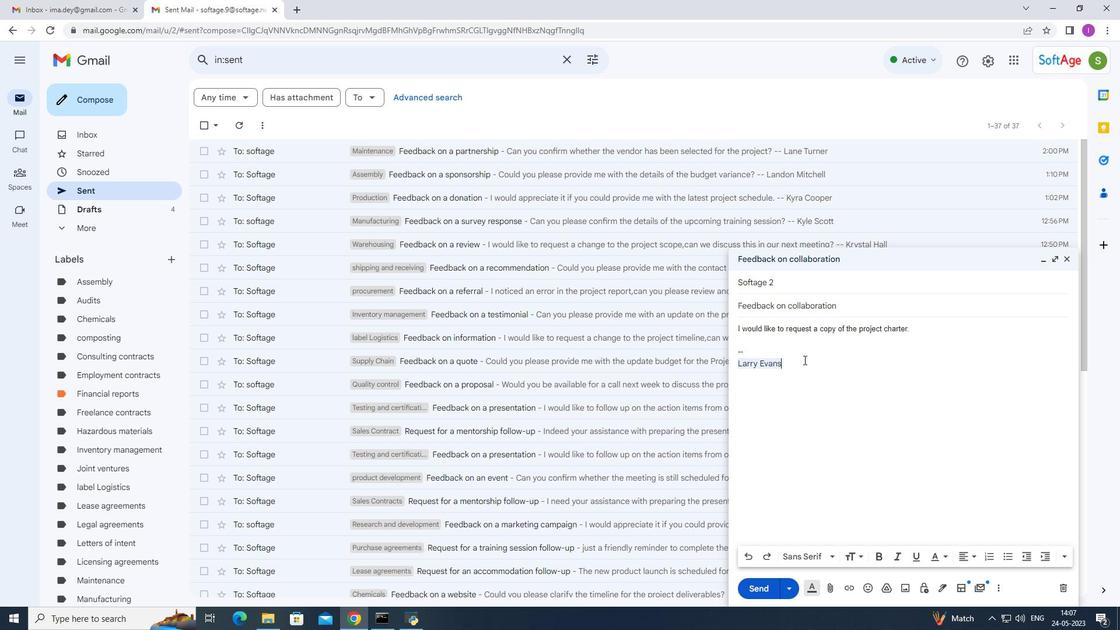 
Action: Mouse pressed left at (797, 360)
Screenshot: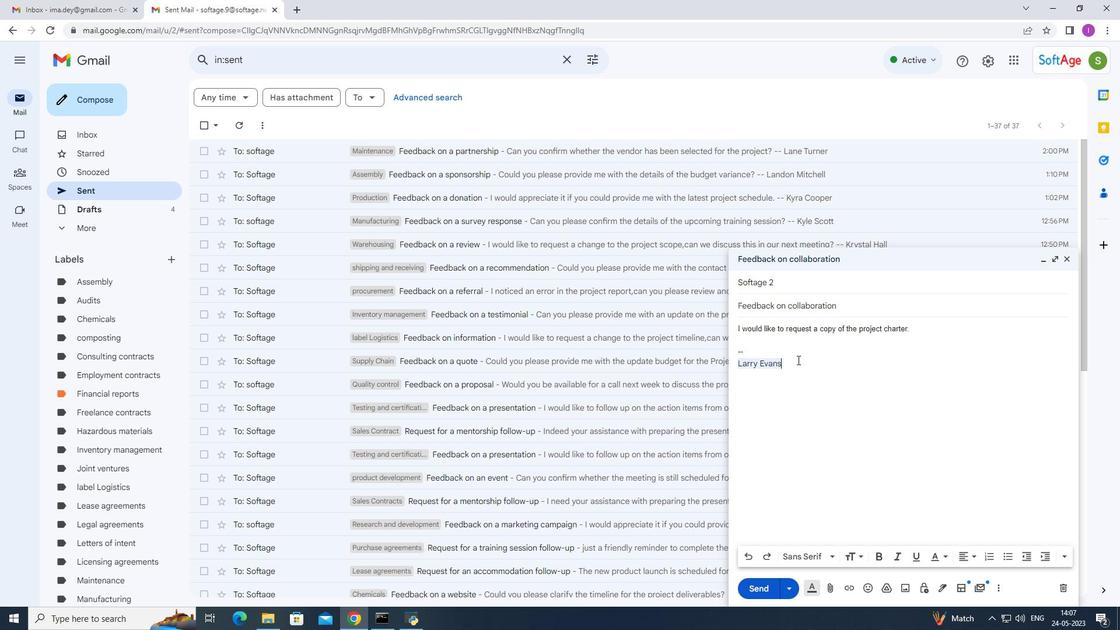 
Action: Mouse moved to (1068, 559)
Screenshot: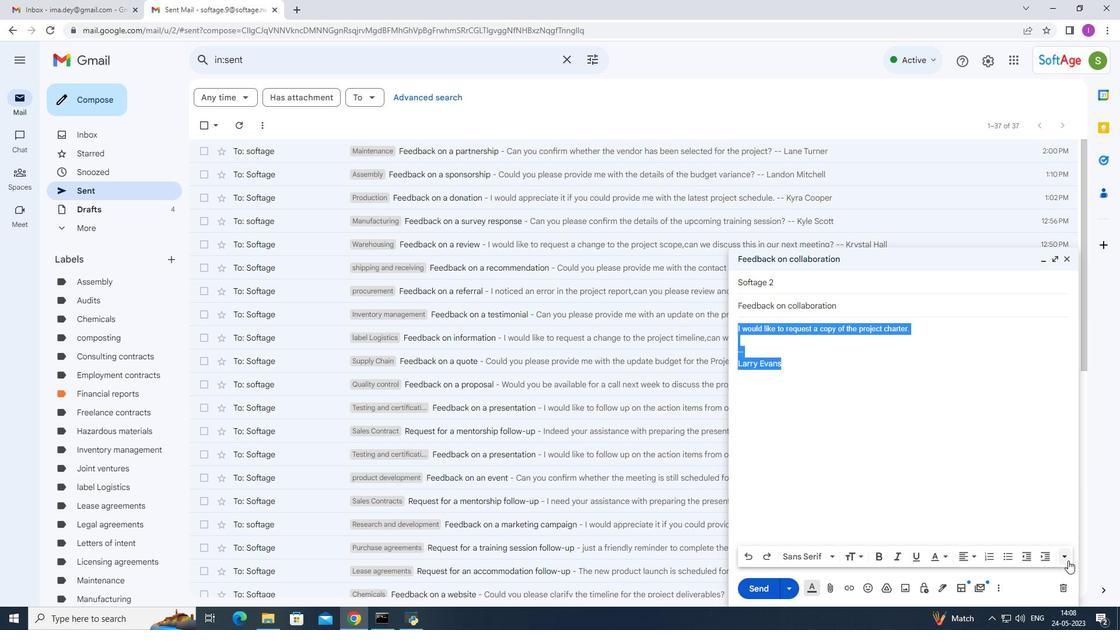 
Action: Mouse pressed left at (1068, 559)
Screenshot: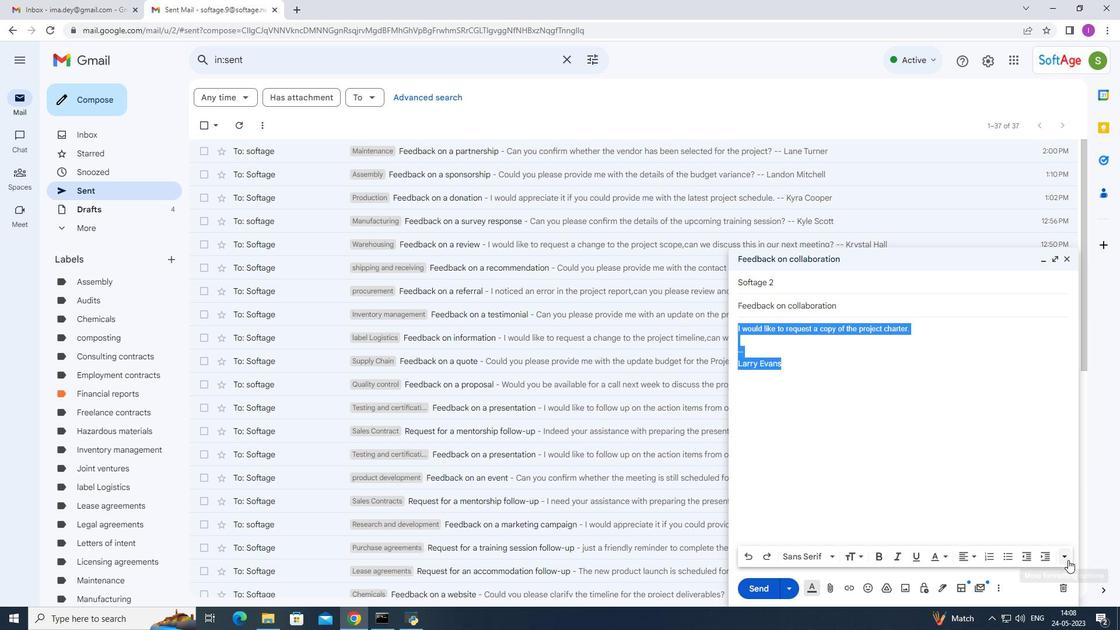 
Action: Mouse moved to (1076, 512)
Screenshot: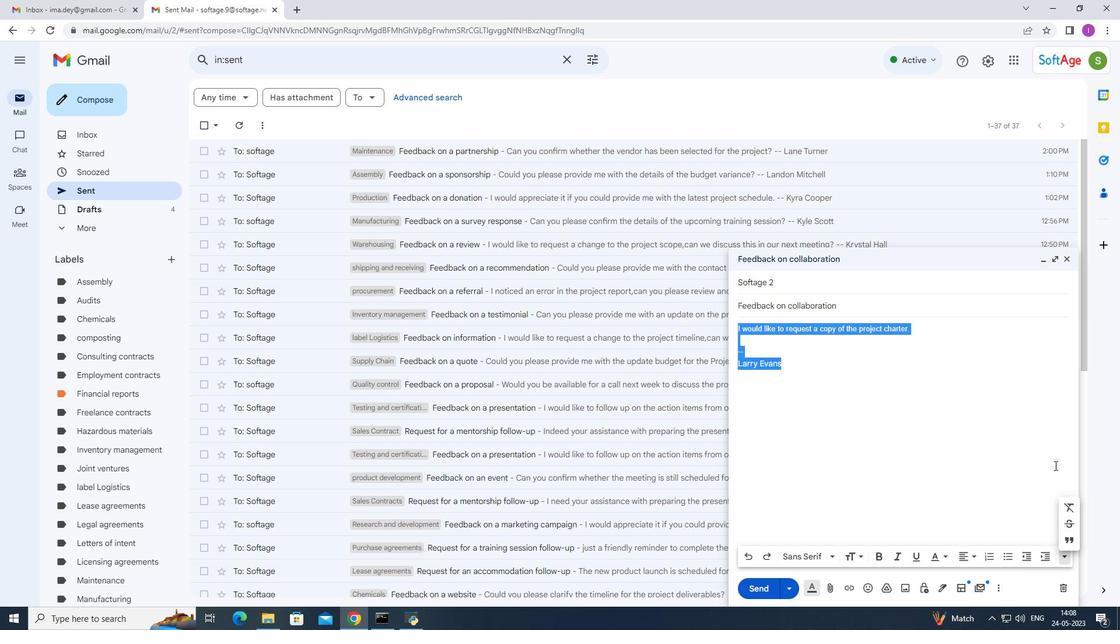 
Action: Mouse pressed left at (1076, 512)
Screenshot: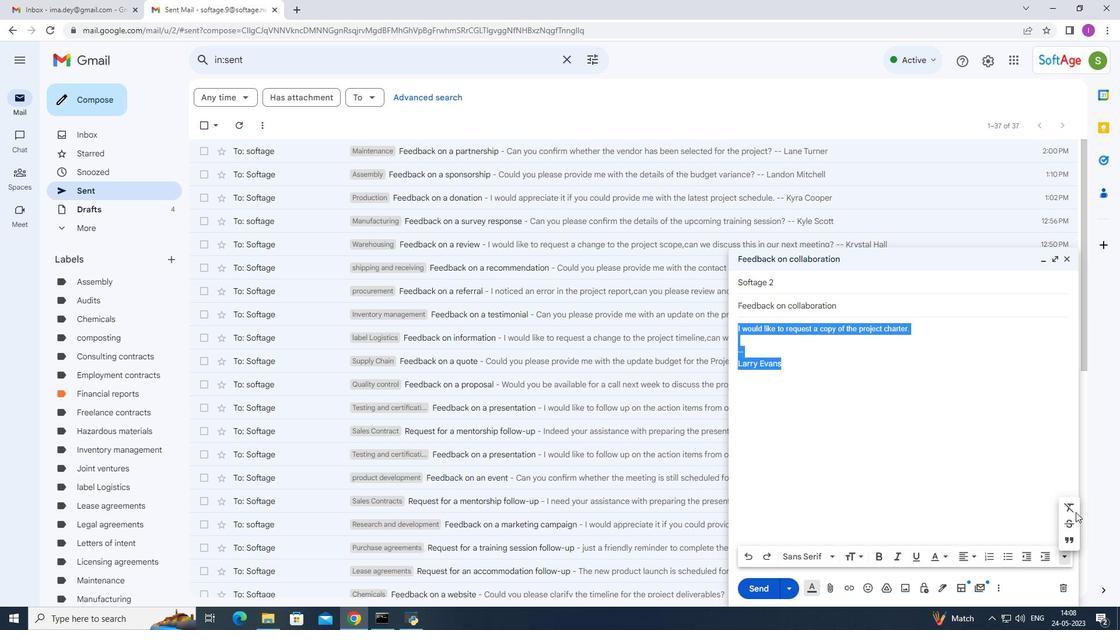 
Action: Mouse moved to (1068, 504)
Screenshot: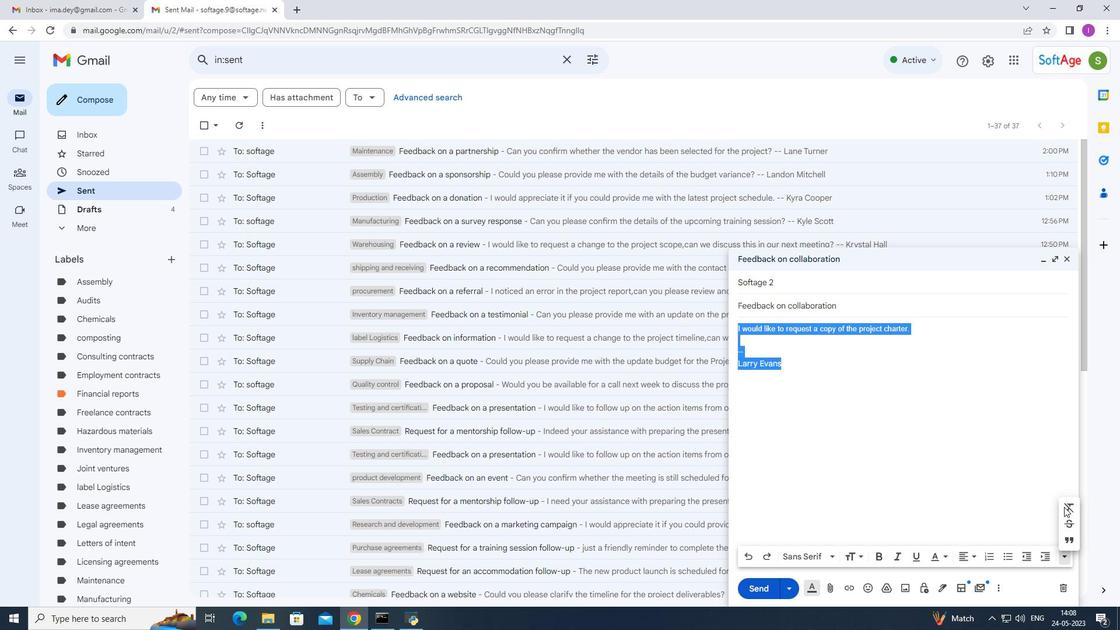 
Action: Mouse pressed left at (1068, 504)
Screenshot: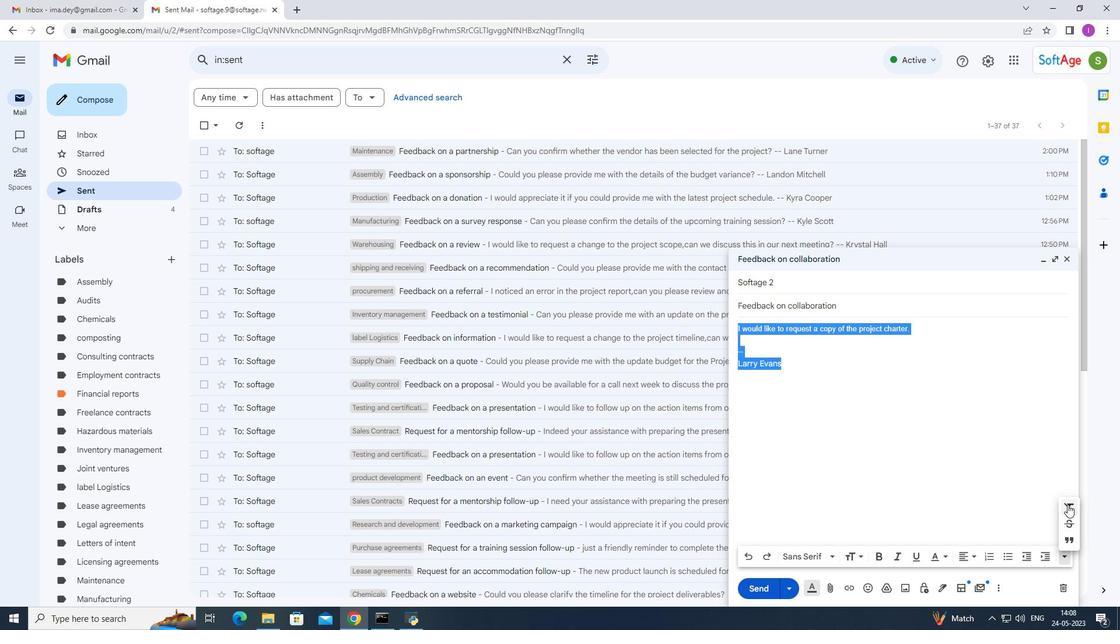 
Action: Mouse moved to (1064, 556)
Screenshot: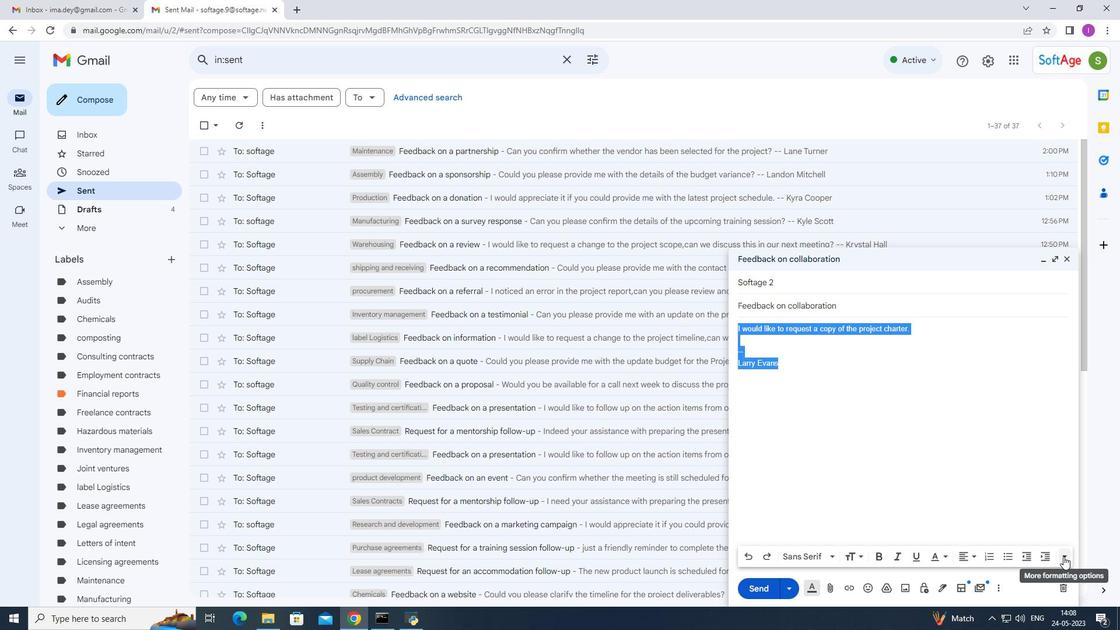 
Action: Mouse pressed left at (1064, 556)
Screenshot: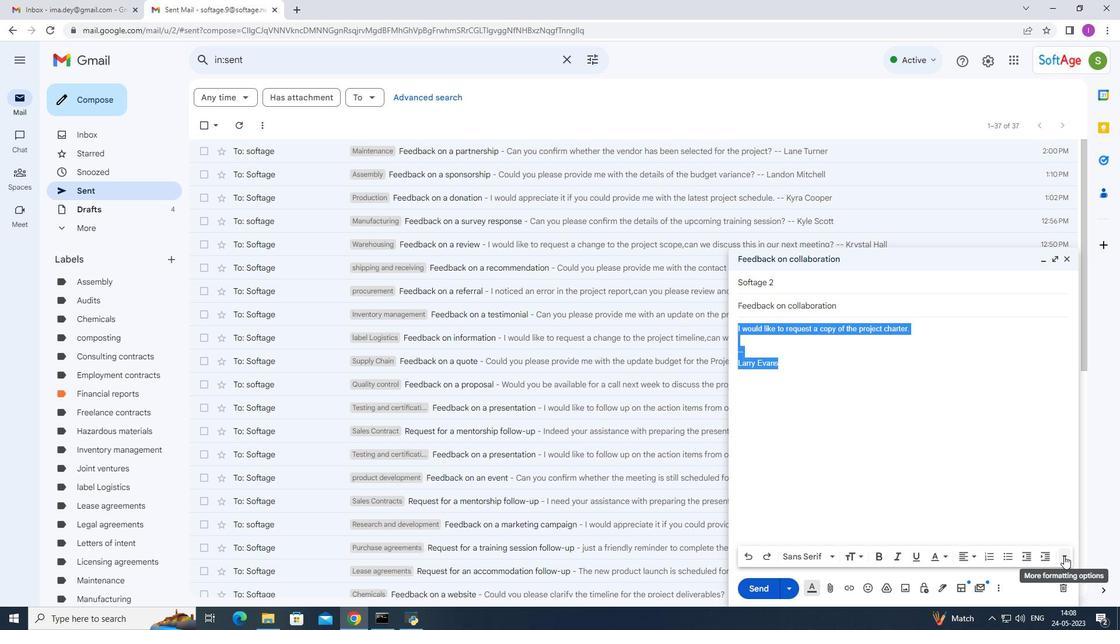 
Action: Mouse moved to (1070, 513)
Screenshot: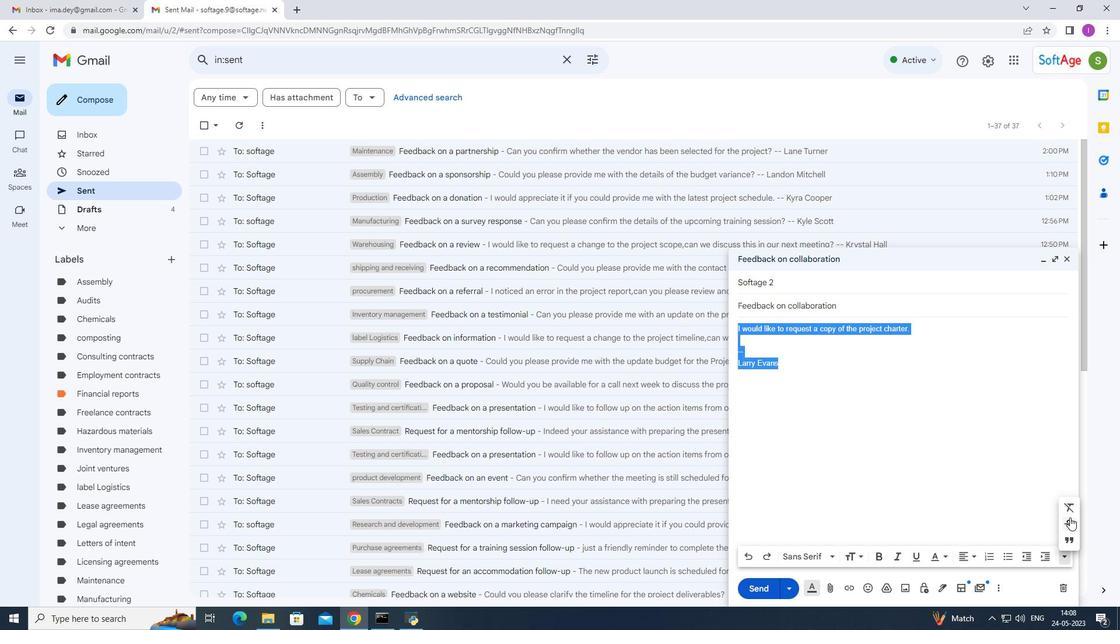 
Action: Mouse pressed left at (1070, 513)
Screenshot: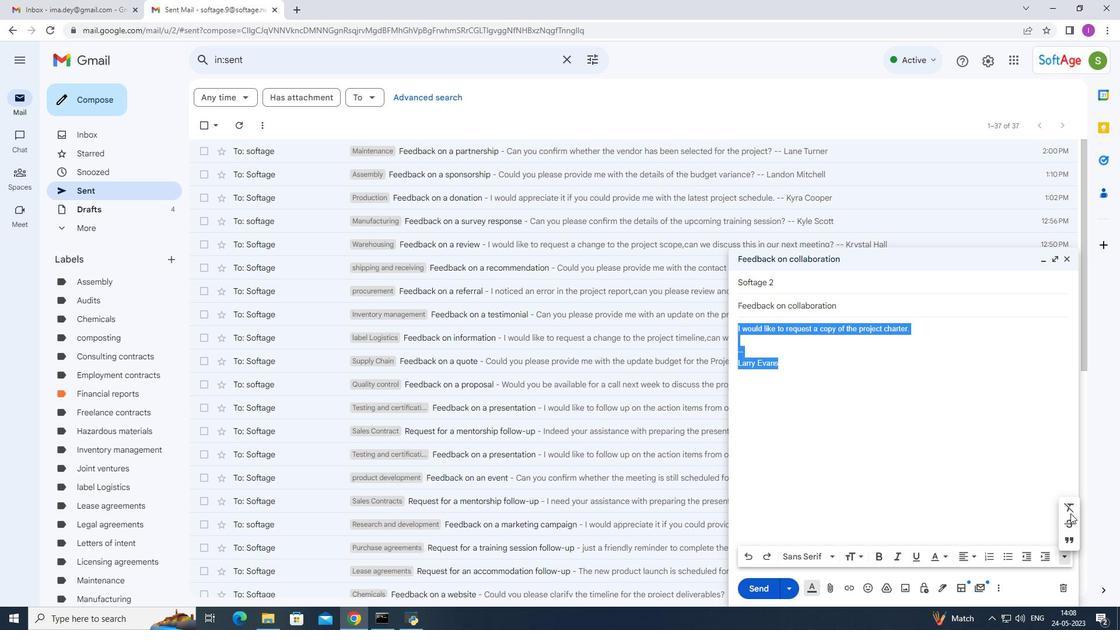 
Action: Mouse moved to (752, 556)
Screenshot: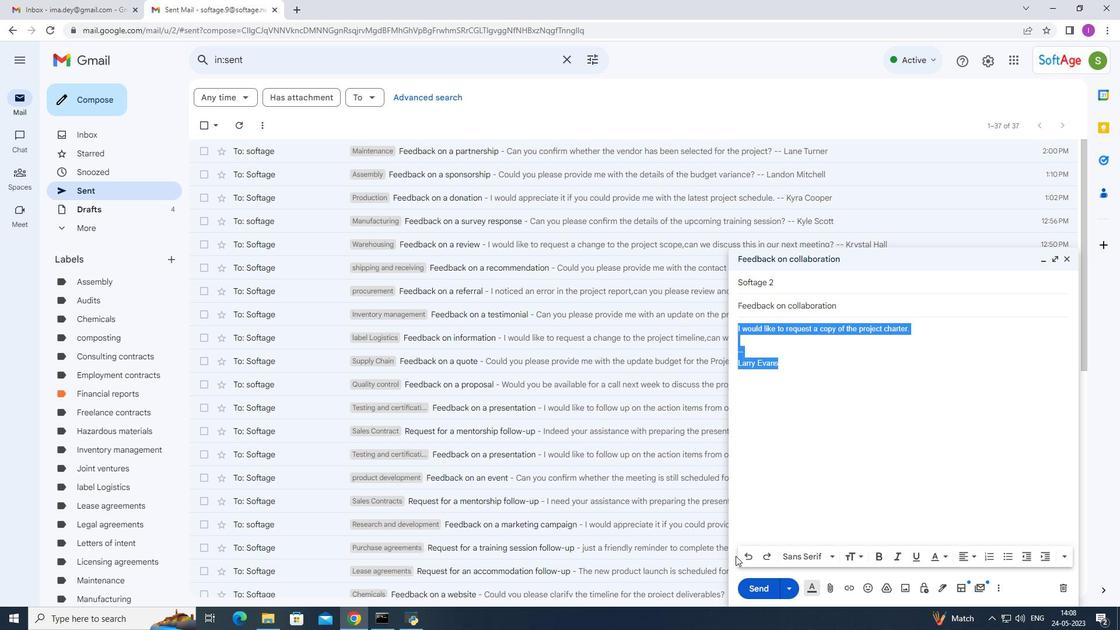 
Action: Mouse pressed left at (752, 556)
Screenshot: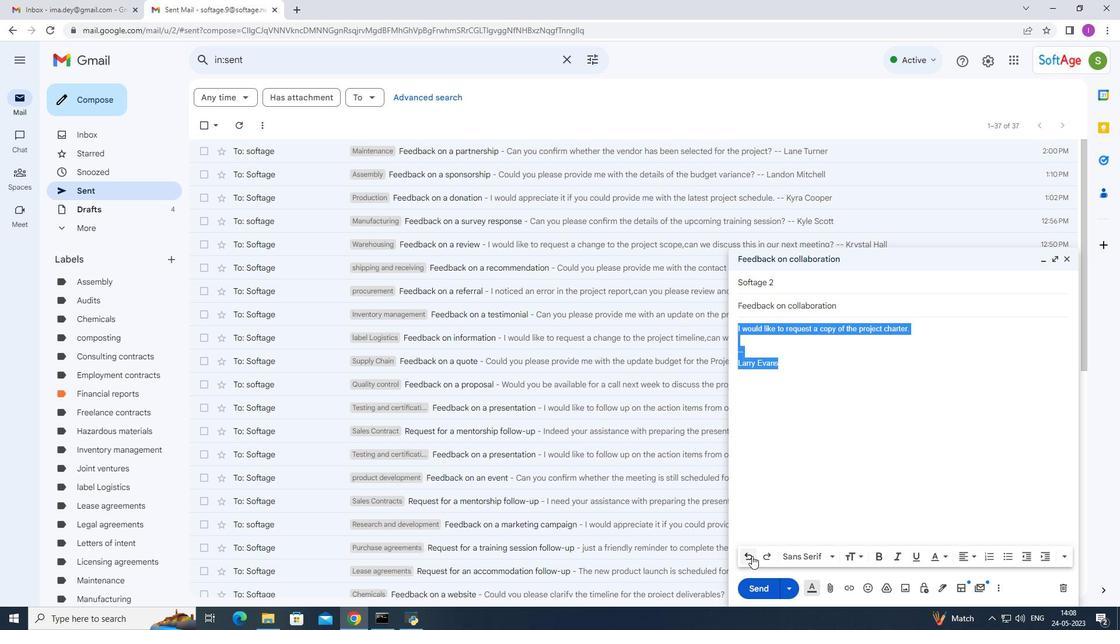 
Action: Mouse moved to (815, 524)
Screenshot: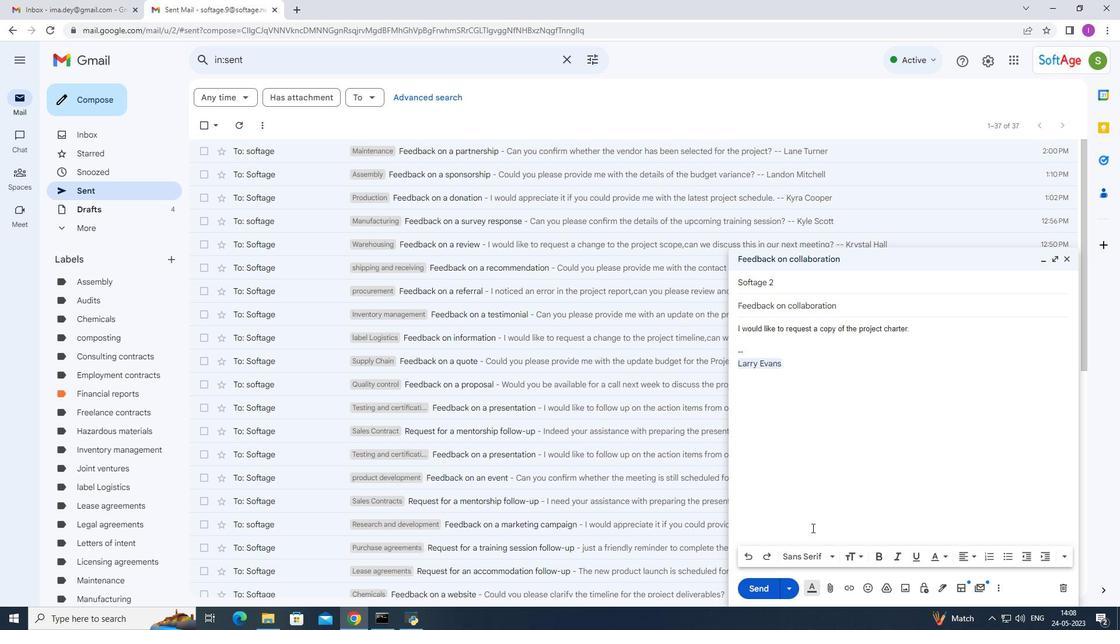 
Action: Mouse scrolled (815, 524) with delta (0, 0)
Screenshot: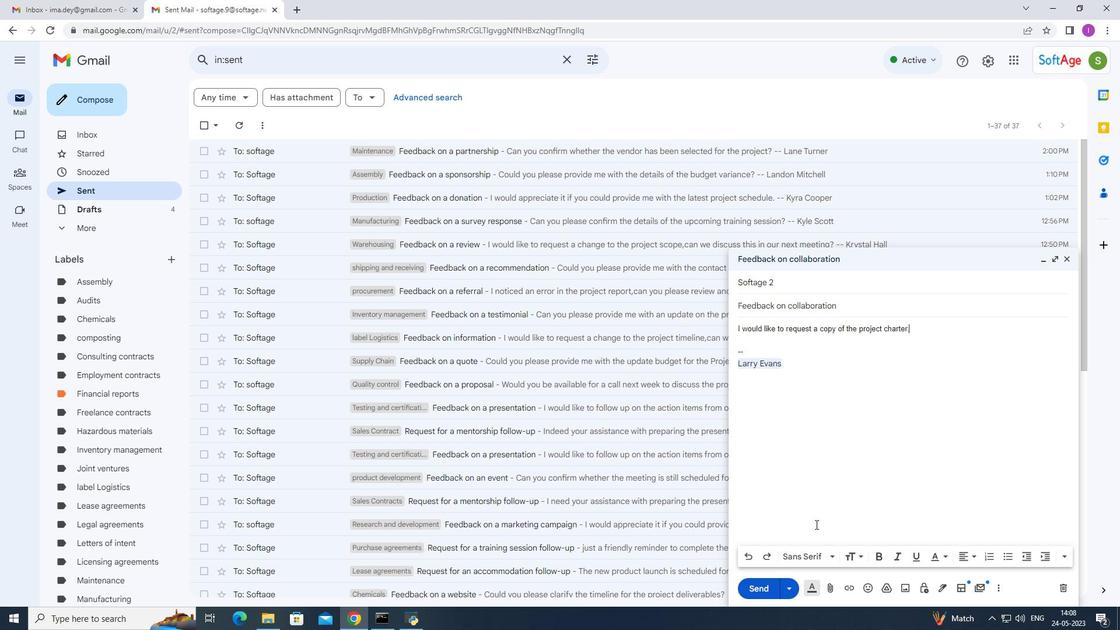 
Action: Mouse scrolled (815, 524) with delta (0, 0)
Screenshot: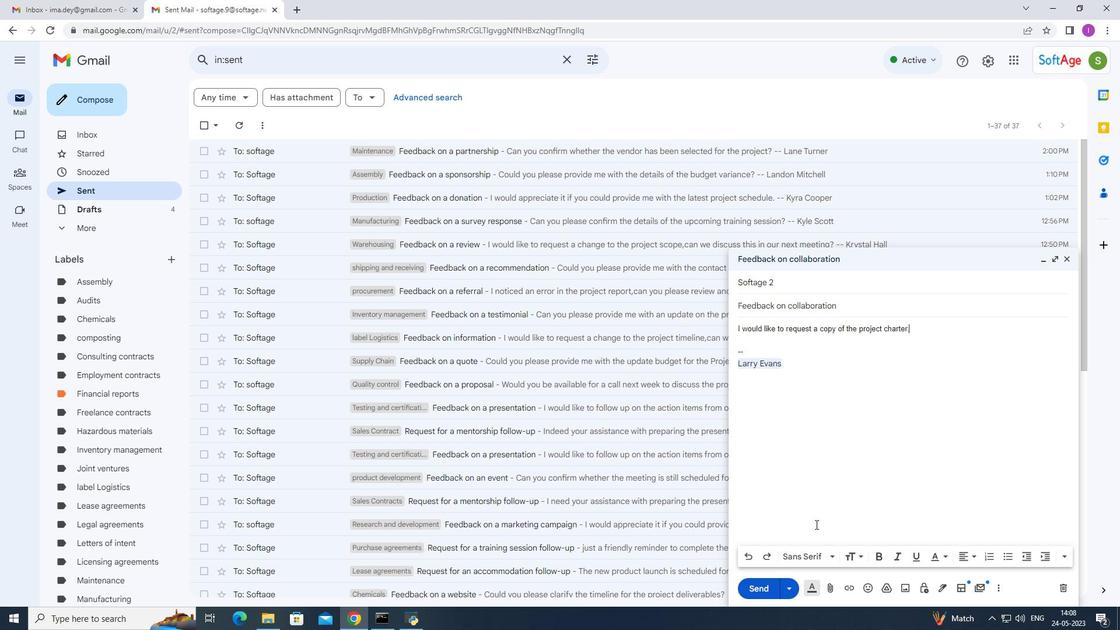 
Action: Mouse moved to (762, 591)
Screenshot: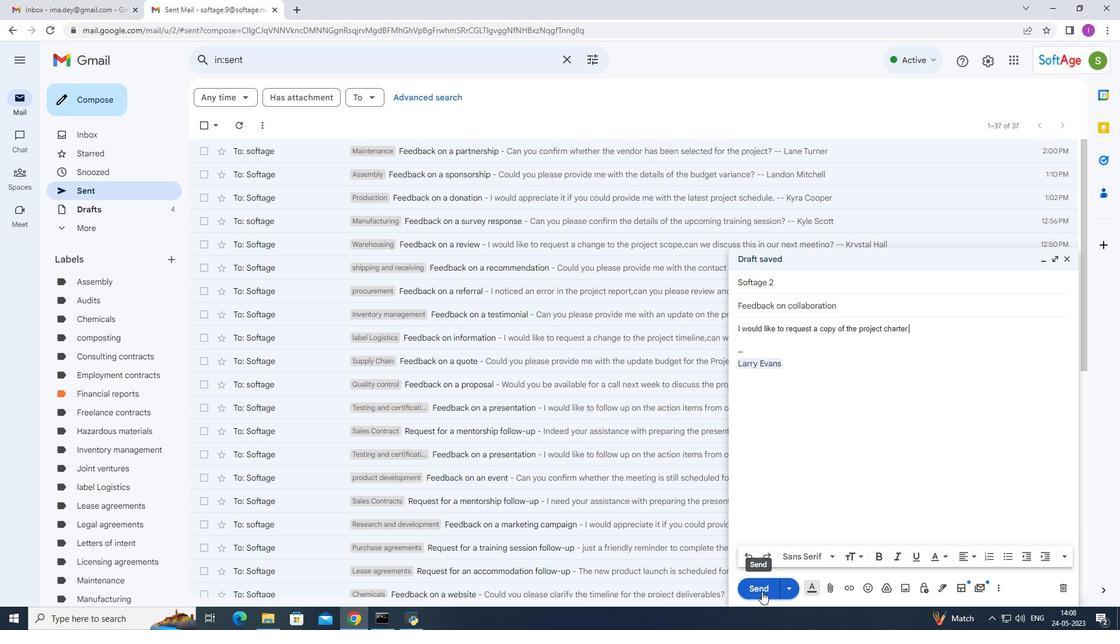 
Action: Mouse pressed left at (762, 591)
Screenshot: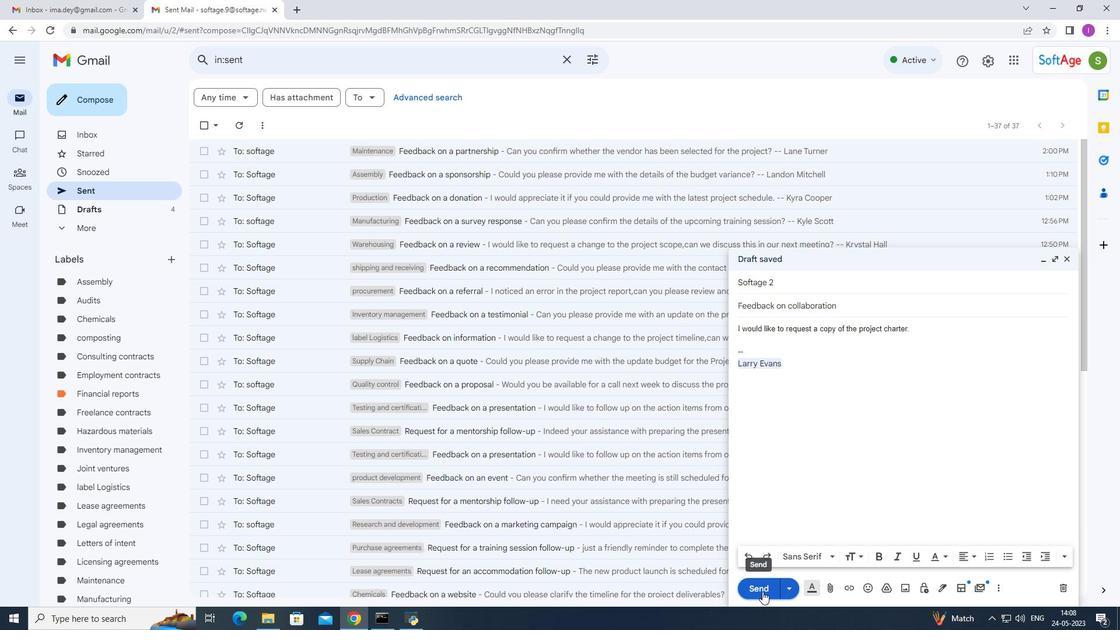 
Action: Mouse moved to (236, 150)
Screenshot: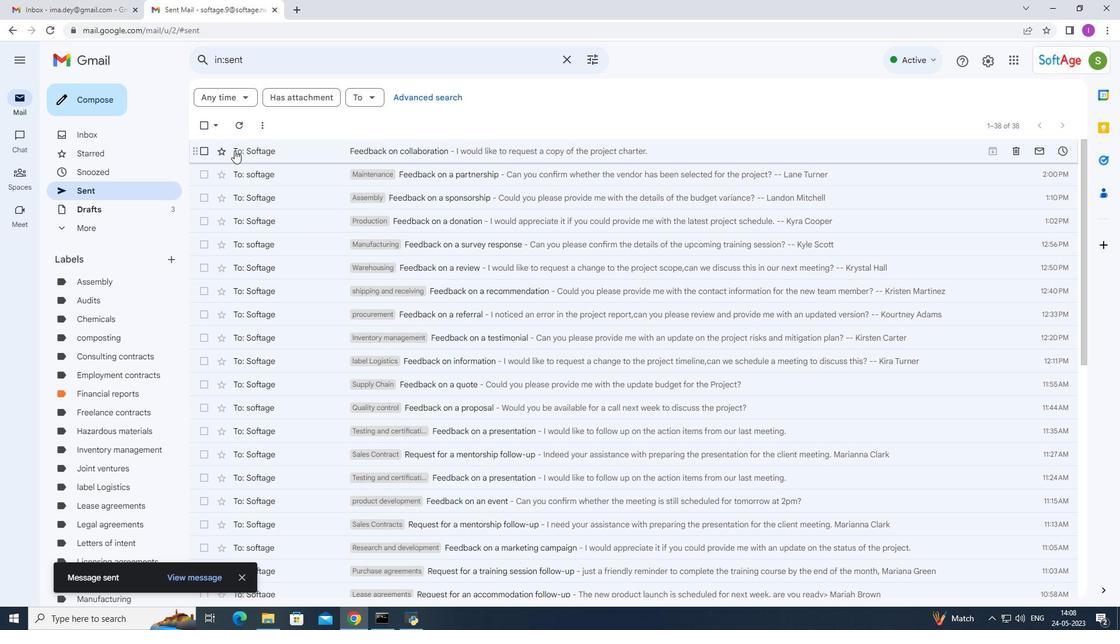 
Action: Mouse pressed right at (236, 150)
Screenshot: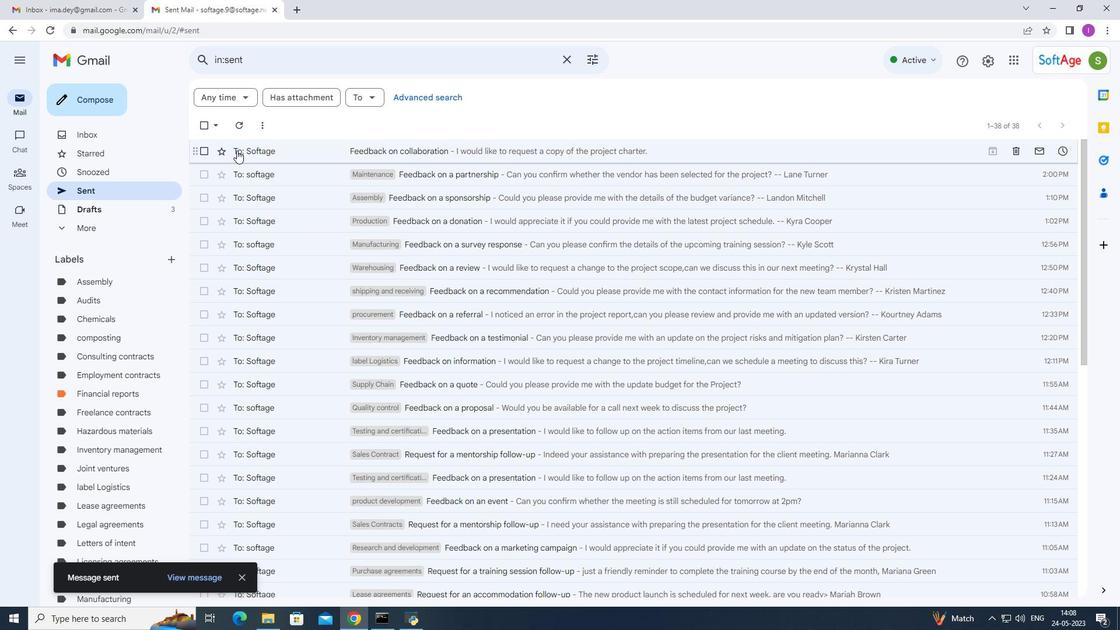 
Action: Mouse moved to (414, 391)
Screenshot: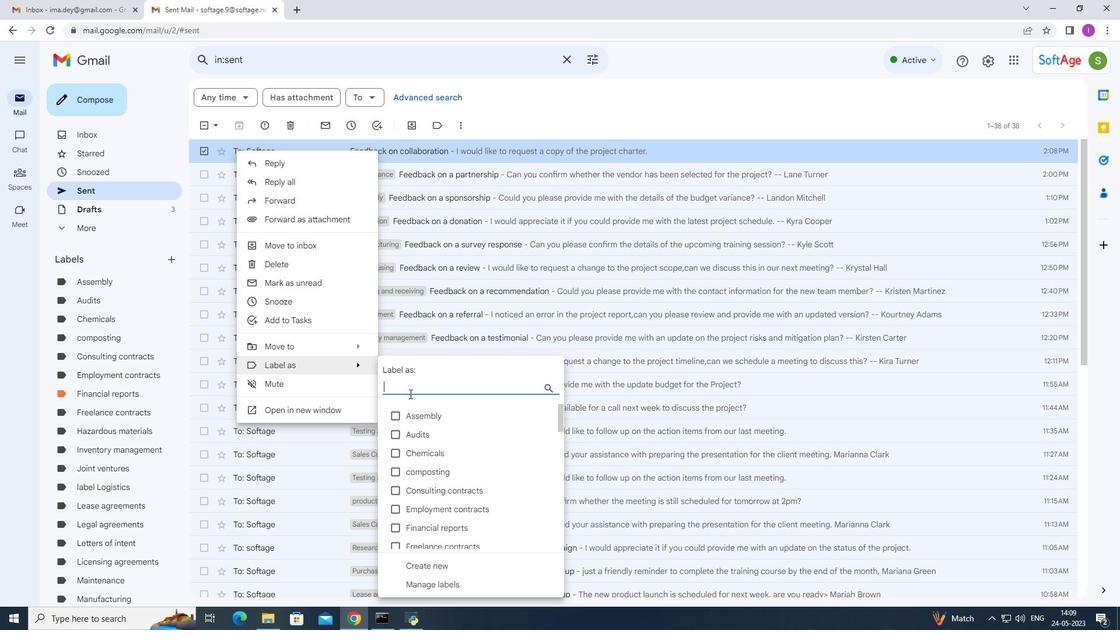 
Action: Mouse pressed left at (414, 391)
Screenshot: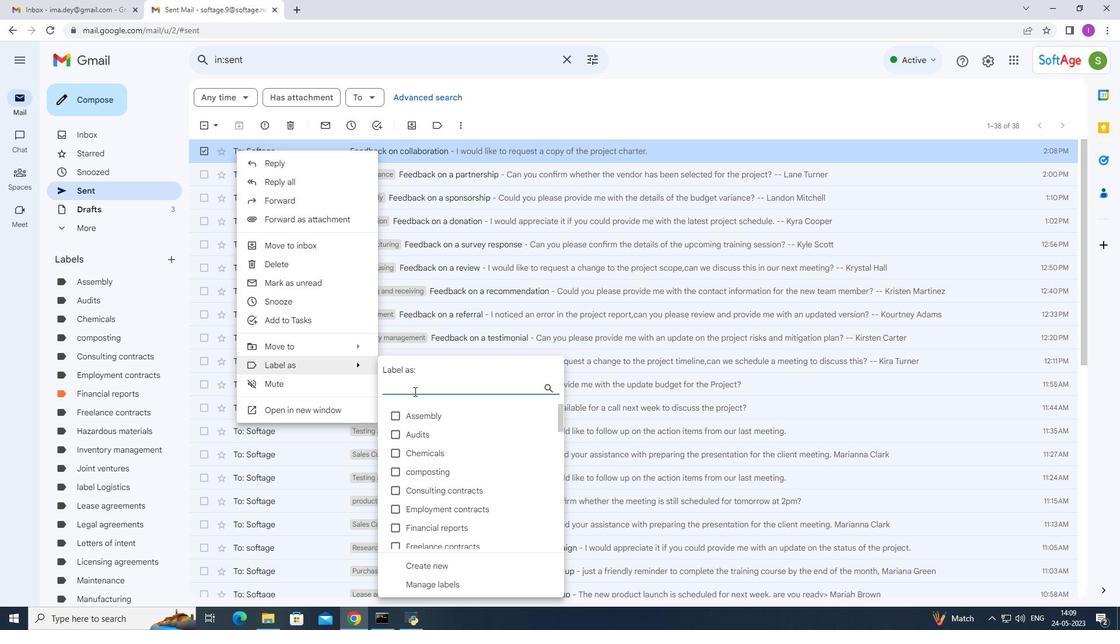 
Action: Key pressed <Key.shift>repairs
Screenshot: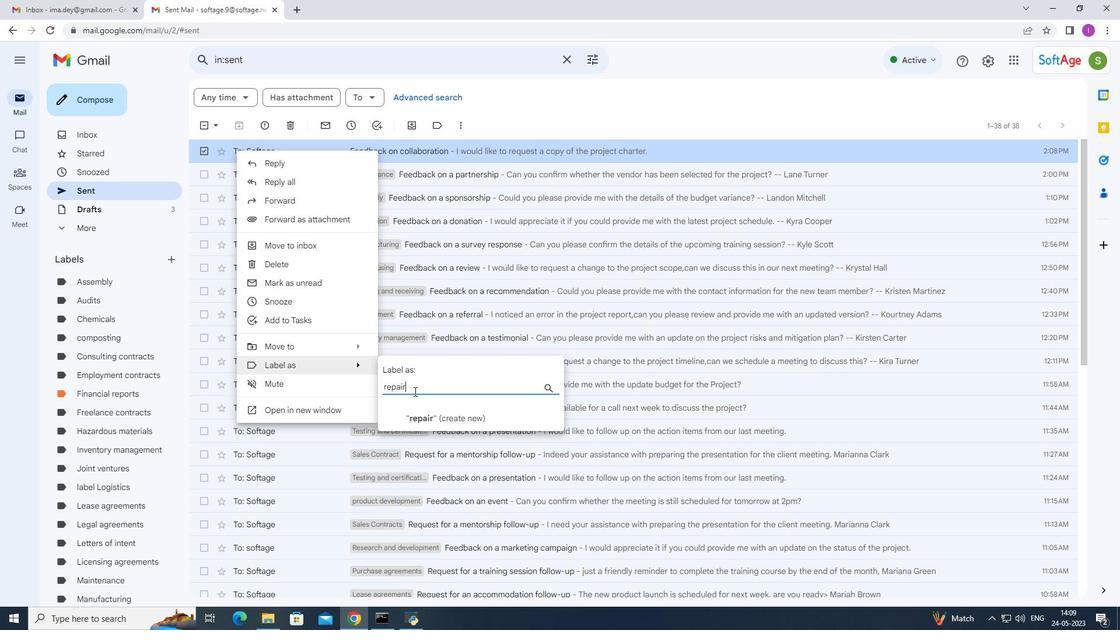 
Action: Mouse moved to (424, 421)
Screenshot: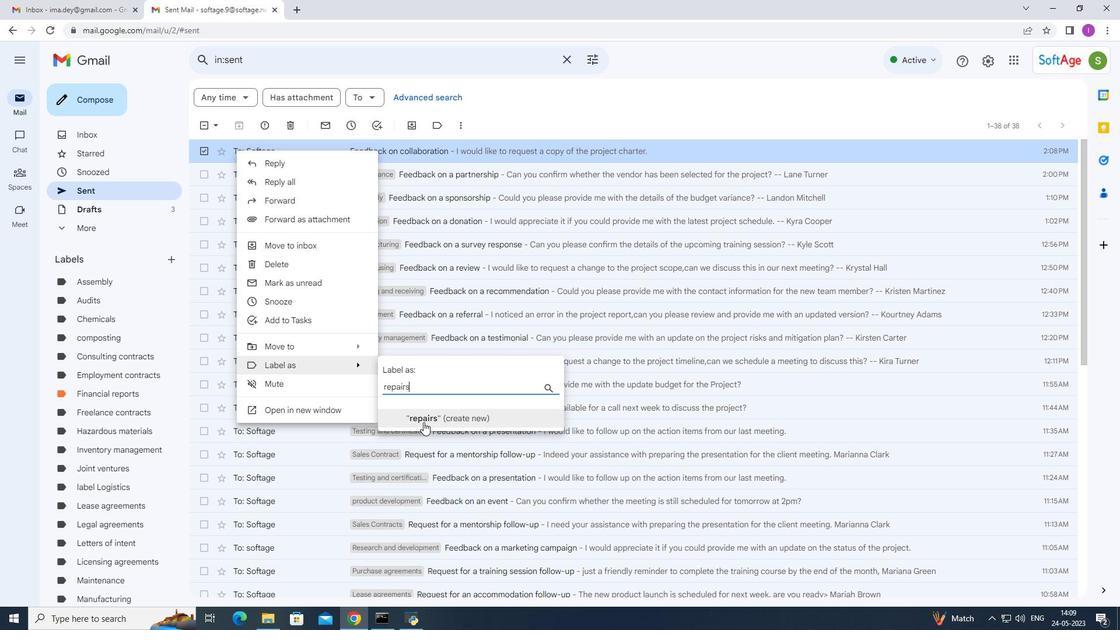 
Action: Mouse pressed left at (424, 421)
Screenshot: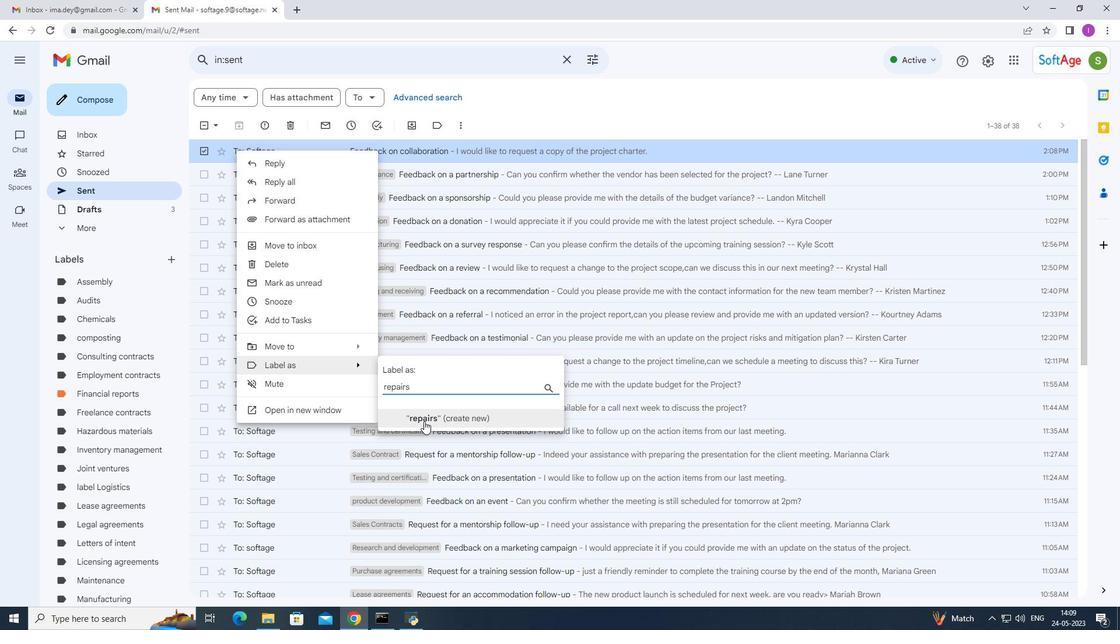
Action: Mouse moved to (669, 365)
Screenshot: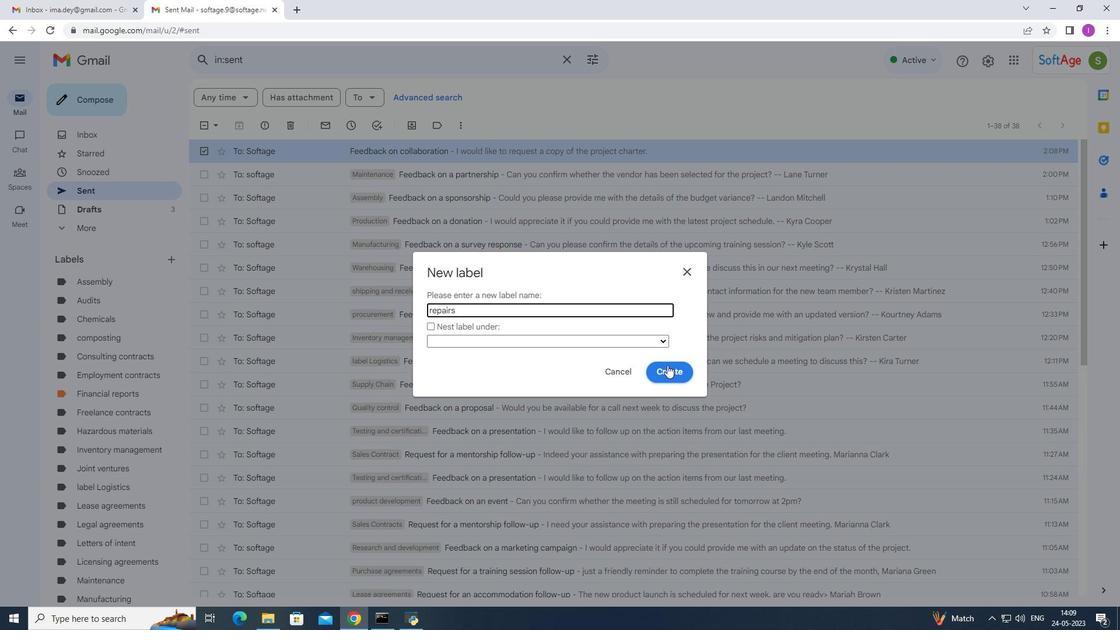 
Action: Mouse pressed left at (669, 365)
Screenshot: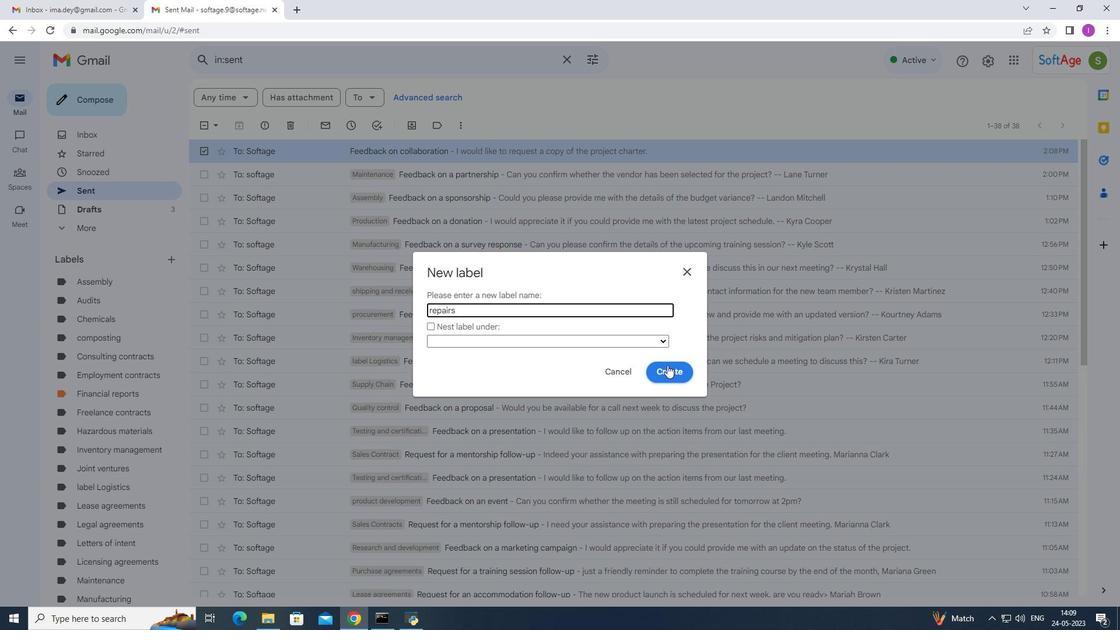 
Action: Mouse moved to (620, 346)
Screenshot: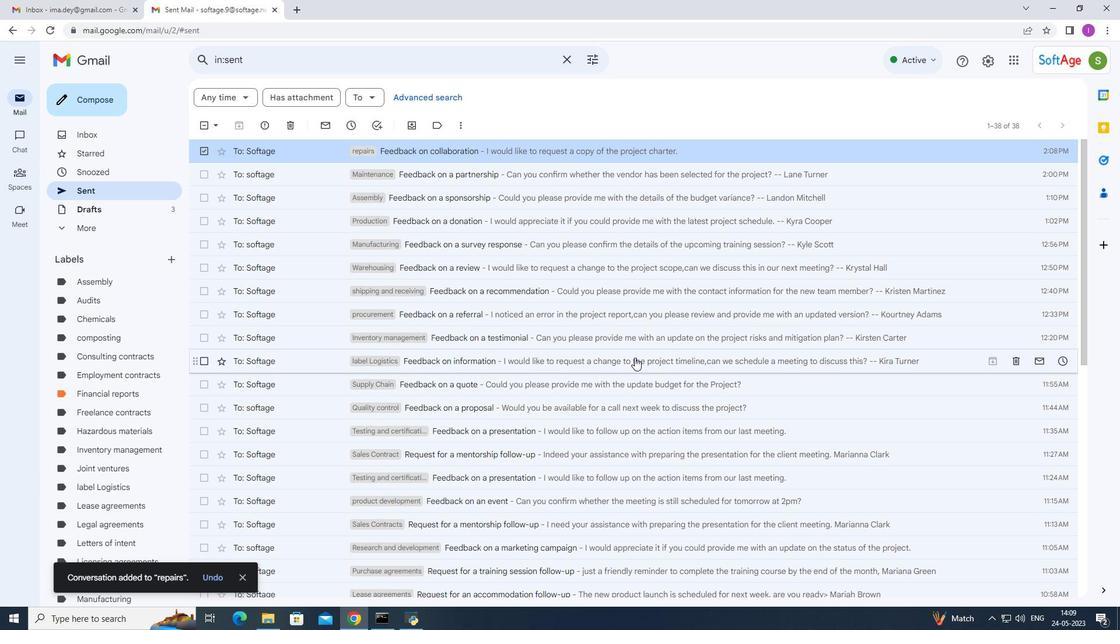 
